 Task: Find connections with filter location Binjai with filter topic #Humanresourcewith filter profile language English with filter current company Vistara - TATA SIA Airlines Ltd. with filter school Uttarakhand Jobs with filter industry Fashion Accessories Manufacturing with filter service category Public Relations with filter keywords title Research Assistant
Action: Mouse moved to (580, 72)
Screenshot: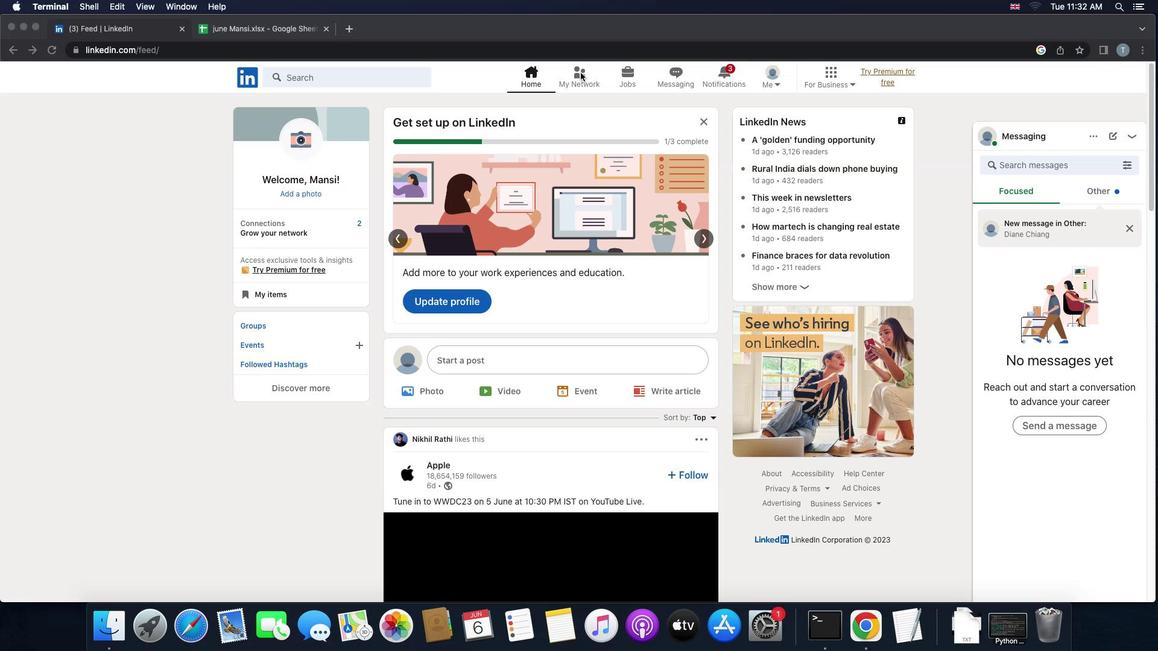 
Action: Mouse pressed left at (580, 72)
Screenshot: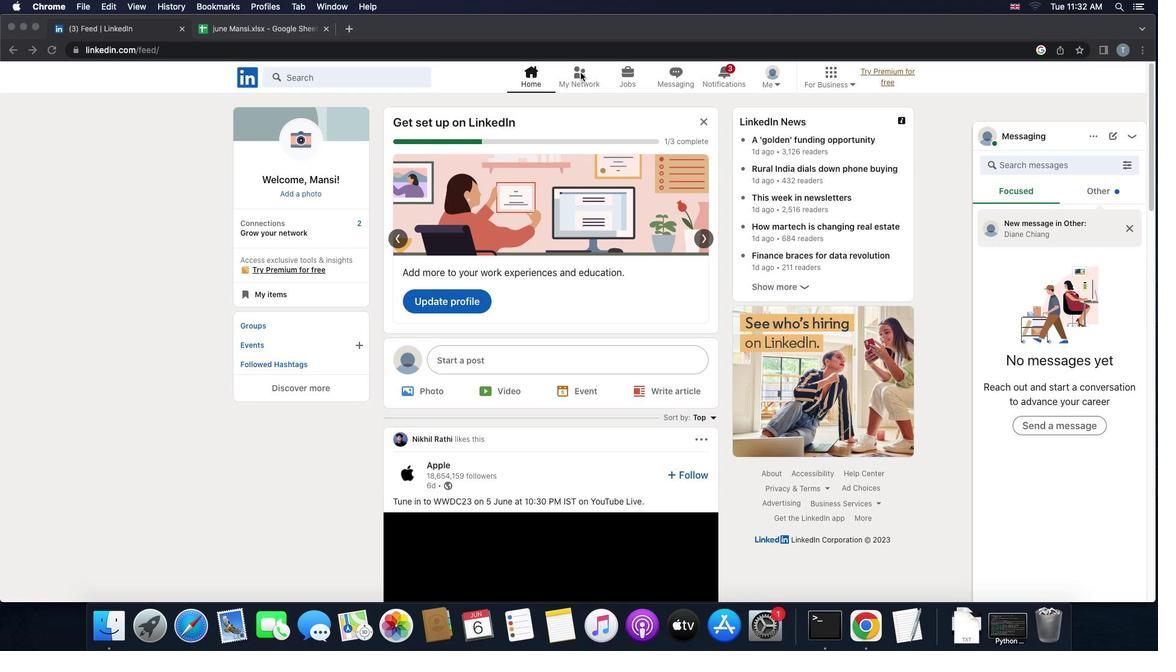 
Action: Mouse pressed left at (580, 72)
Screenshot: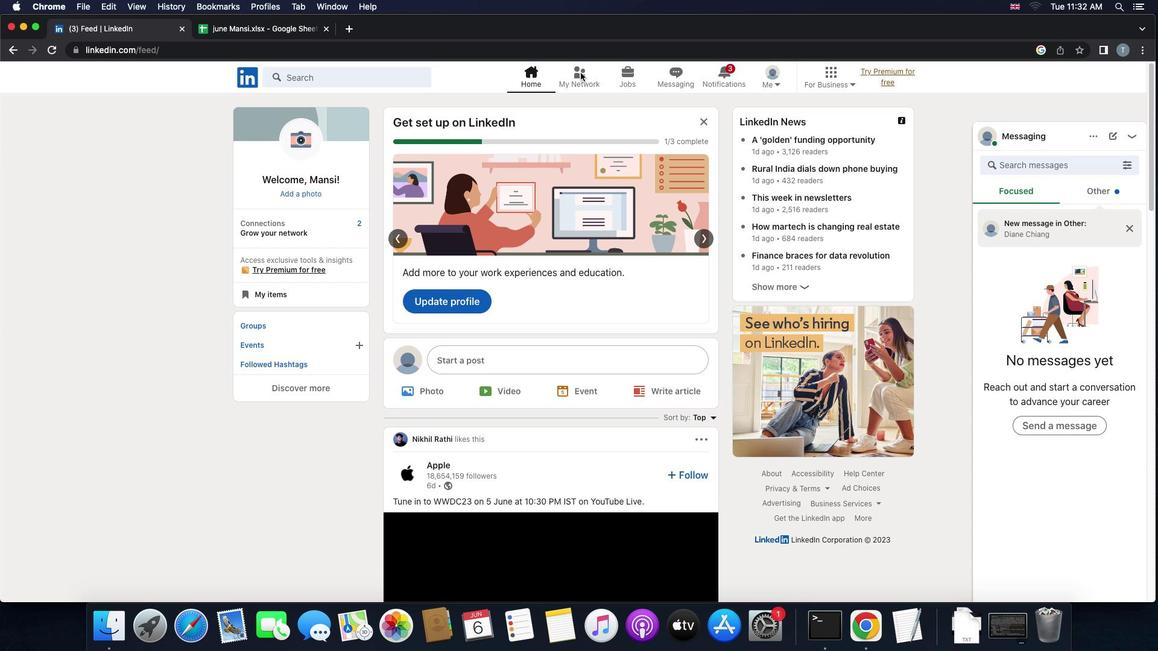 
Action: Mouse moved to (358, 136)
Screenshot: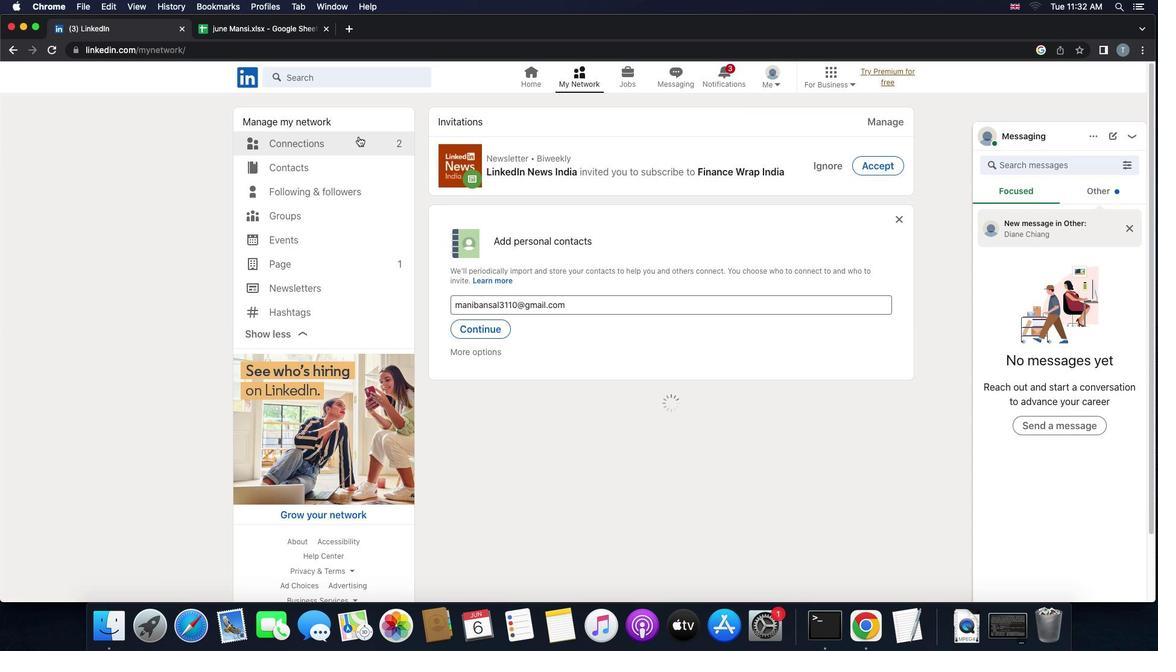 
Action: Mouse pressed left at (358, 136)
Screenshot: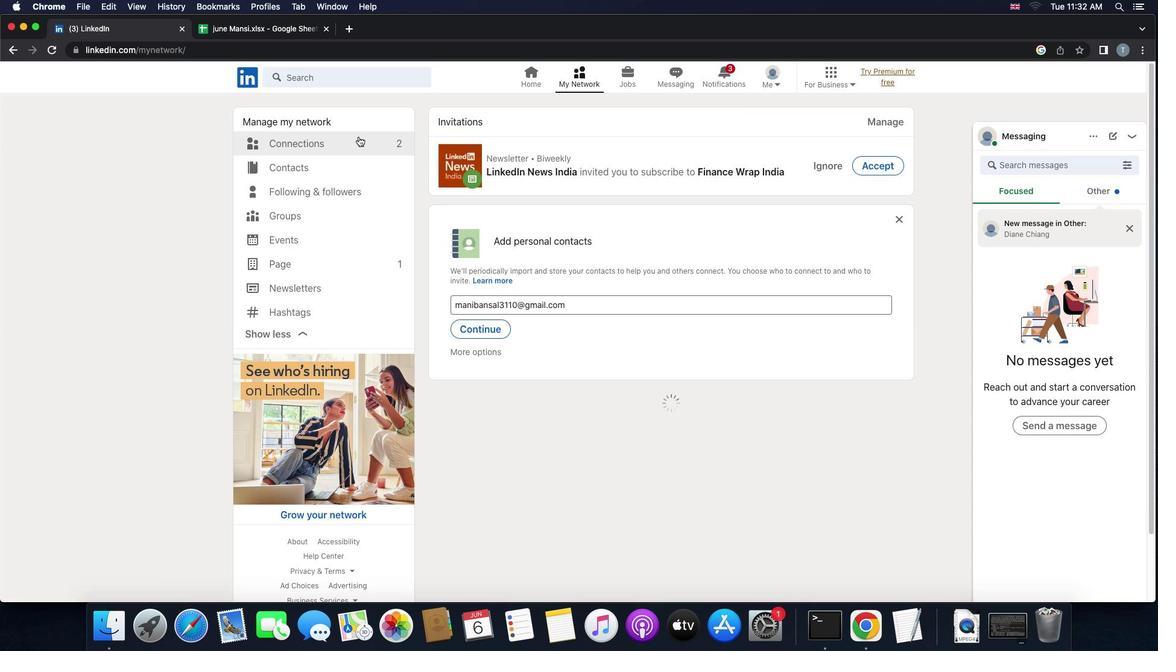 
Action: Mouse moved to (664, 146)
Screenshot: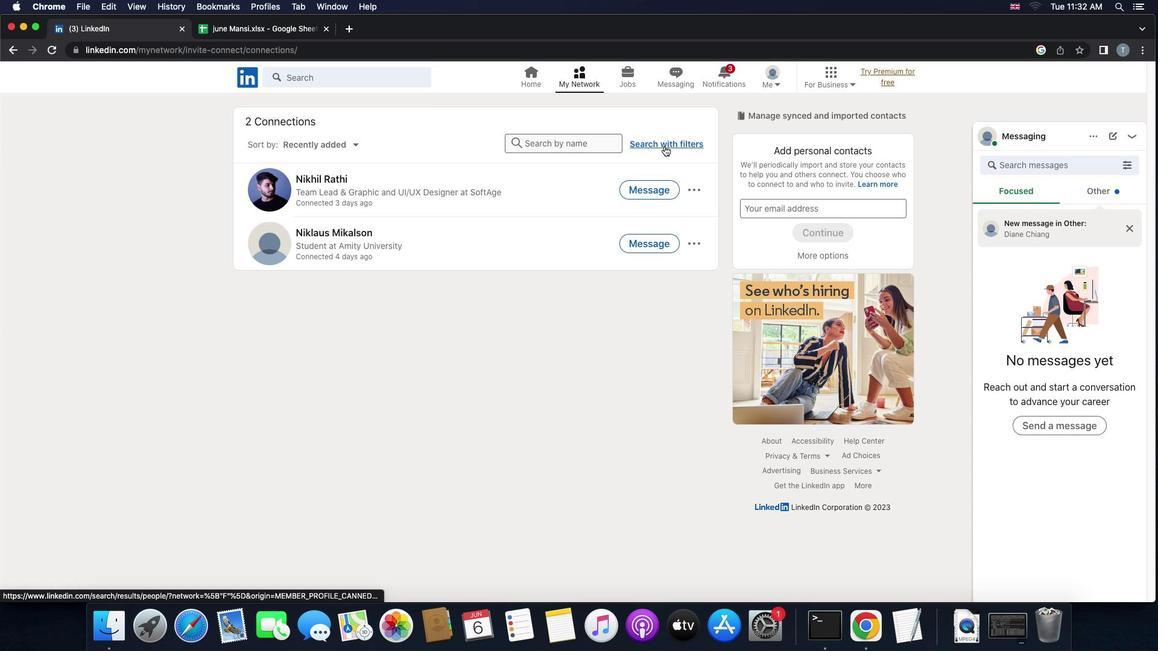 
Action: Mouse pressed left at (664, 146)
Screenshot: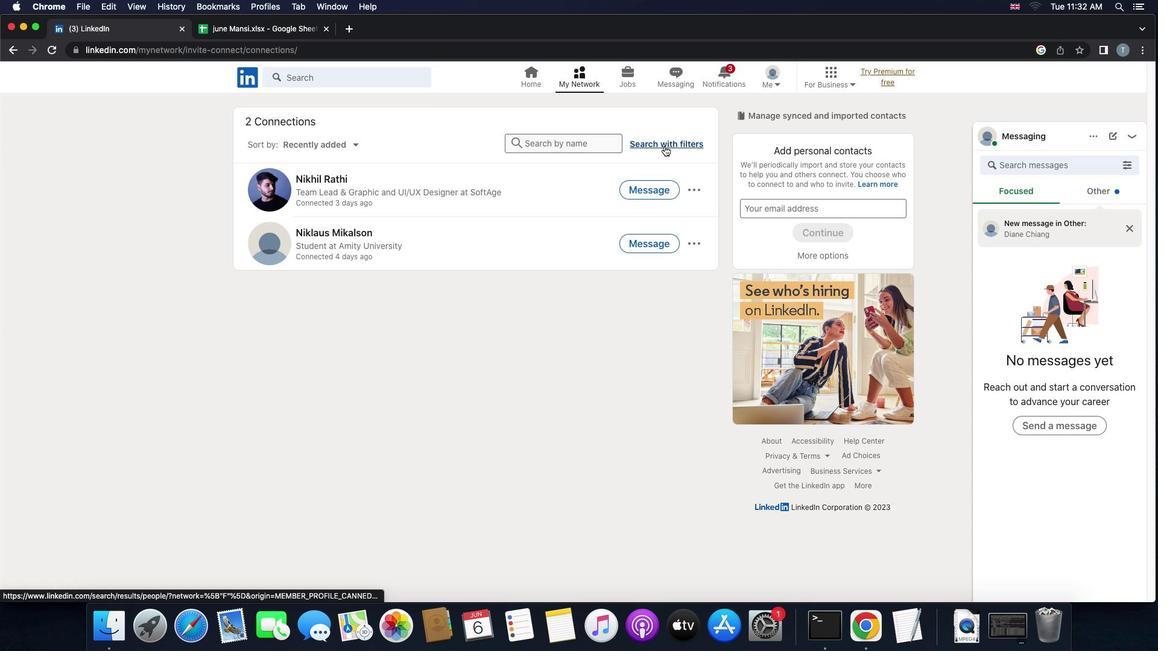
Action: Mouse moved to (618, 109)
Screenshot: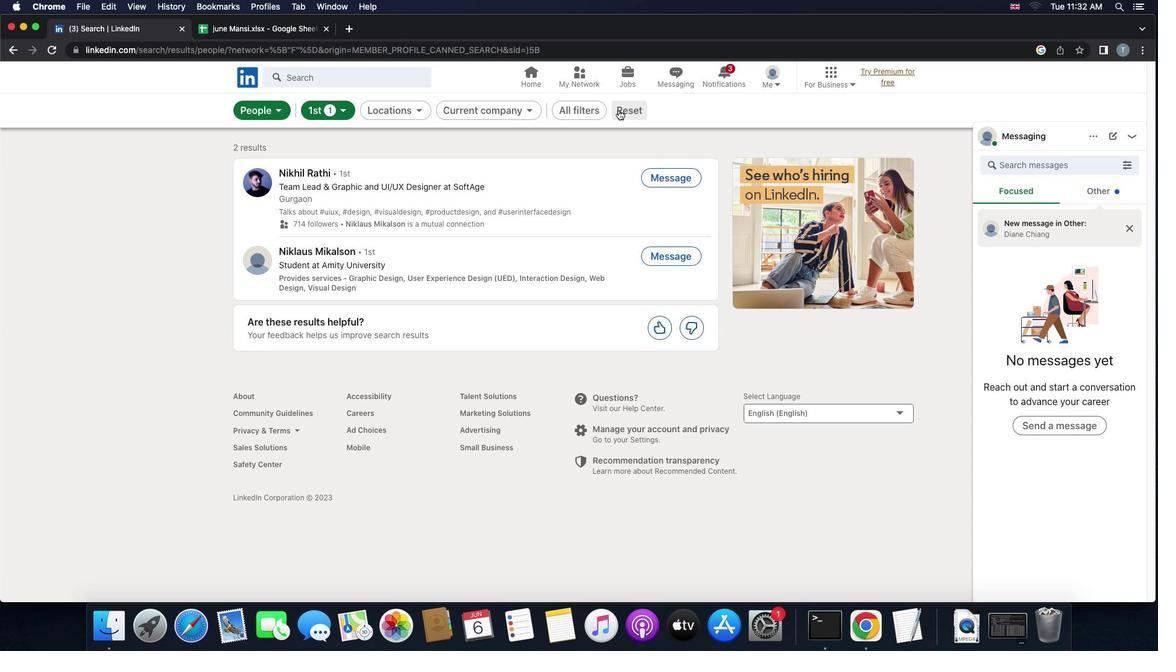 
Action: Mouse pressed left at (618, 109)
Screenshot: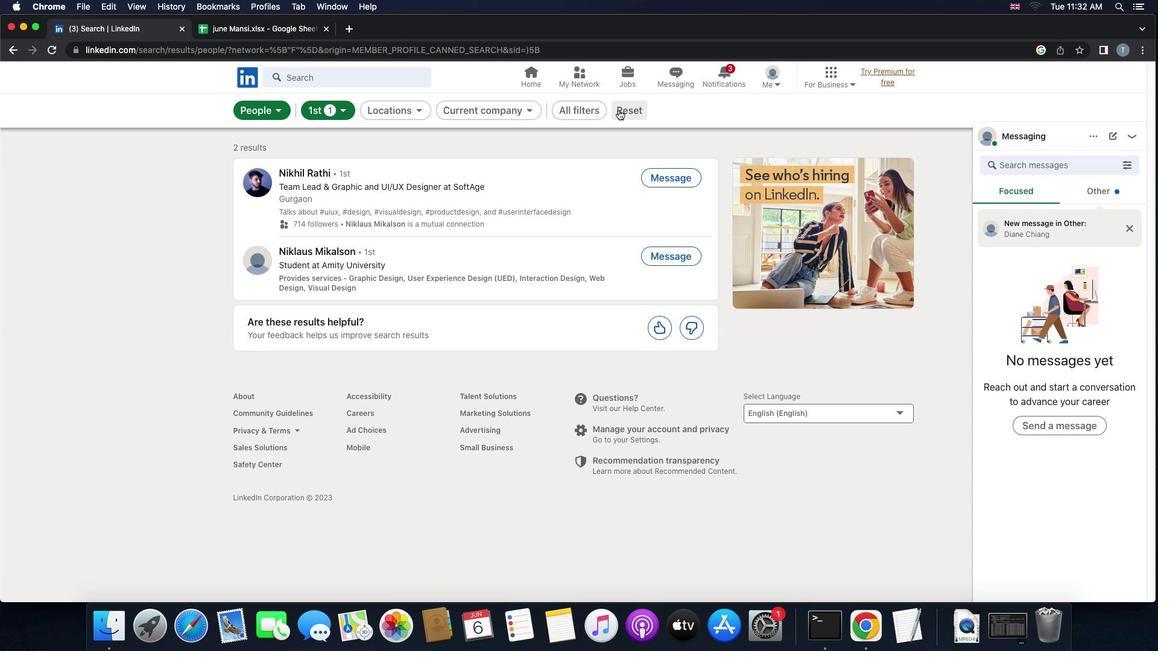 
Action: Mouse moved to (630, 109)
Screenshot: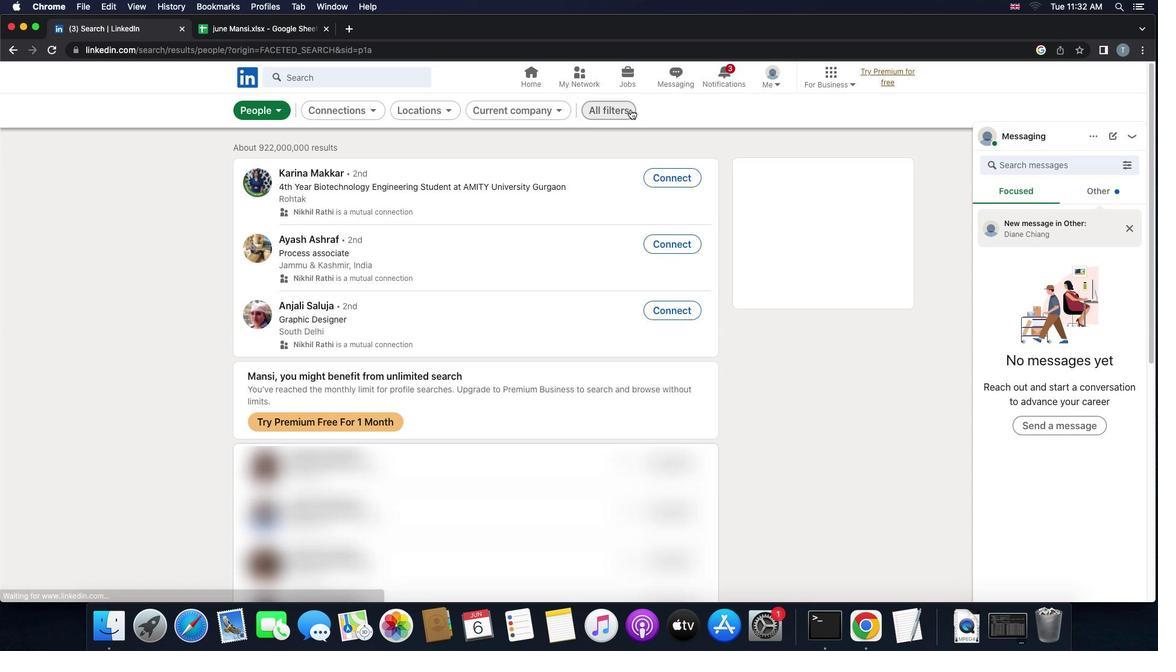 
Action: Mouse pressed left at (630, 109)
Screenshot: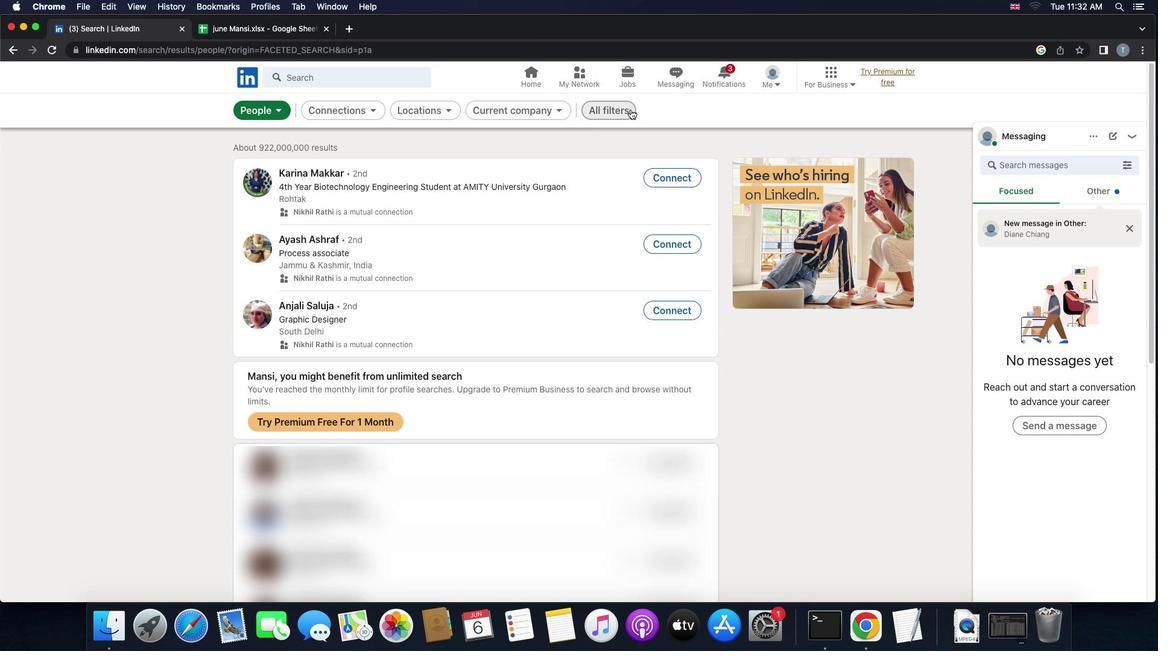 
Action: Mouse moved to (837, 386)
Screenshot: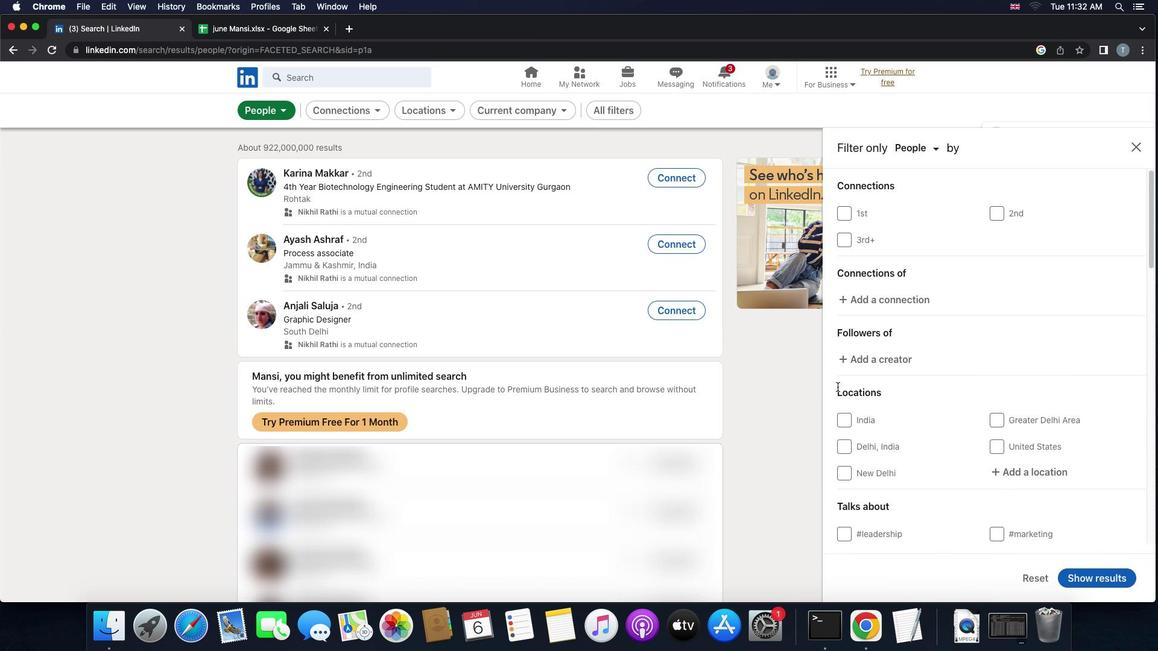 
Action: Mouse scrolled (837, 386) with delta (0, 0)
Screenshot: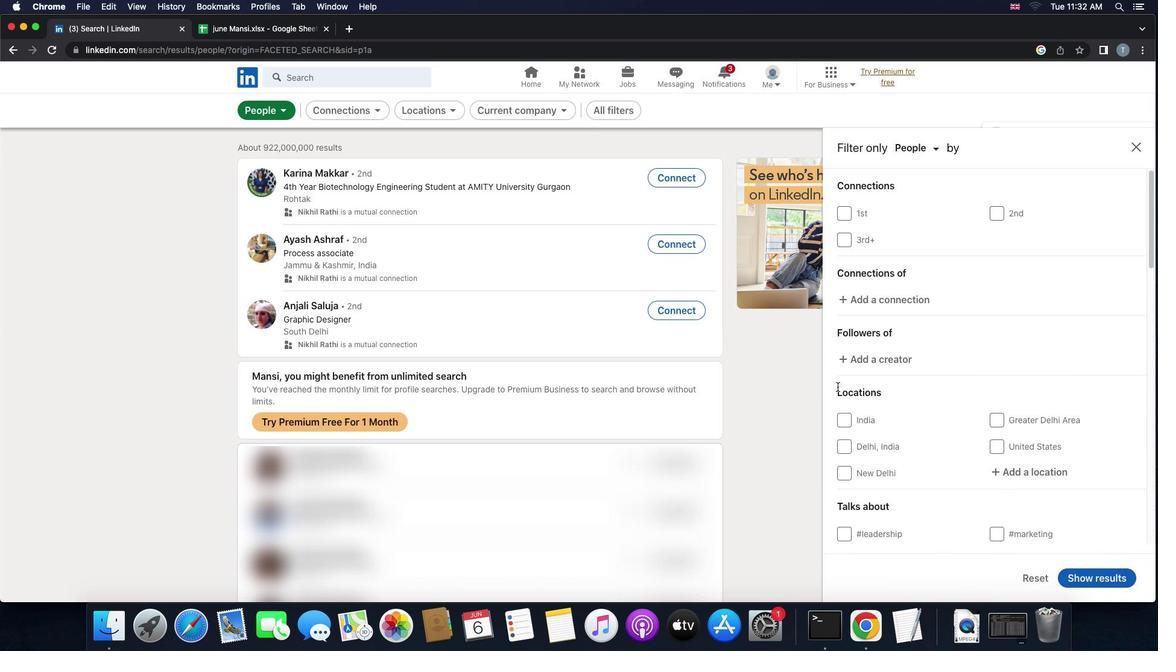 
Action: Mouse scrolled (837, 386) with delta (0, 0)
Screenshot: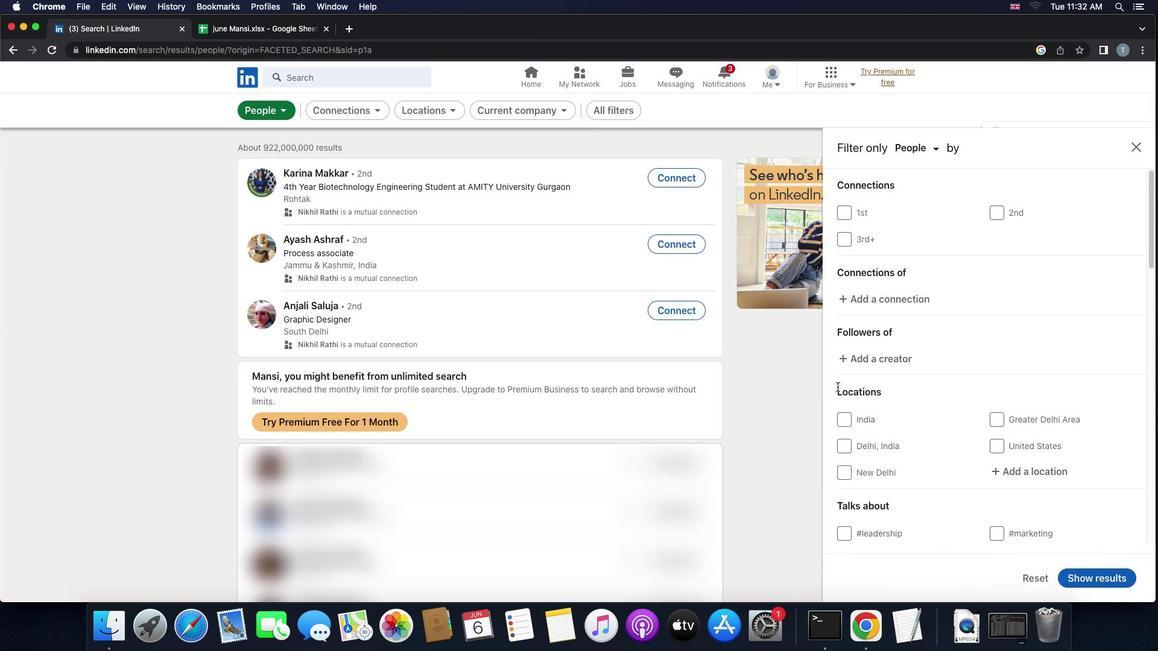 
Action: Mouse moved to (1024, 442)
Screenshot: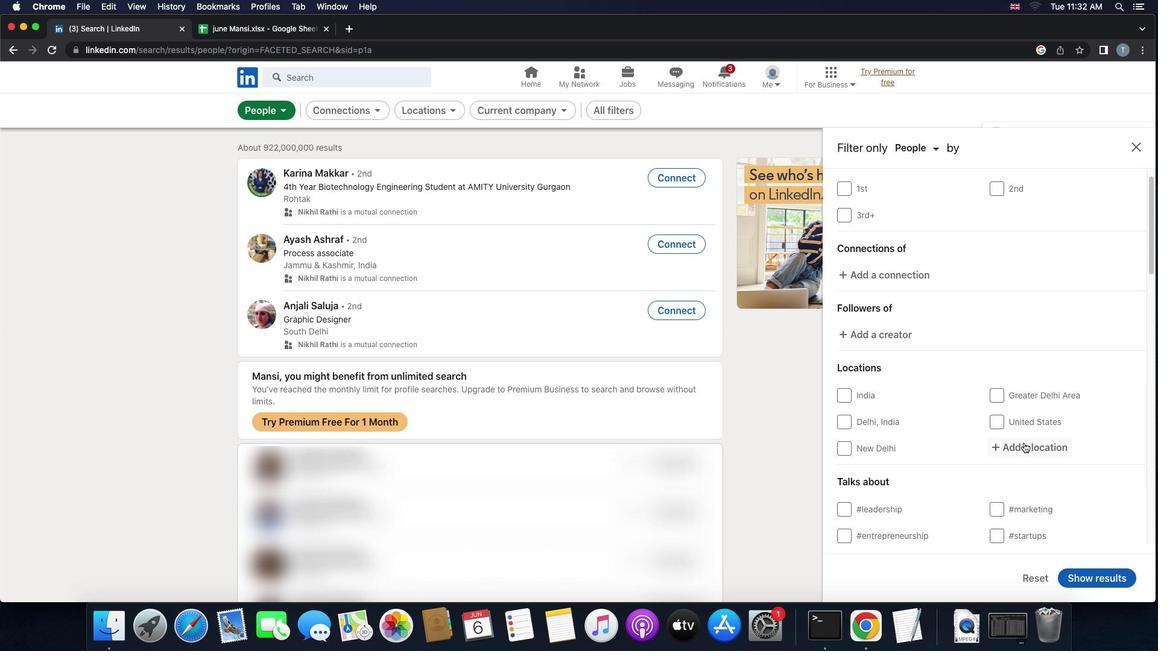 
Action: Mouse pressed left at (1024, 442)
Screenshot: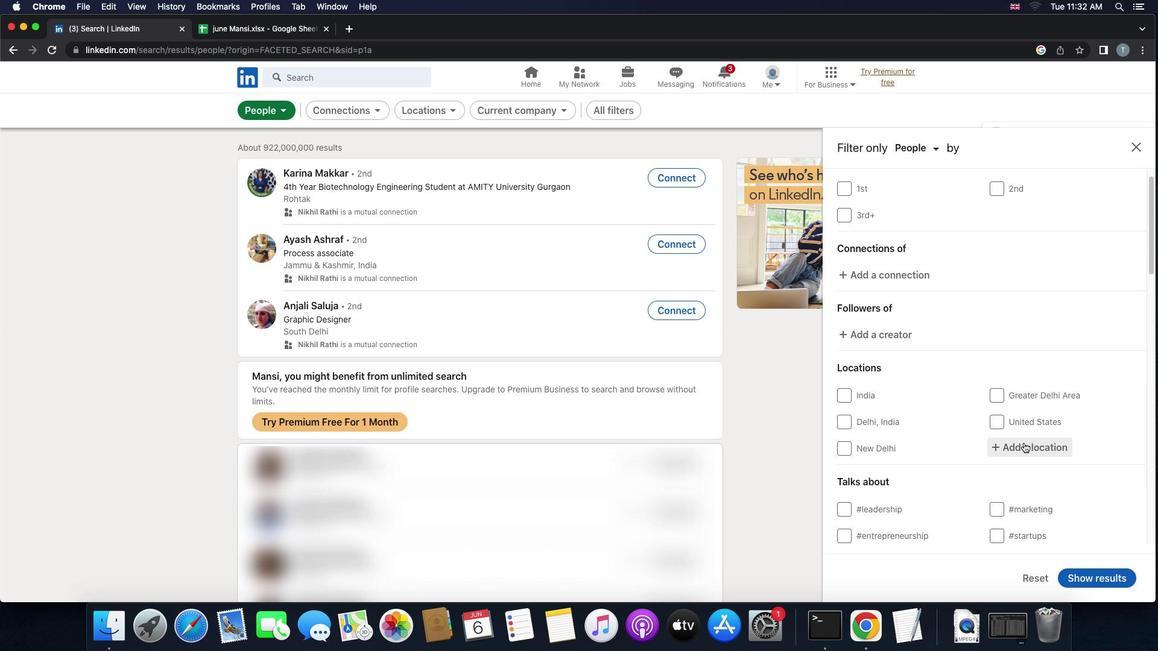 
Action: Key pressed Key.shift'B''i''n''j''a''i'
Screenshot: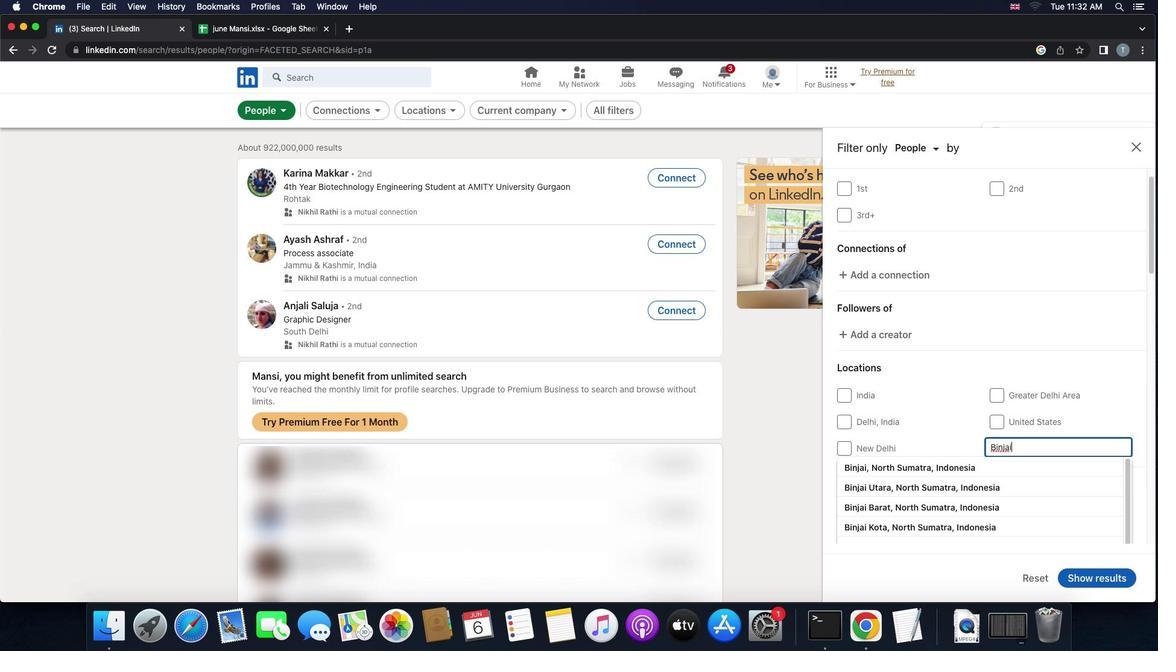 
Action: Mouse moved to (1004, 458)
Screenshot: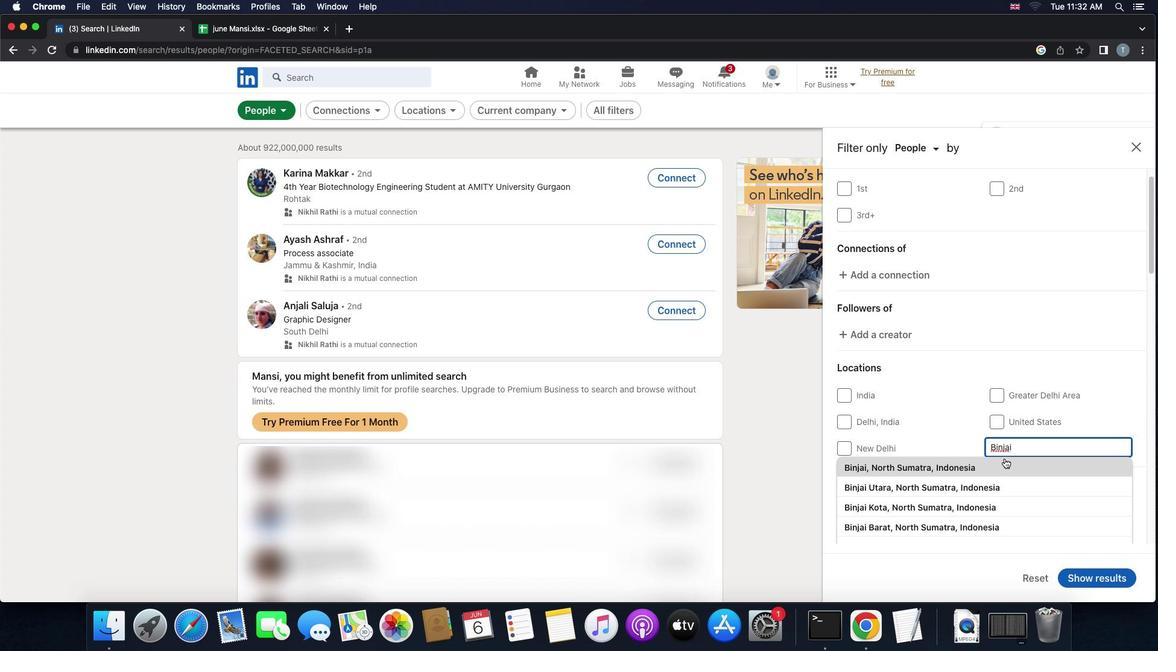 
Action: Mouse pressed left at (1004, 458)
Screenshot: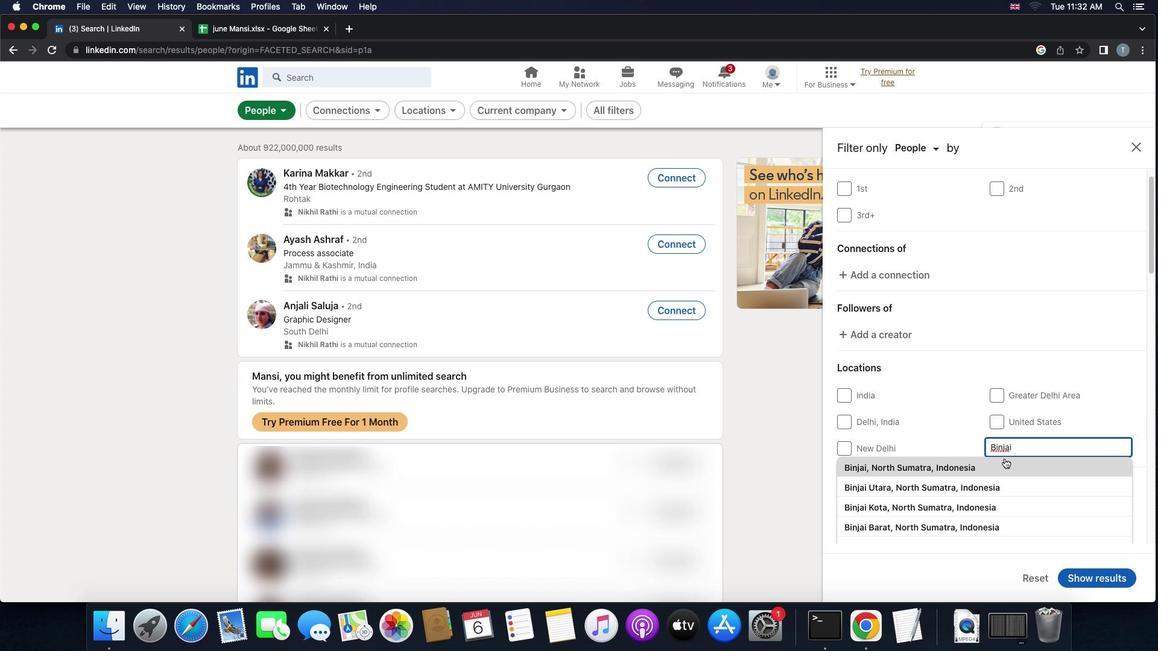 
Action: Mouse scrolled (1004, 458) with delta (0, 0)
Screenshot: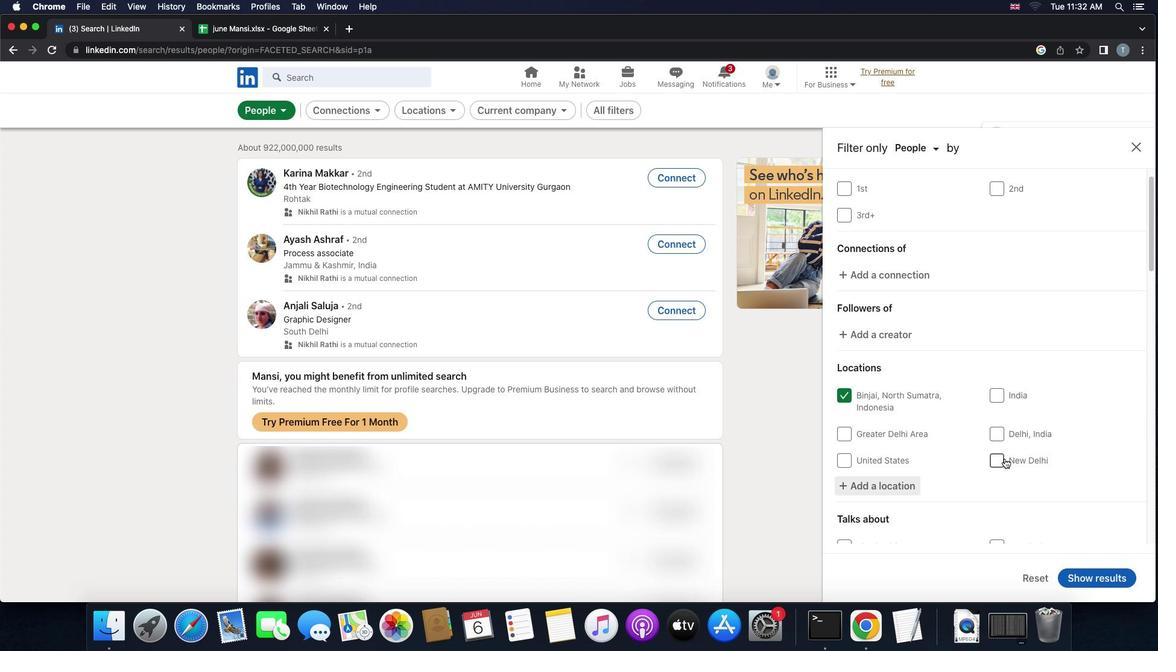 
Action: Mouse scrolled (1004, 458) with delta (0, 0)
Screenshot: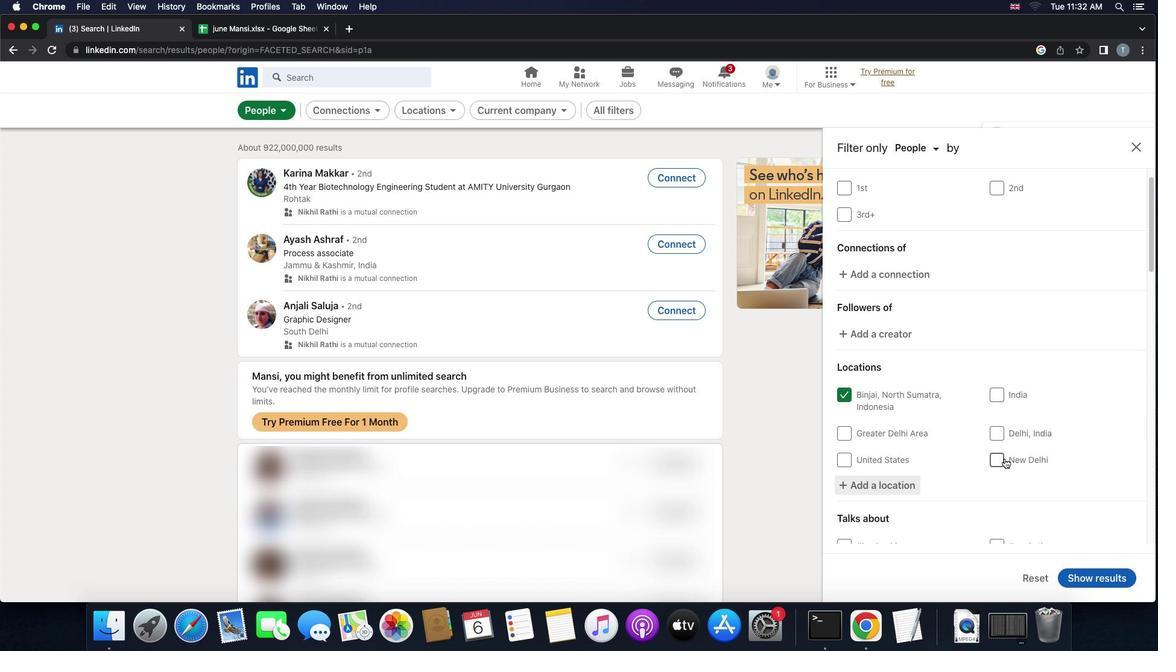 
Action: Mouse scrolled (1004, 458) with delta (0, -1)
Screenshot: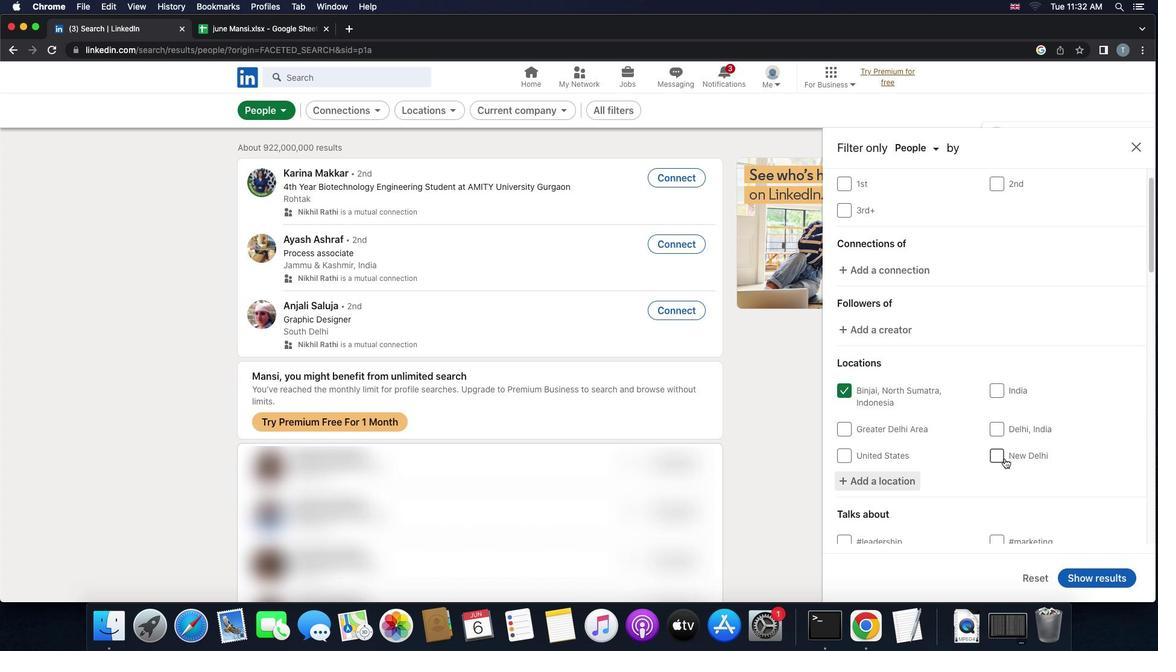 
Action: Mouse scrolled (1004, 458) with delta (0, 0)
Screenshot: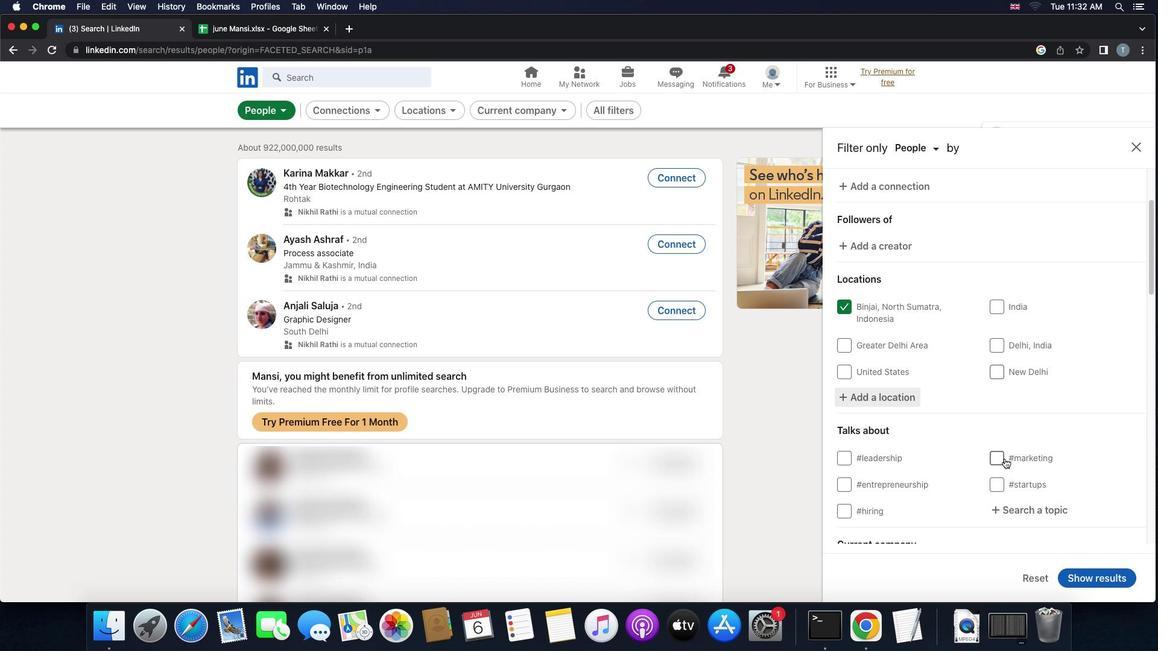
Action: Mouse scrolled (1004, 458) with delta (0, 0)
Screenshot: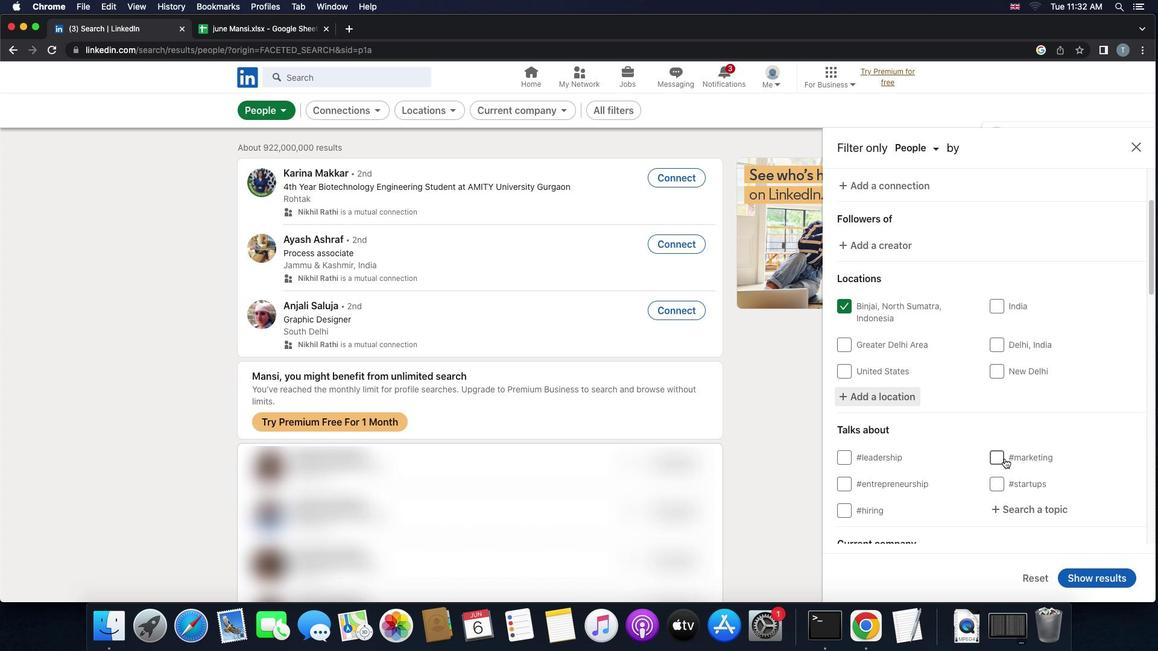 
Action: Mouse moved to (1004, 458)
Screenshot: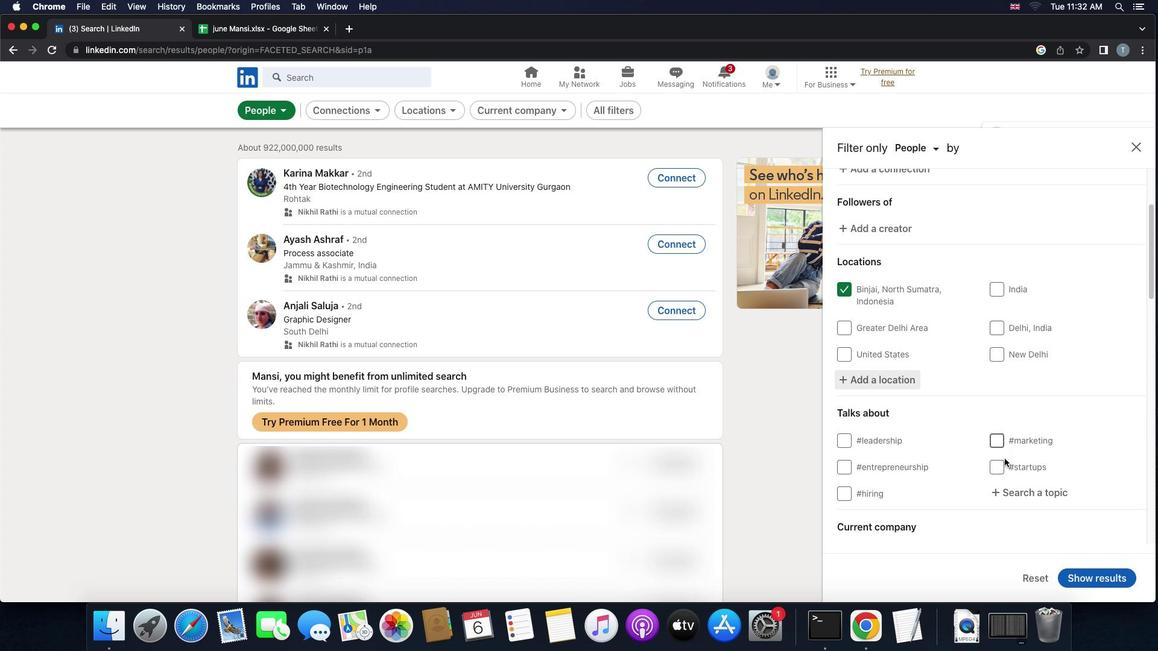
Action: Mouse scrolled (1004, 458) with delta (0, 0)
Screenshot: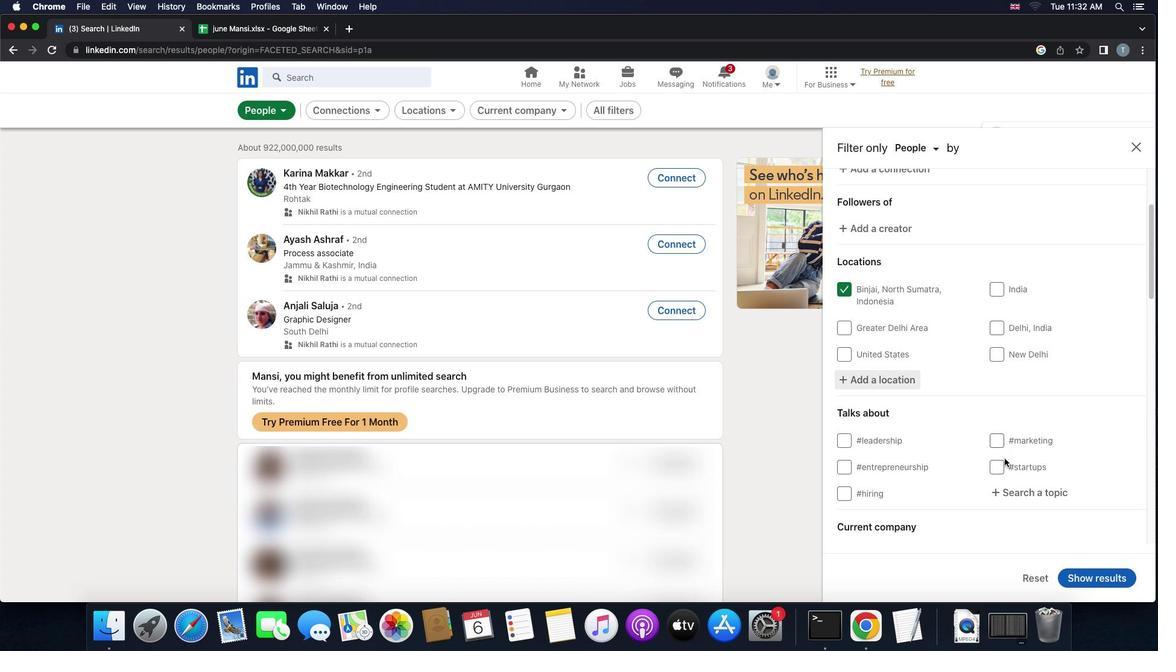 
Action: Mouse scrolled (1004, 458) with delta (0, 0)
Screenshot: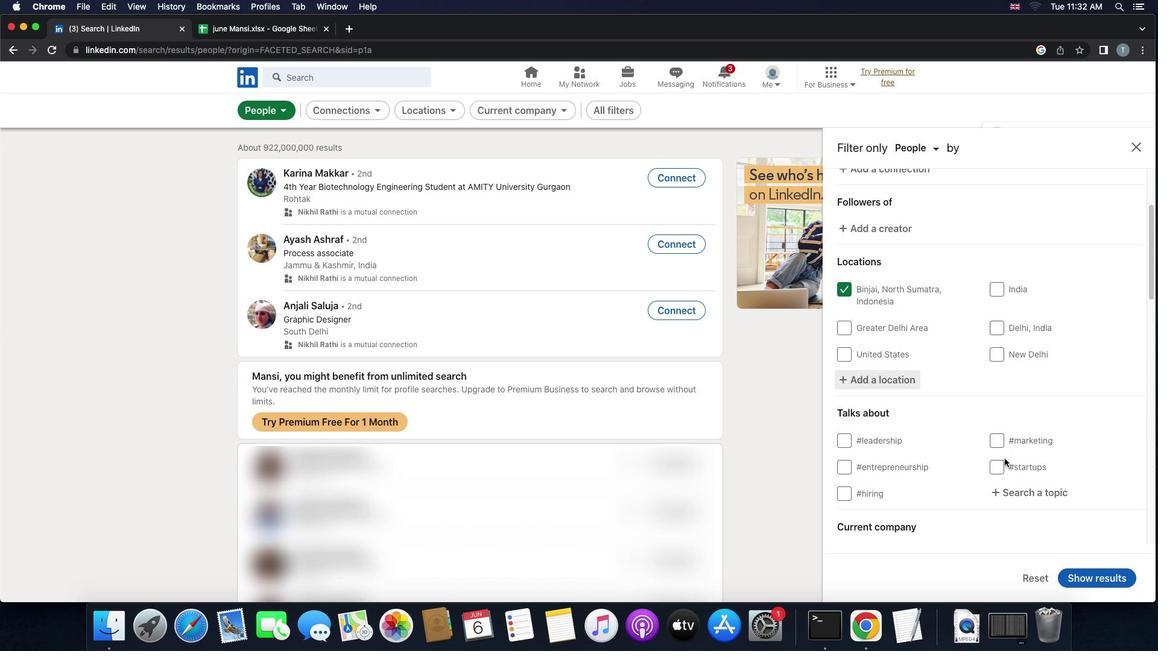 
Action: Mouse scrolled (1004, 458) with delta (0, -1)
Screenshot: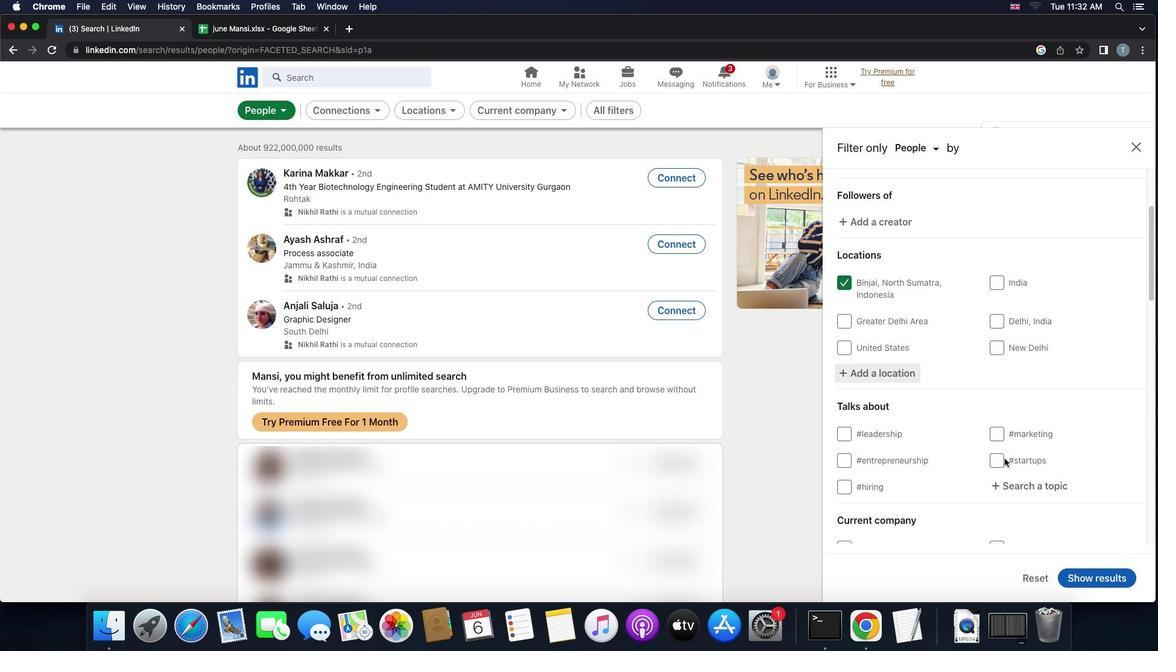 
Action: Mouse moved to (1028, 412)
Screenshot: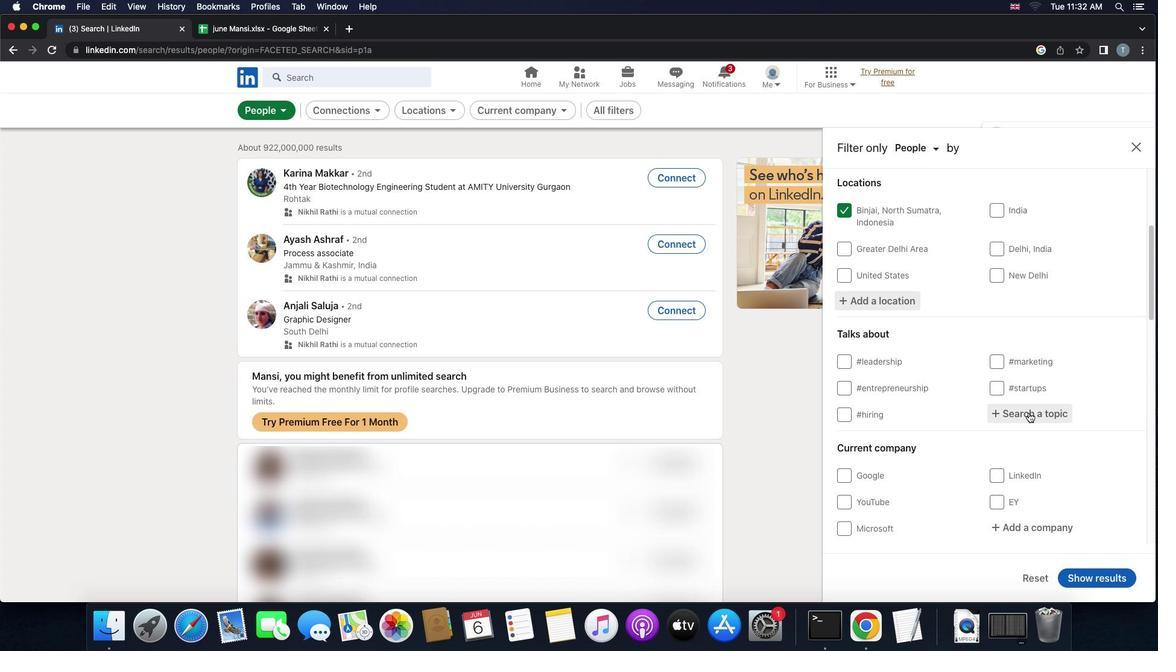 
Action: Mouse pressed left at (1028, 412)
Screenshot: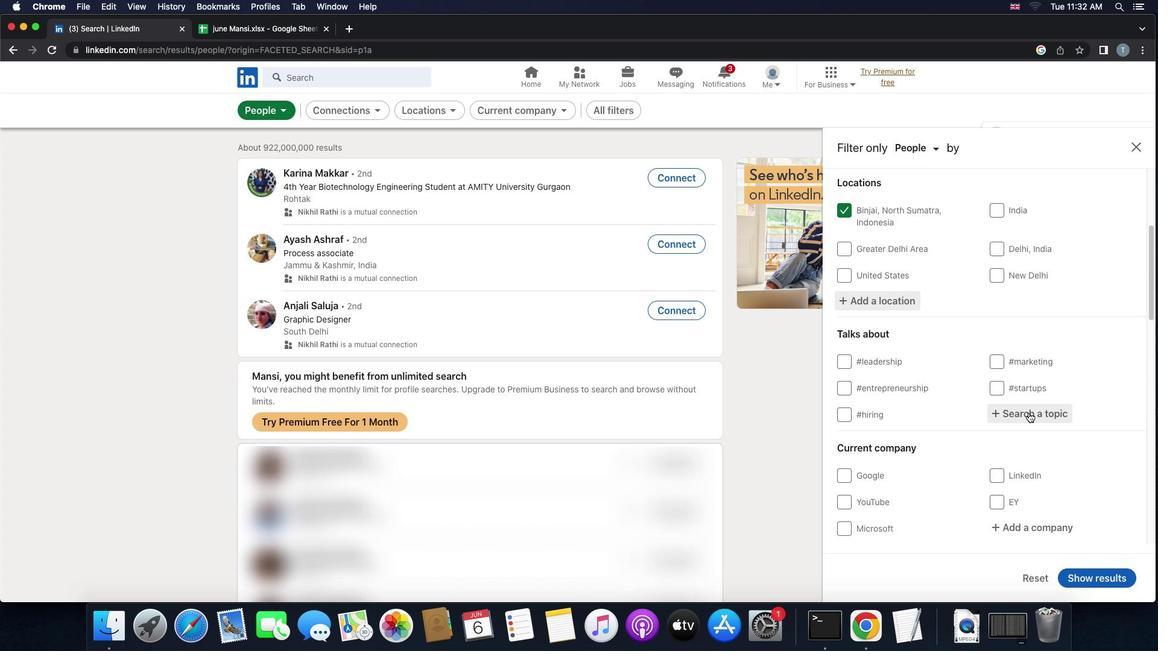 
Action: Key pressed 'h''u''m''a''n''r''e''s''o''u''r''c''e'
Screenshot: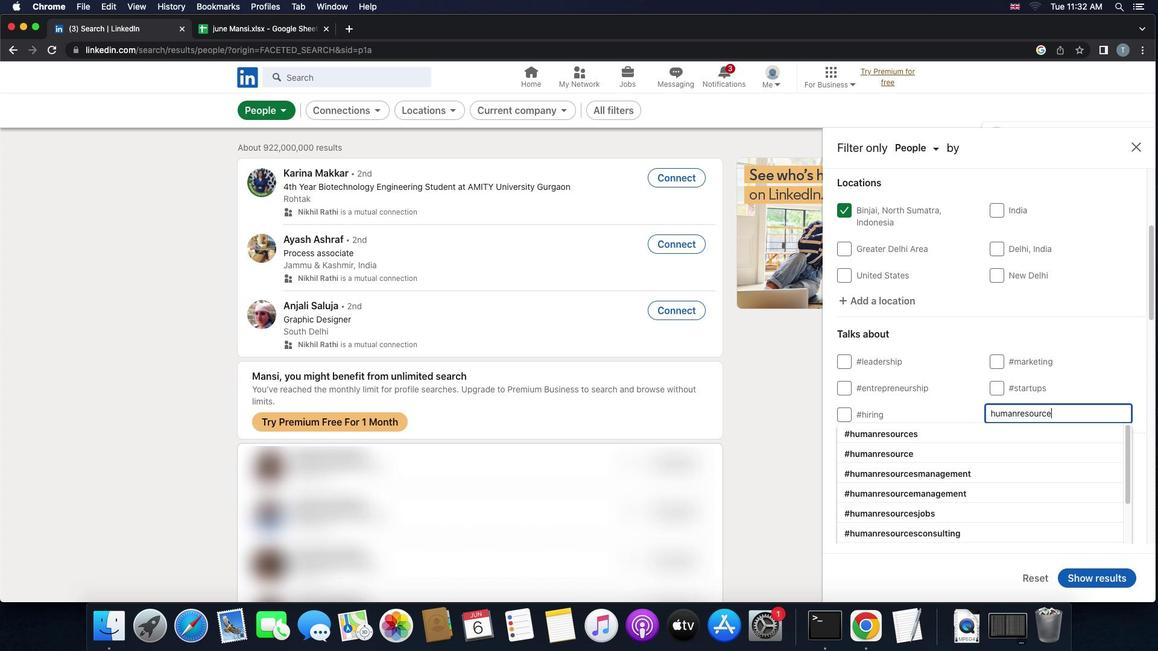 
Action: Mouse moved to (987, 451)
Screenshot: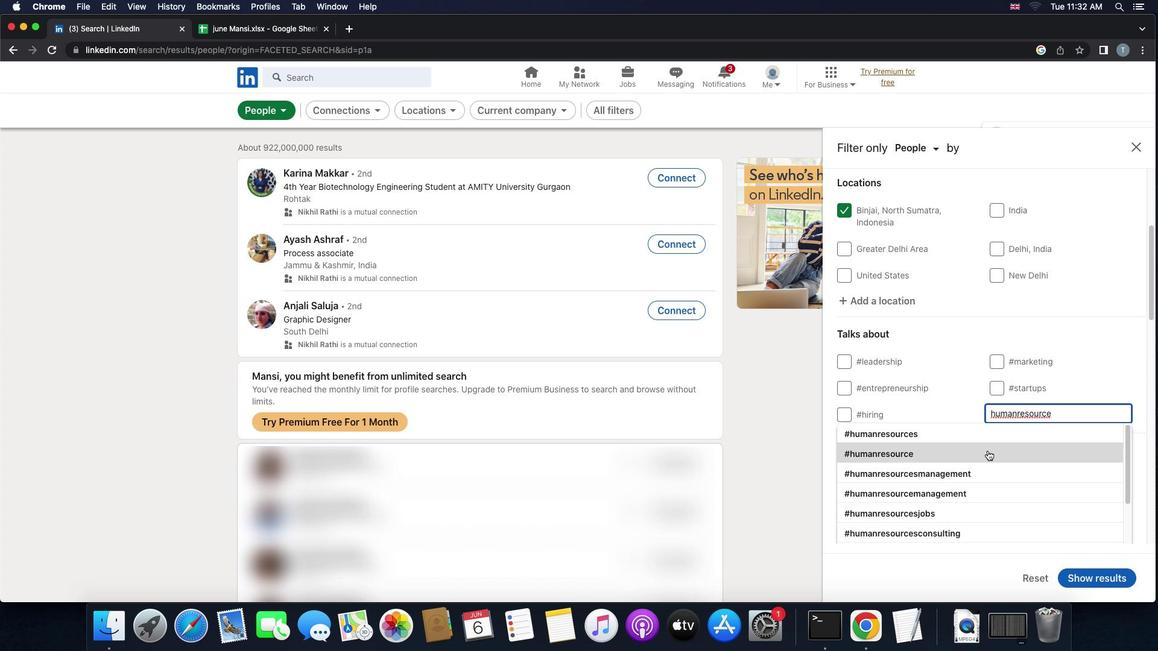 
Action: Mouse pressed left at (987, 451)
Screenshot: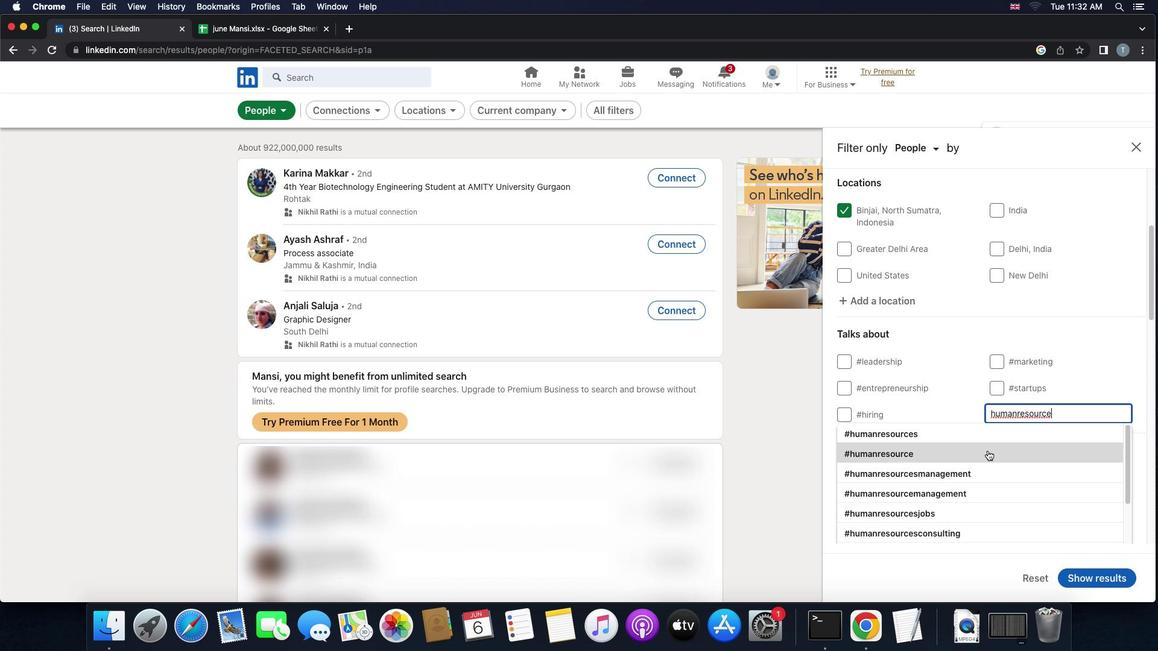 
Action: Mouse moved to (979, 451)
Screenshot: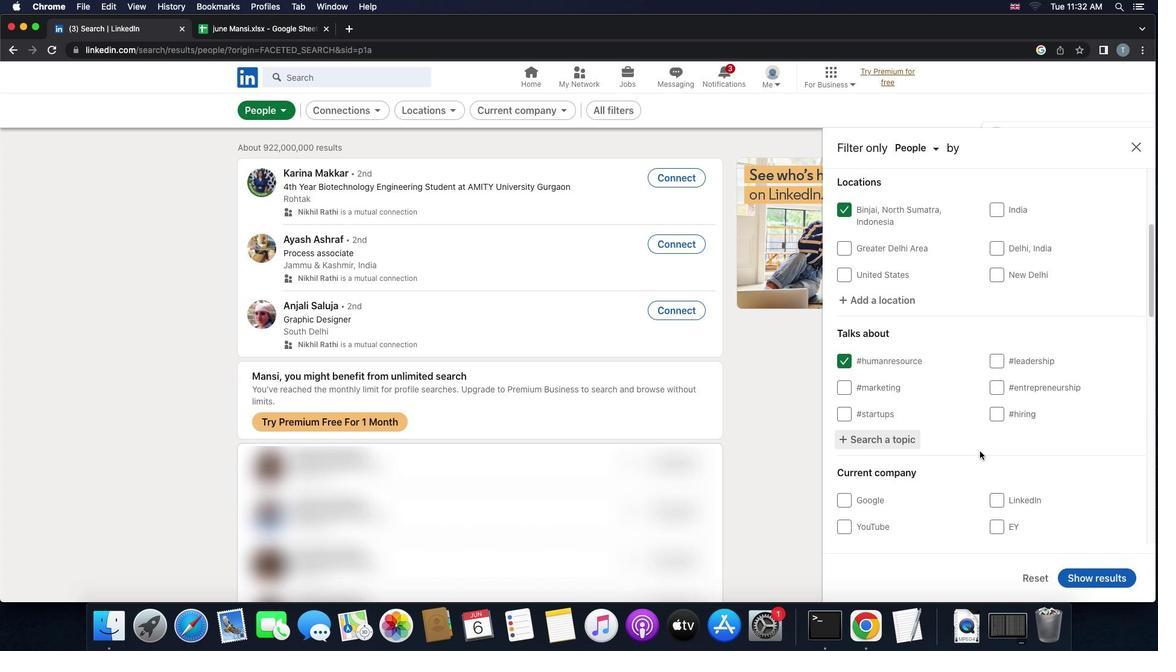 
Action: Mouse scrolled (979, 451) with delta (0, 0)
Screenshot: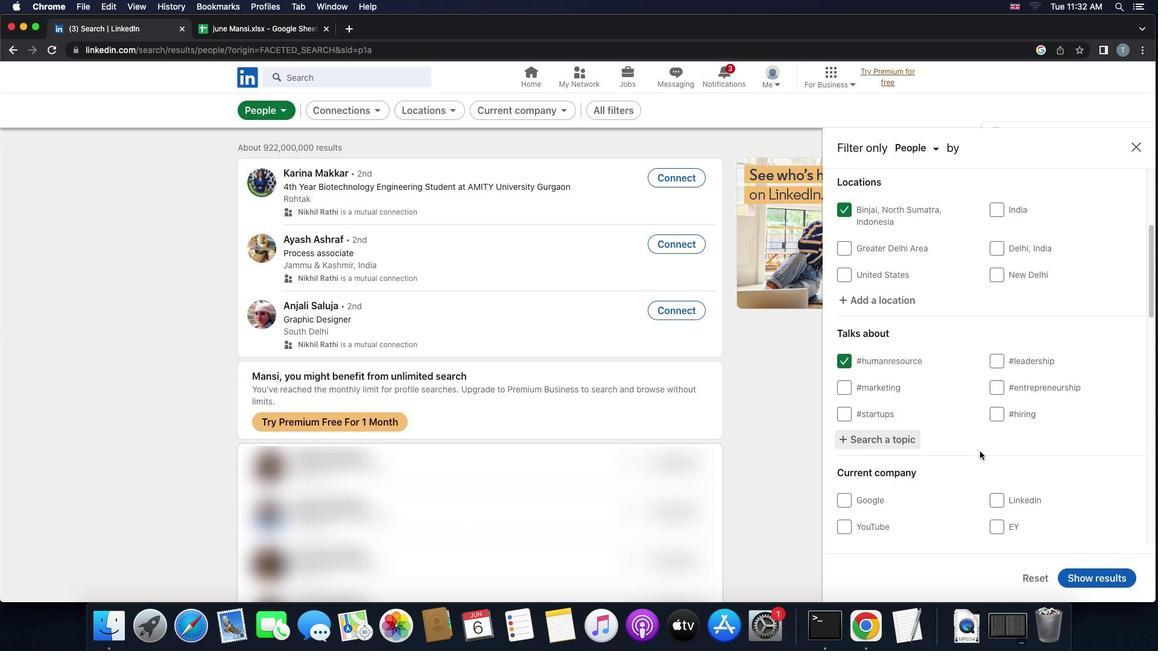 
Action: Mouse scrolled (979, 451) with delta (0, 0)
Screenshot: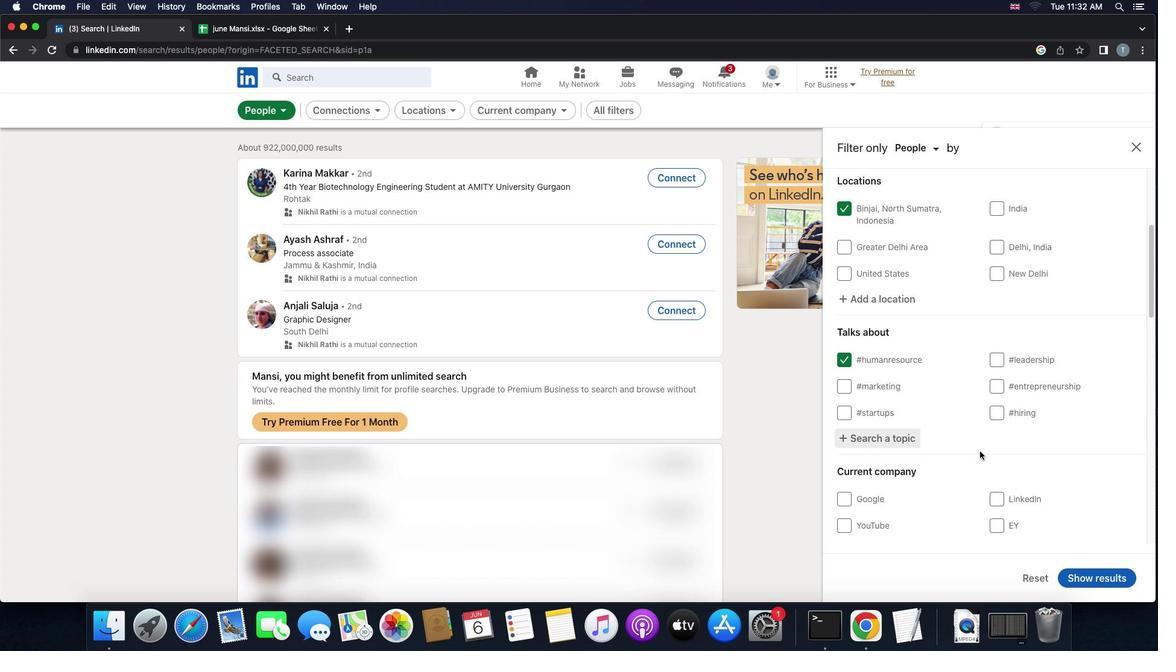 
Action: Mouse scrolled (979, 451) with delta (0, -1)
Screenshot: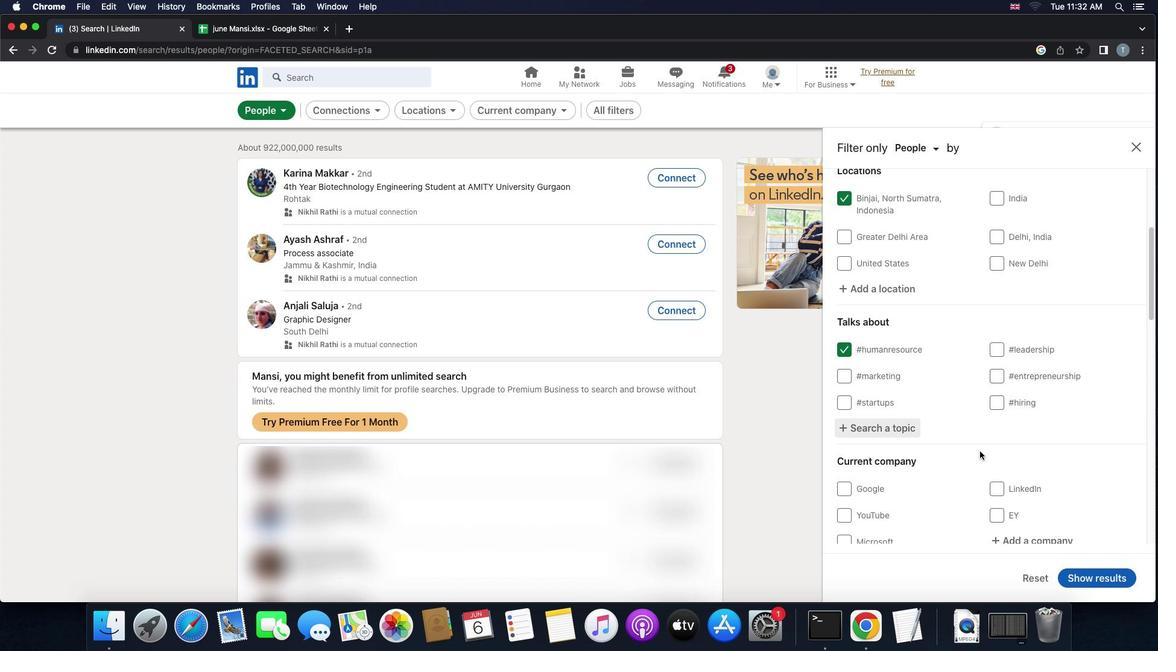
Action: Mouse scrolled (979, 451) with delta (0, 0)
Screenshot: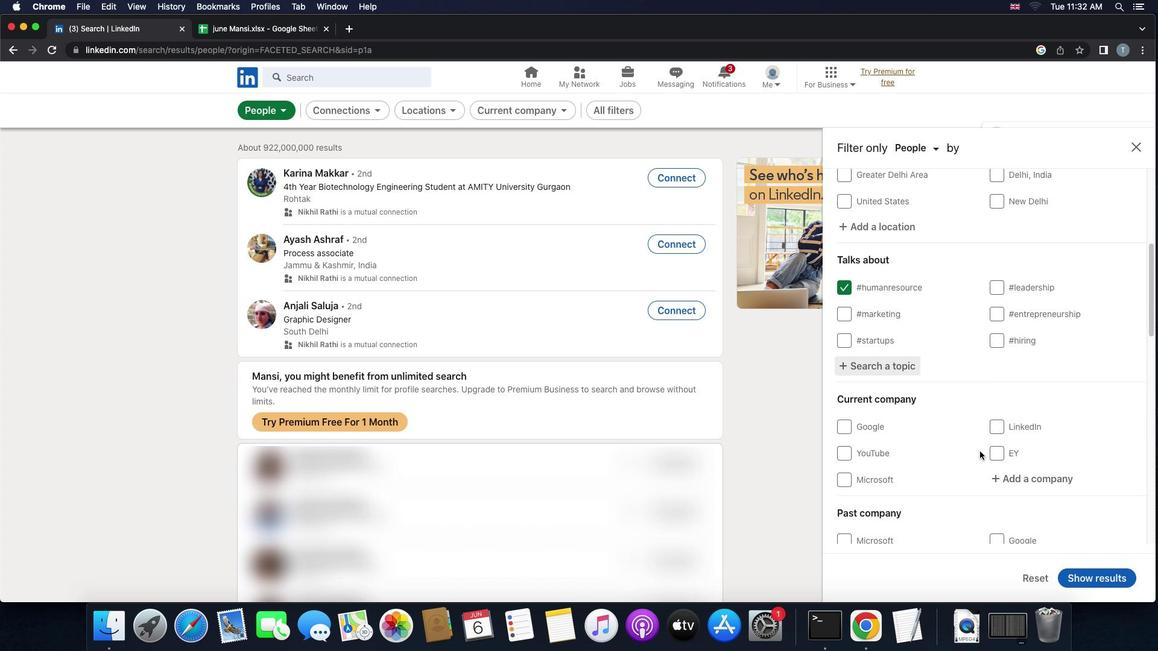 
Action: Mouse scrolled (979, 451) with delta (0, 0)
Screenshot: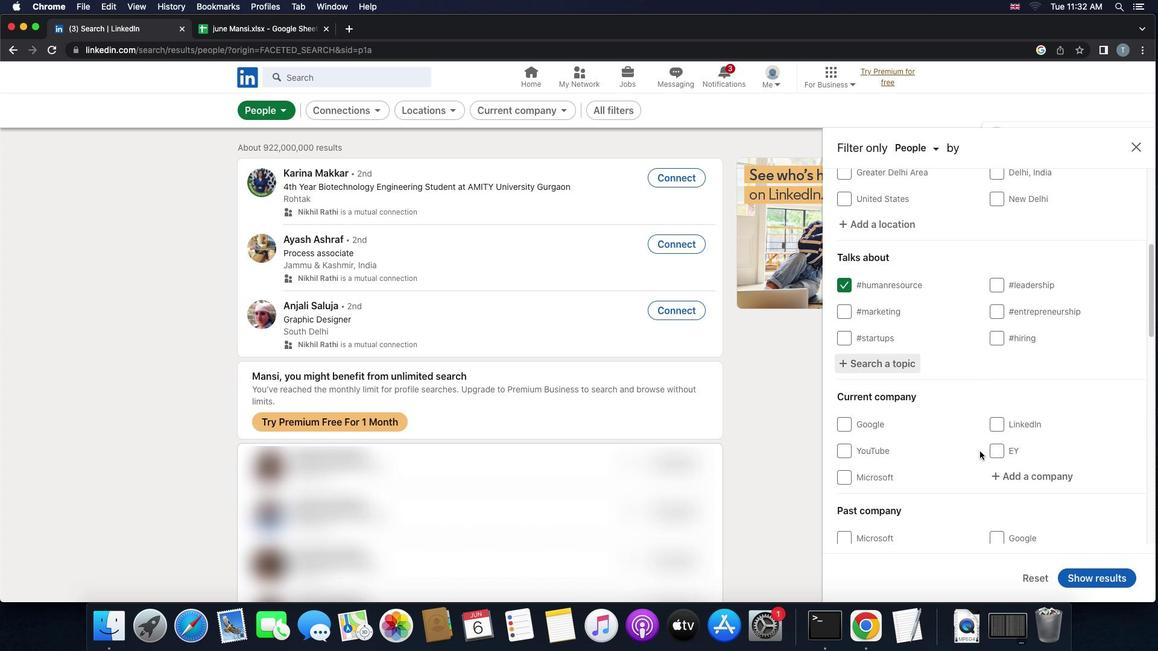 
Action: Mouse scrolled (979, 451) with delta (0, 0)
Screenshot: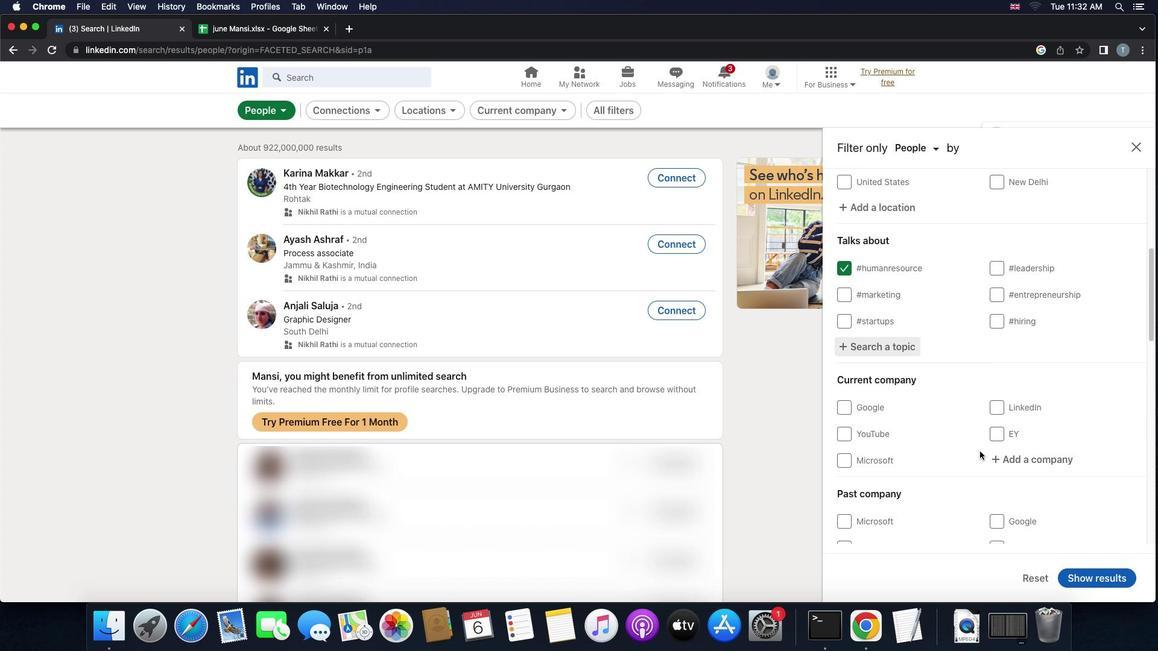 
Action: Mouse moved to (980, 453)
Screenshot: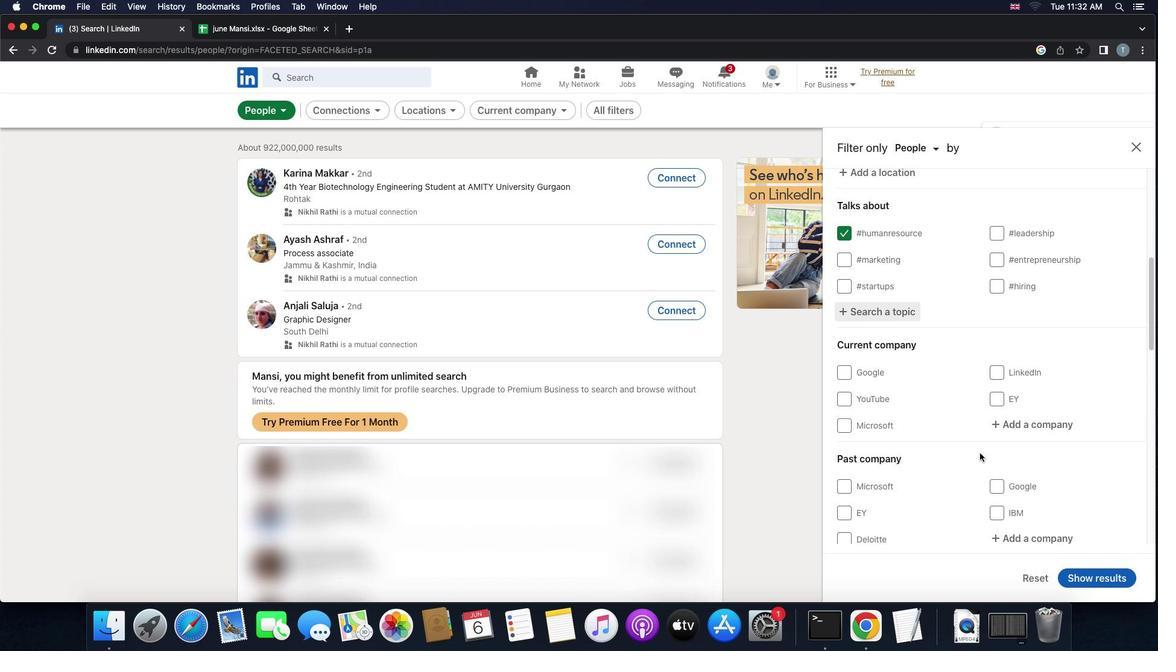 
Action: Mouse scrolled (980, 453) with delta (0, 0)
Screenshot: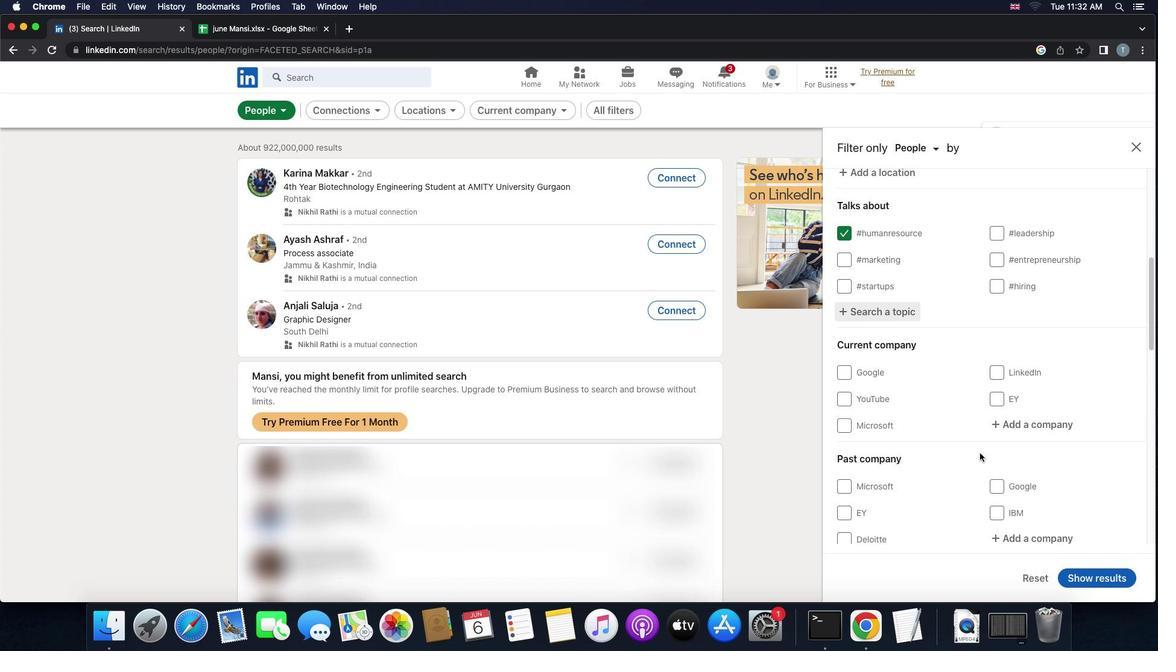 
Action: Mouse scrolled (980, 453) with delta (0, 0)
Screenshot: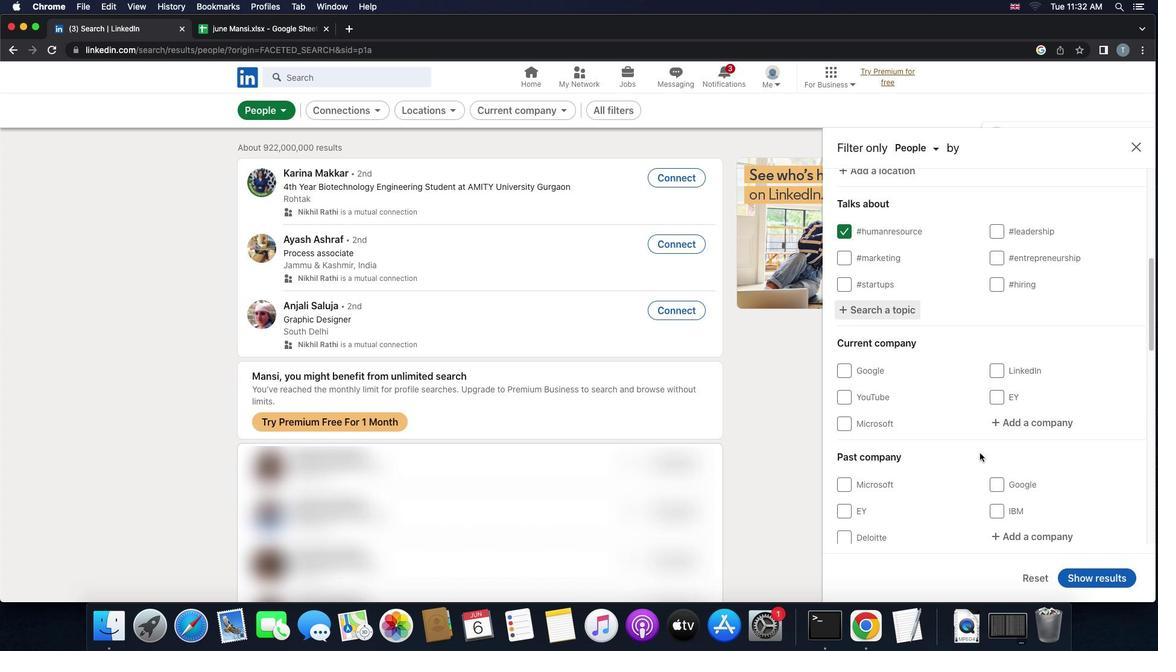 
Action: Mouse scrolled (980, 453) with delta (0, -1)
Screenshot: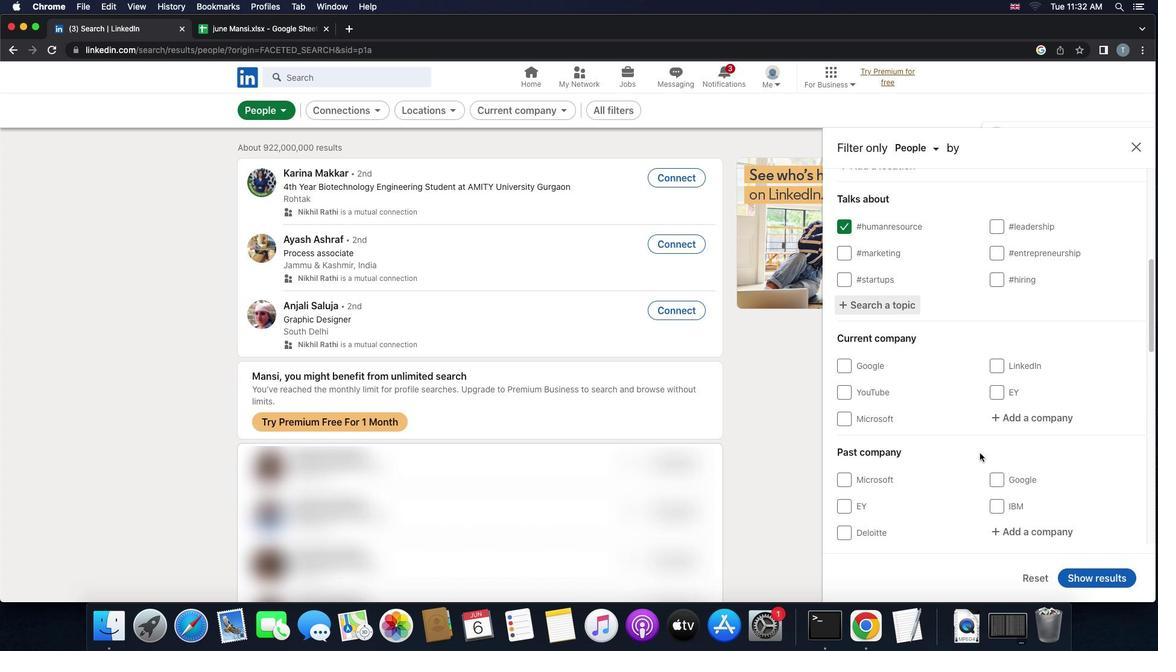 
Action: Mouse scrolled (980, 453) with delta (0, 0)
Screenshot: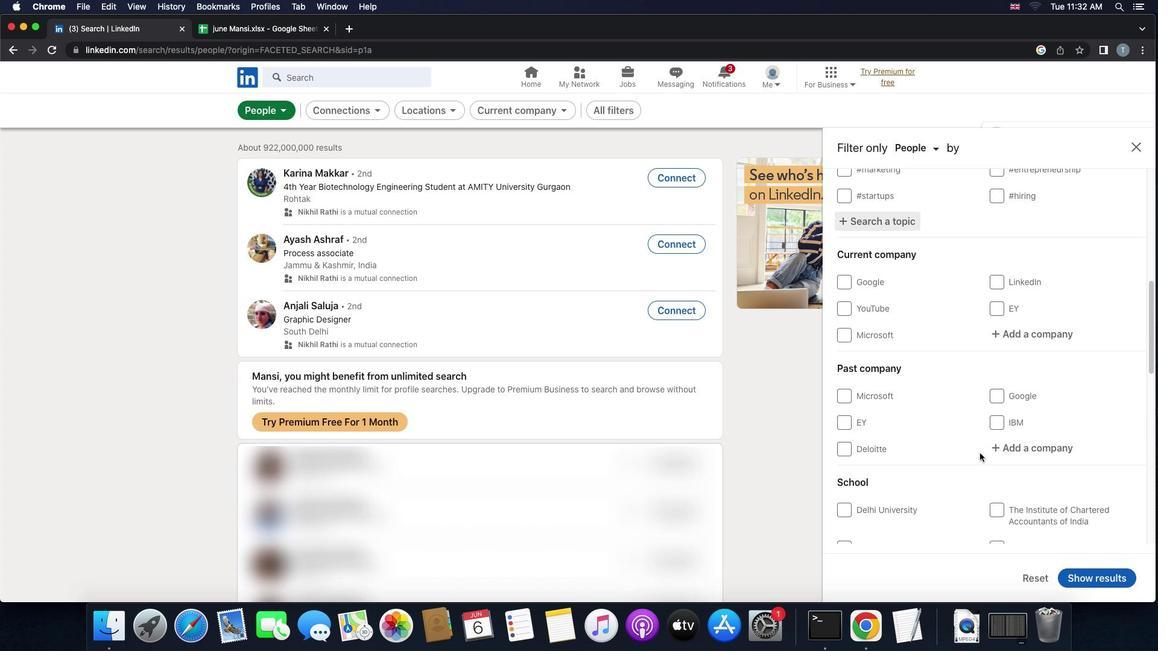 
Action: Mouse scrolled (980, 453) with delta (0, 0)
Screenshot: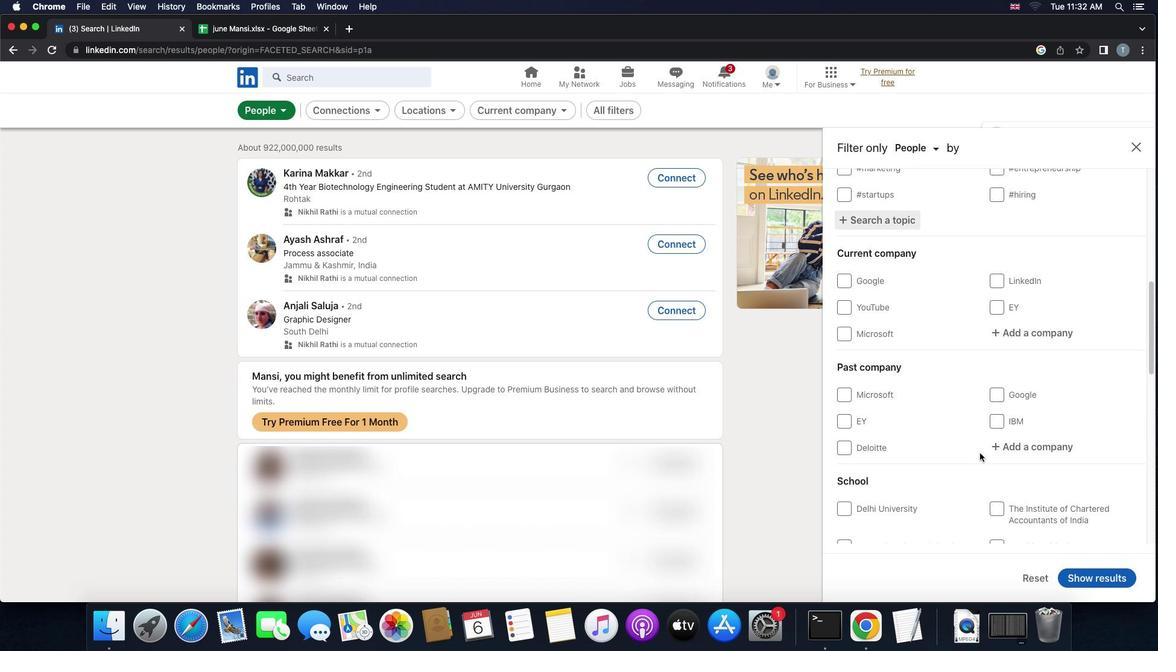 
Action: Mouse scrolled (980, 453) with delta (0, 0)
Screenshot: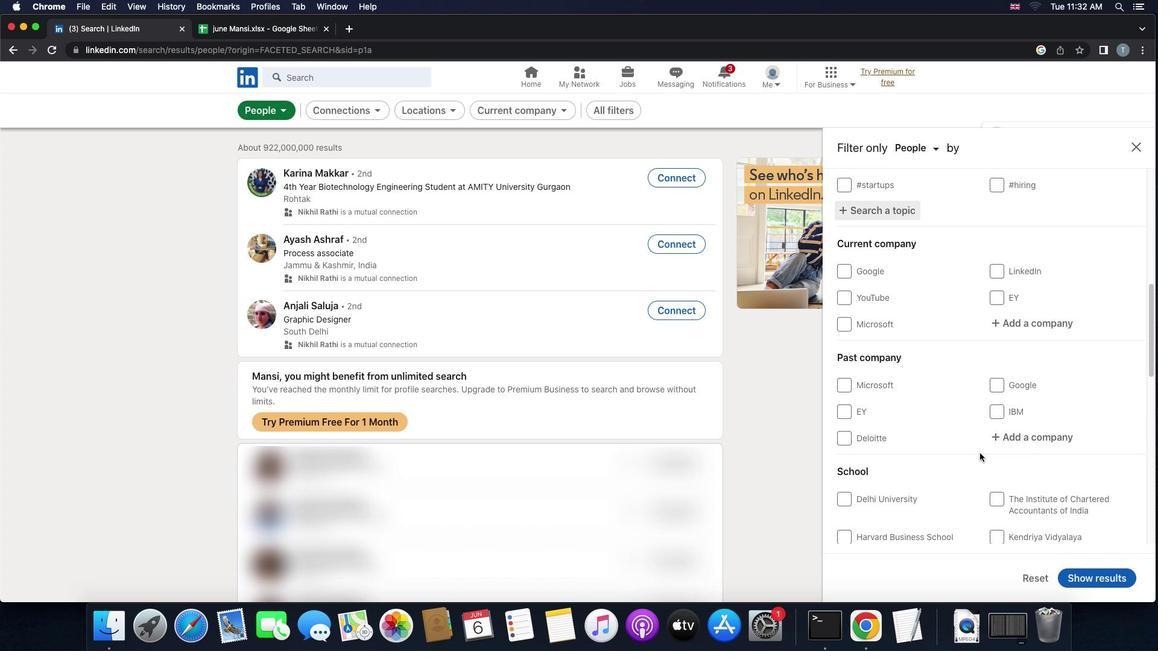 
Action: Mouse scrolled (980, 453) with delta (0, 0)
Screenshot: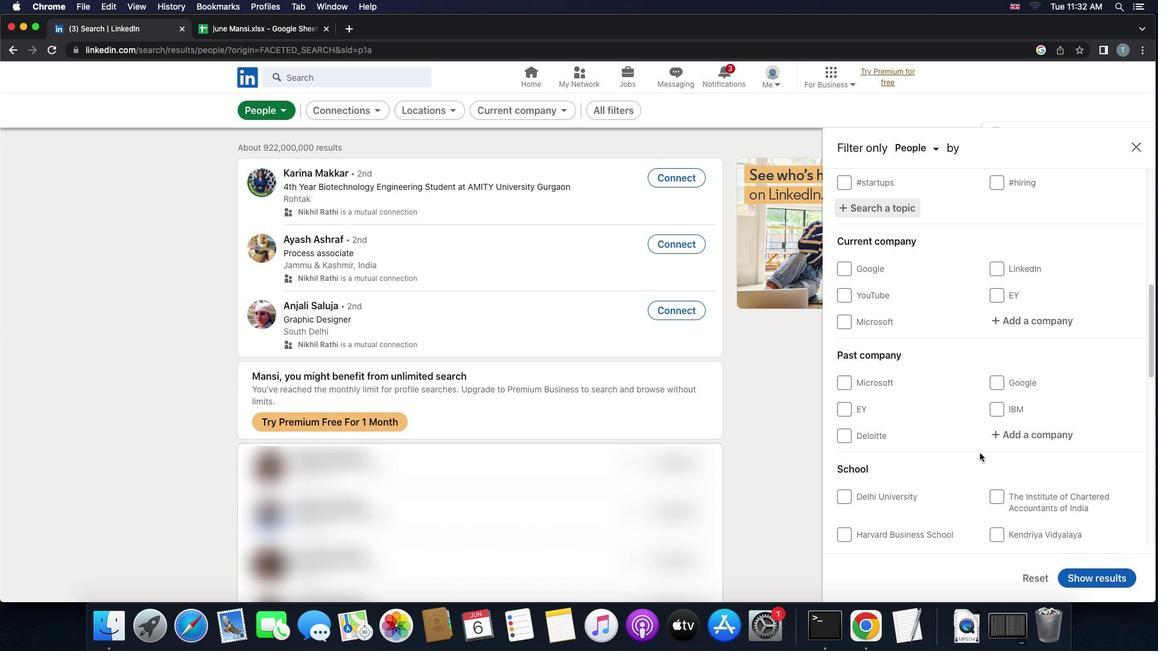 
Action: Mouse scrolled (980, 453) with delta (0, 0)
Screenshot: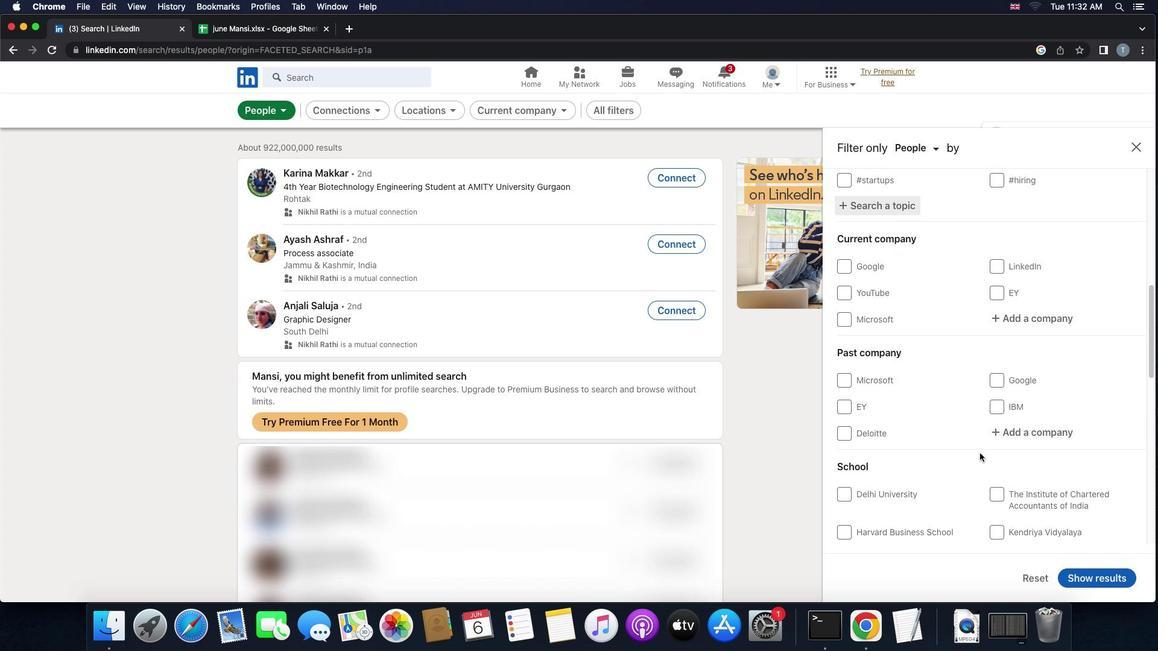
Action: Mouse scrolled (980, 453) with delta (0, 0)
Screenshot: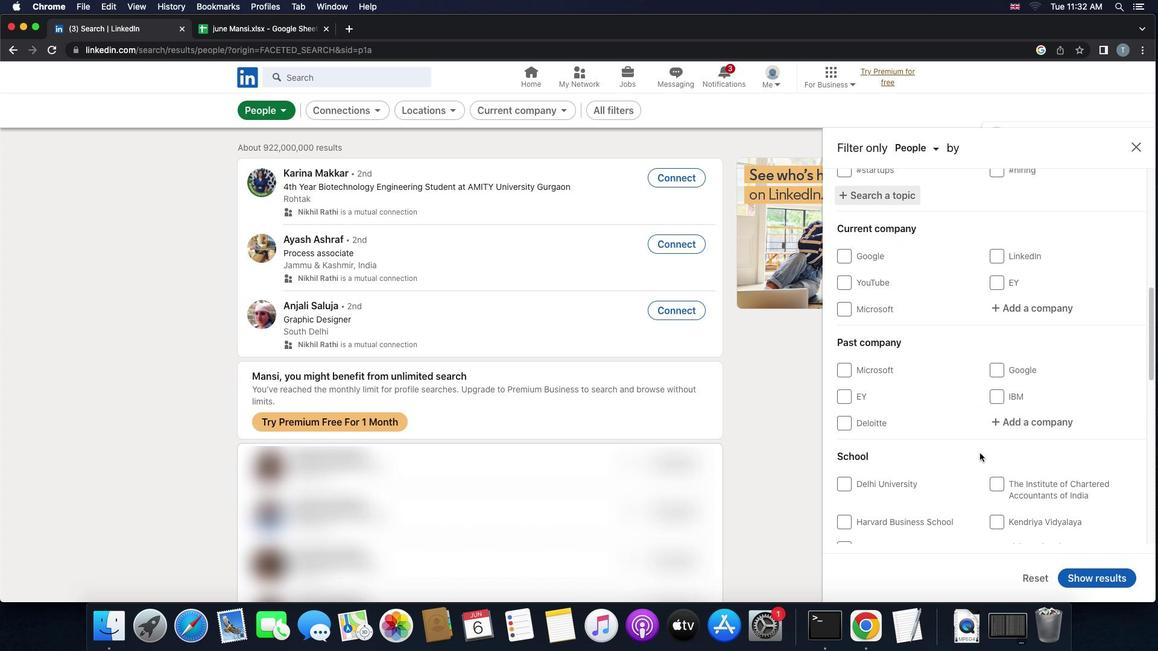 
Action: Mouse scrolled (980, 453) with delta (0, 0)
Screenshot: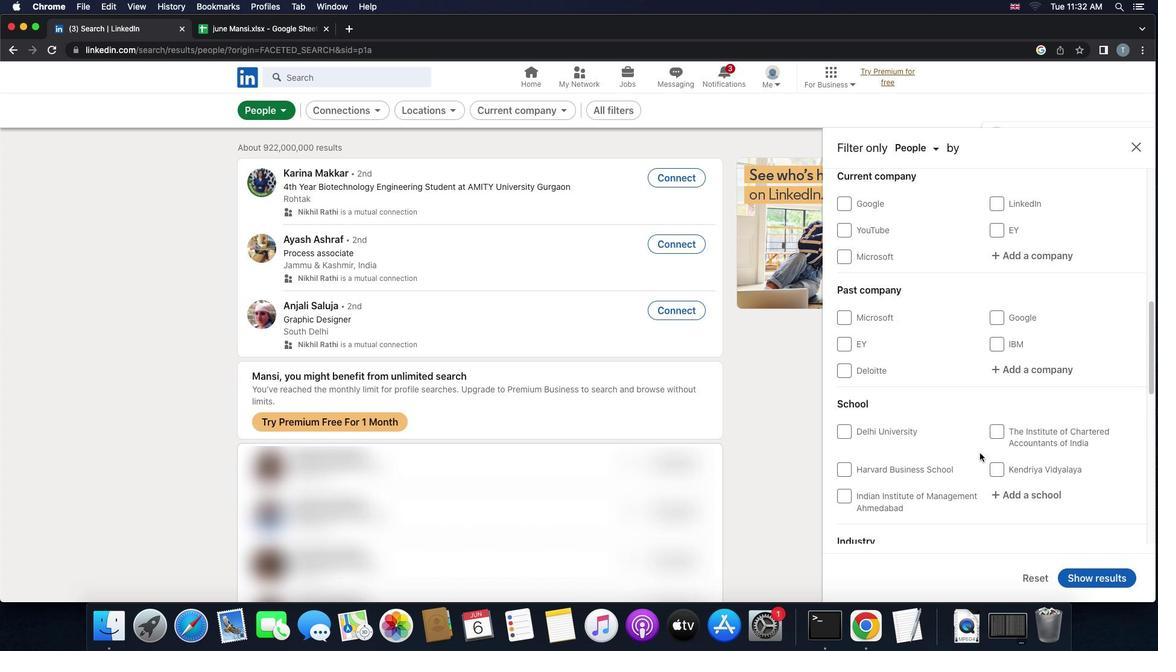 
Action: Mouse scrolled (980, 453) with delta (0, 0)
Screenshot: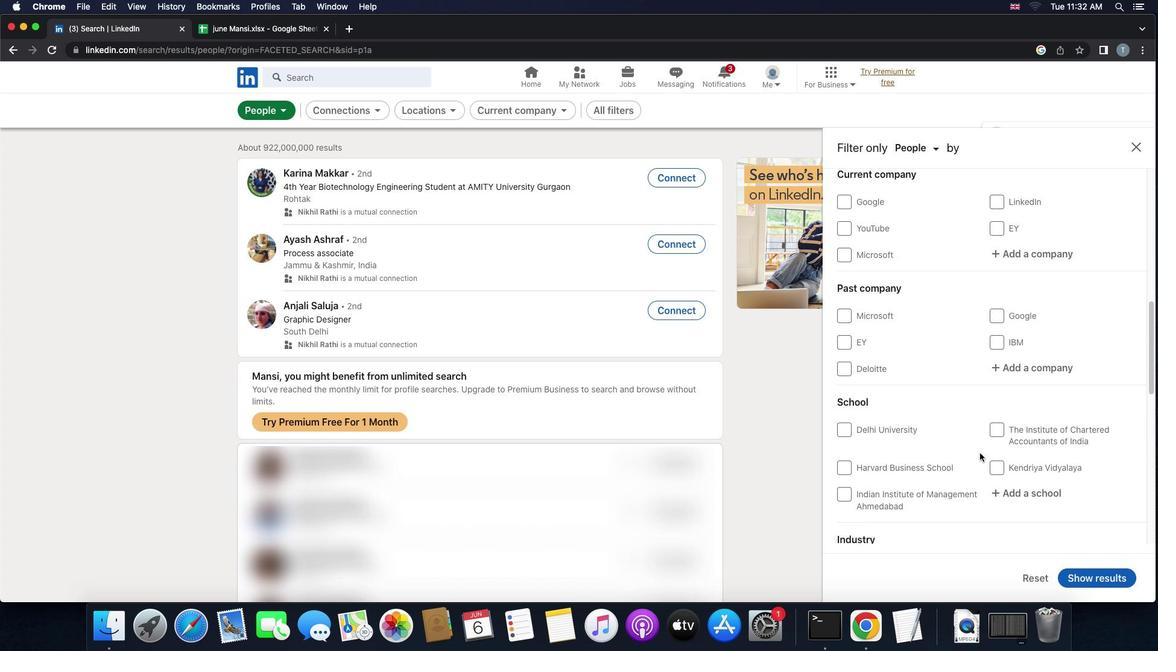 
Action: Mouse scrolled (980, 453) with delta (0, -1)
Screenshot: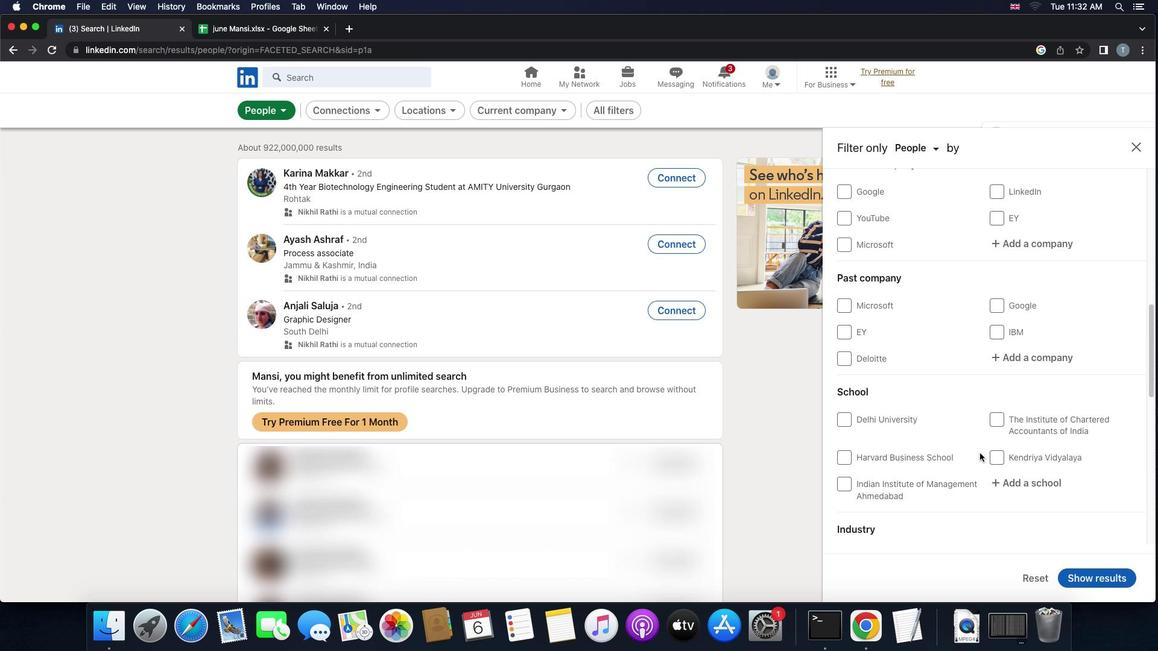 
Action: Mouse scrolled (980, 453) with delta (0, 0)
Screenshot: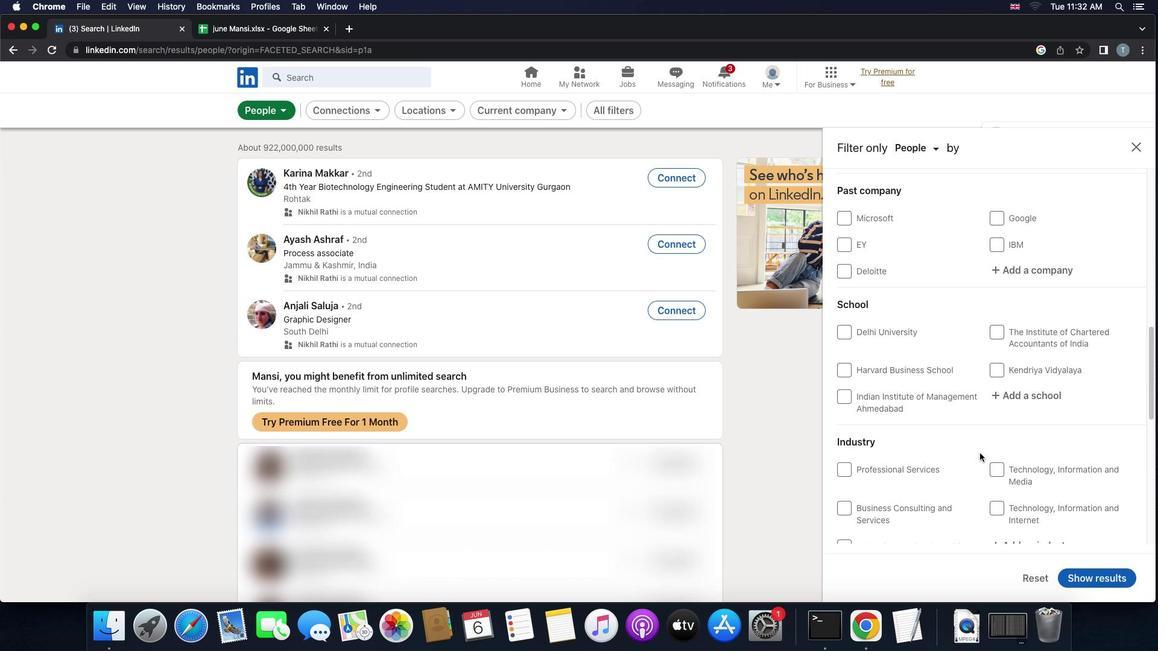 
Action: Mouse scrolled (980, 453) with delta (0, 0)
Screenshot: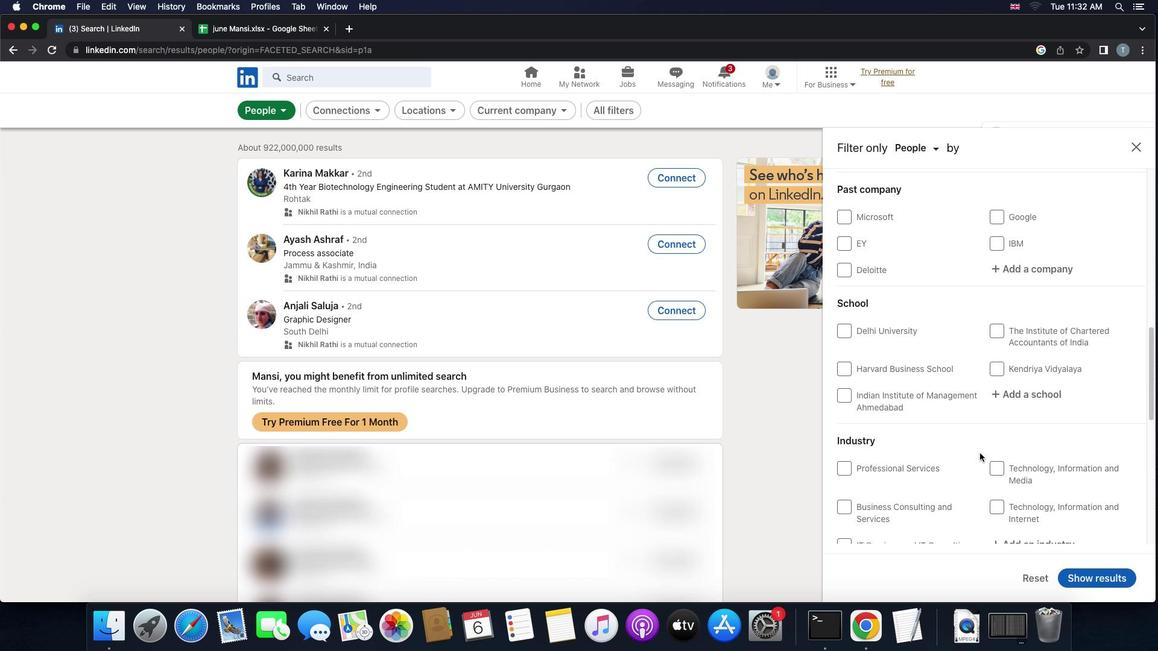 
Action: Mouse scrolled (980, 453) with delta (0, -1)
Screenshot: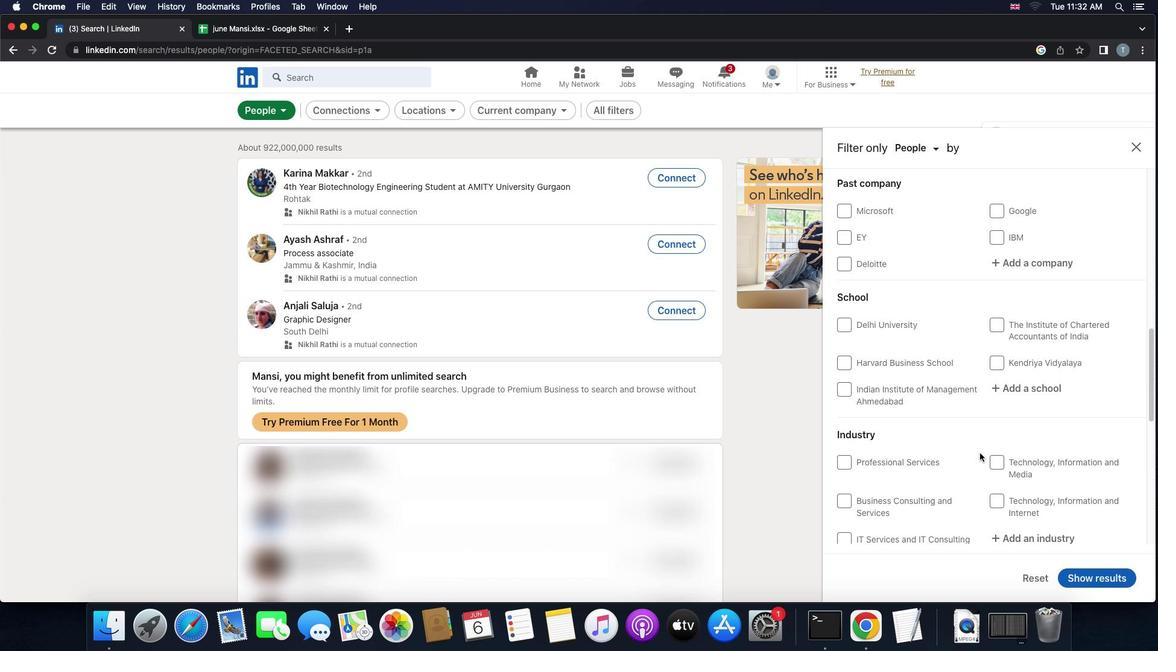 
Action: Mouse scrolled (980, 453) with delta (0, 0)
Screenshot: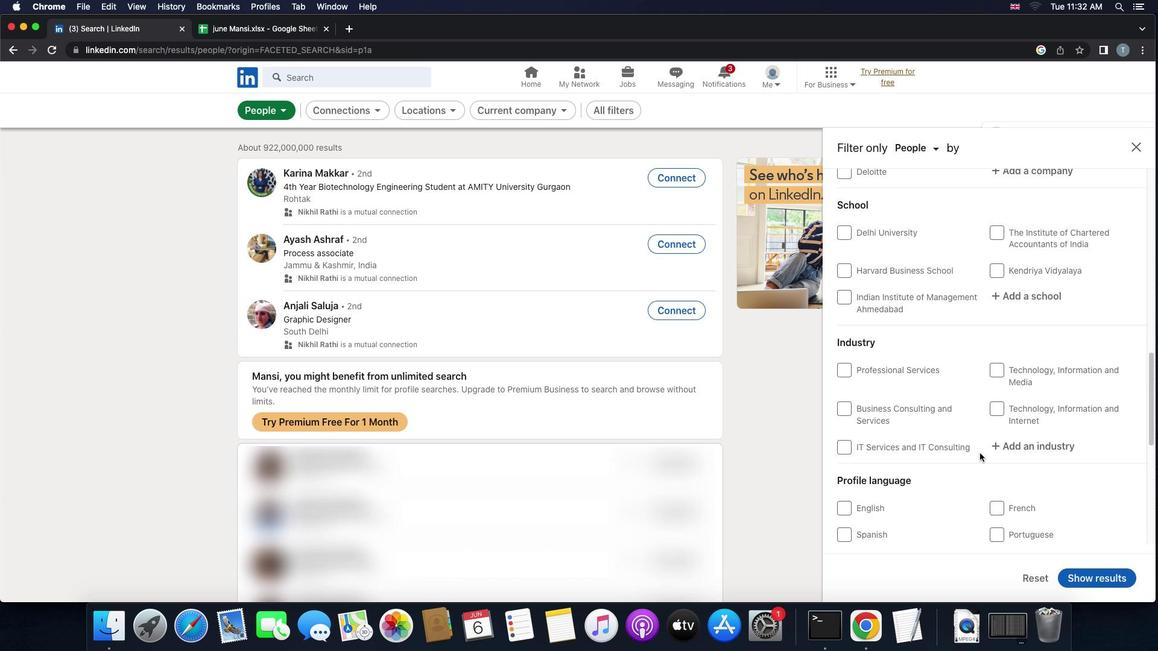 
Action: Mouse scrolled (980, 453) with delta (0, 0)
Screenshot: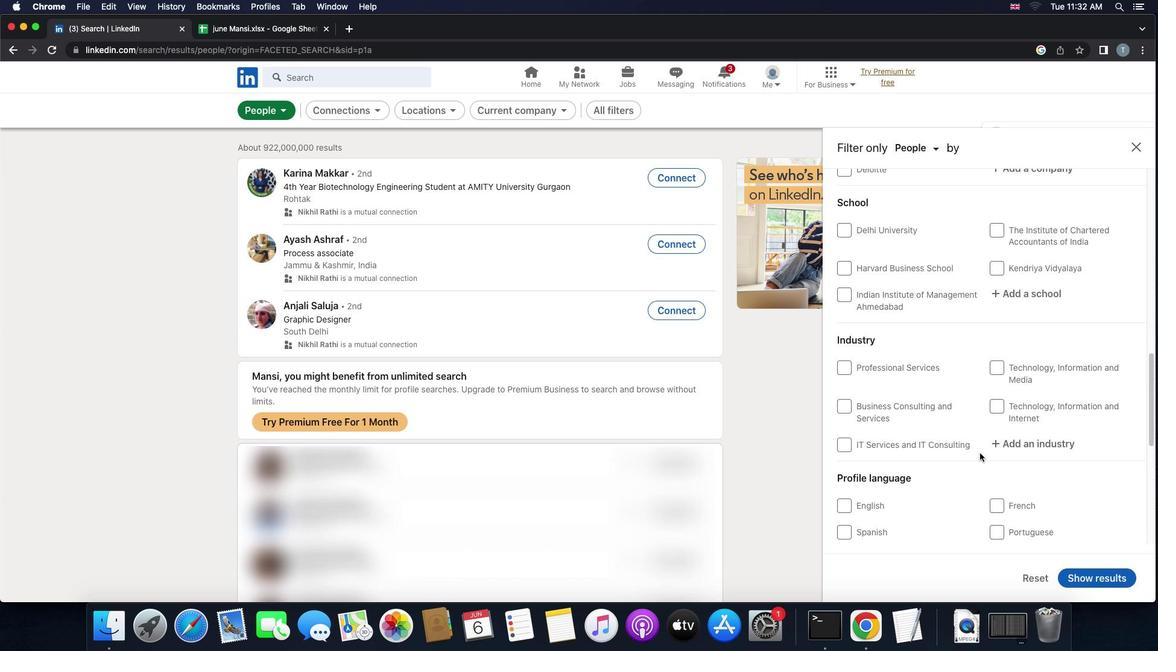 
Action: Mouse scrolled (980, 453) with delta (0, -1)
Screenshot: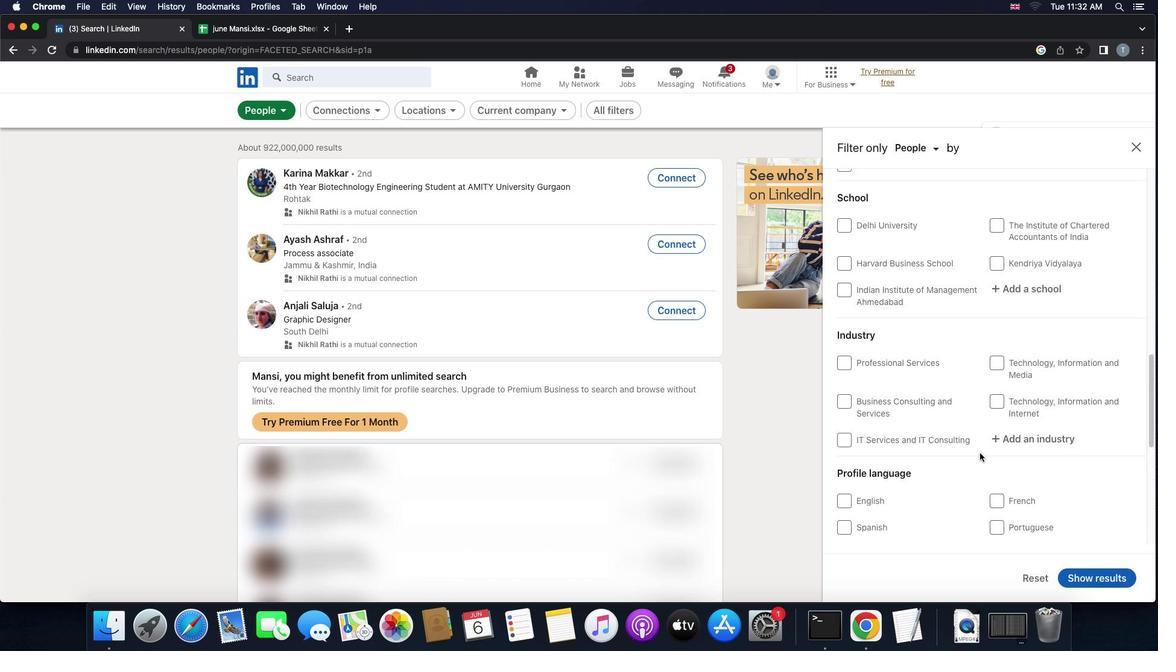 
Action: Mouse moved to (845, 427)
Screenshot: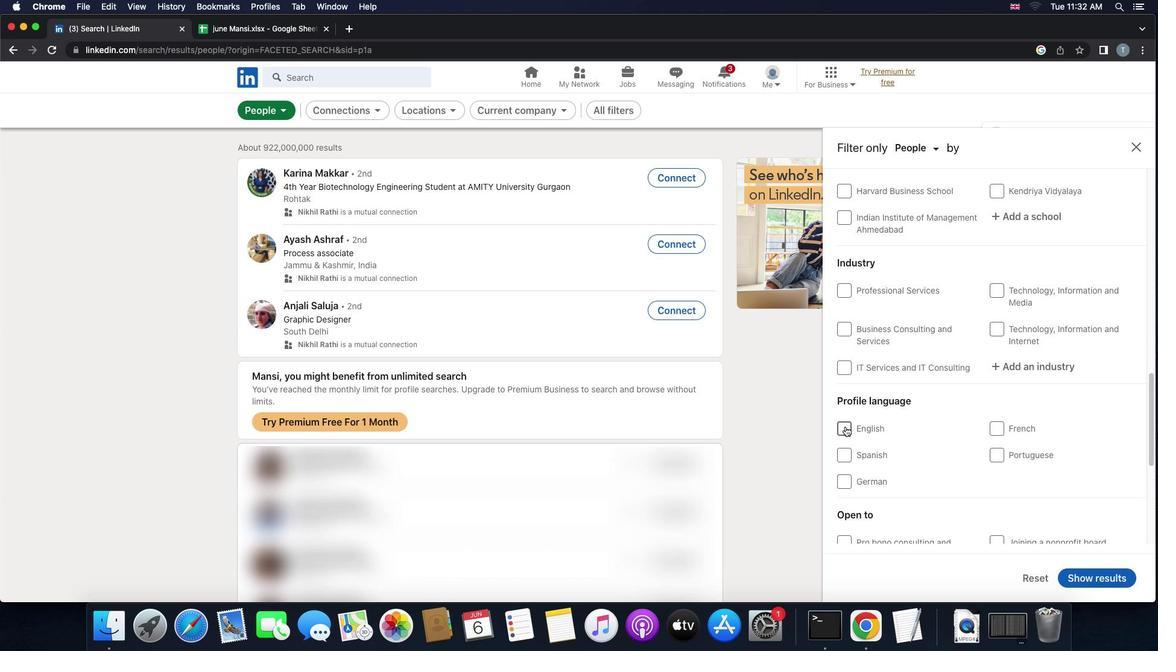 
Action: Mouse pressed left at (845, 427)
Screenshot: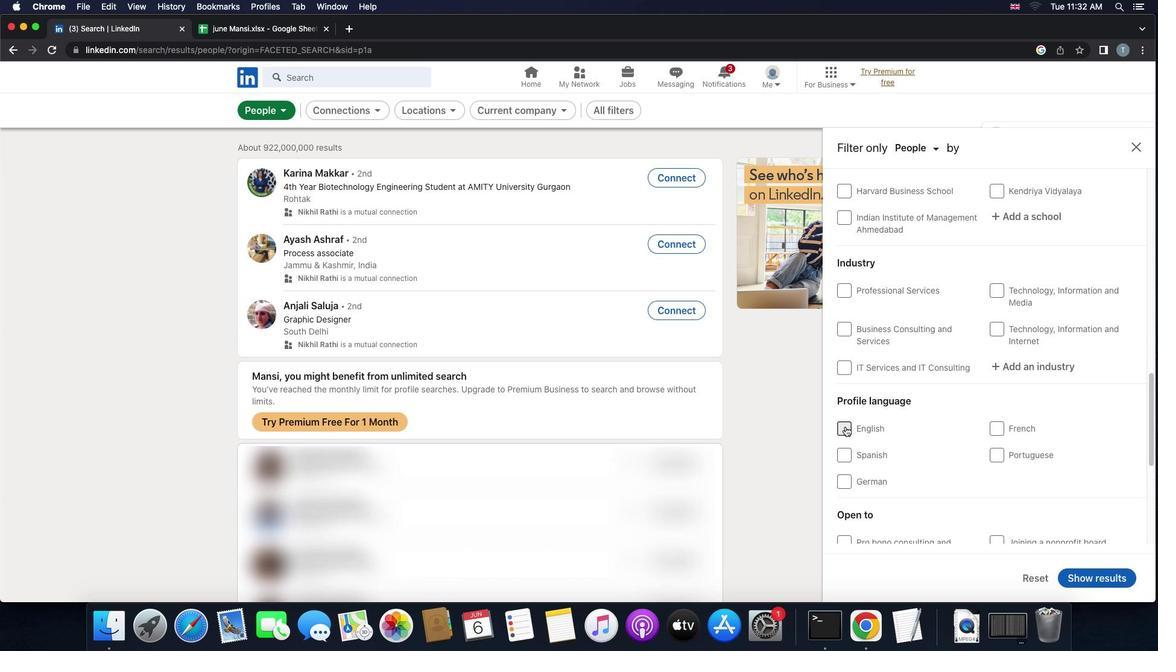 
Action: Mouse moved to (897, 442)
Screenshot: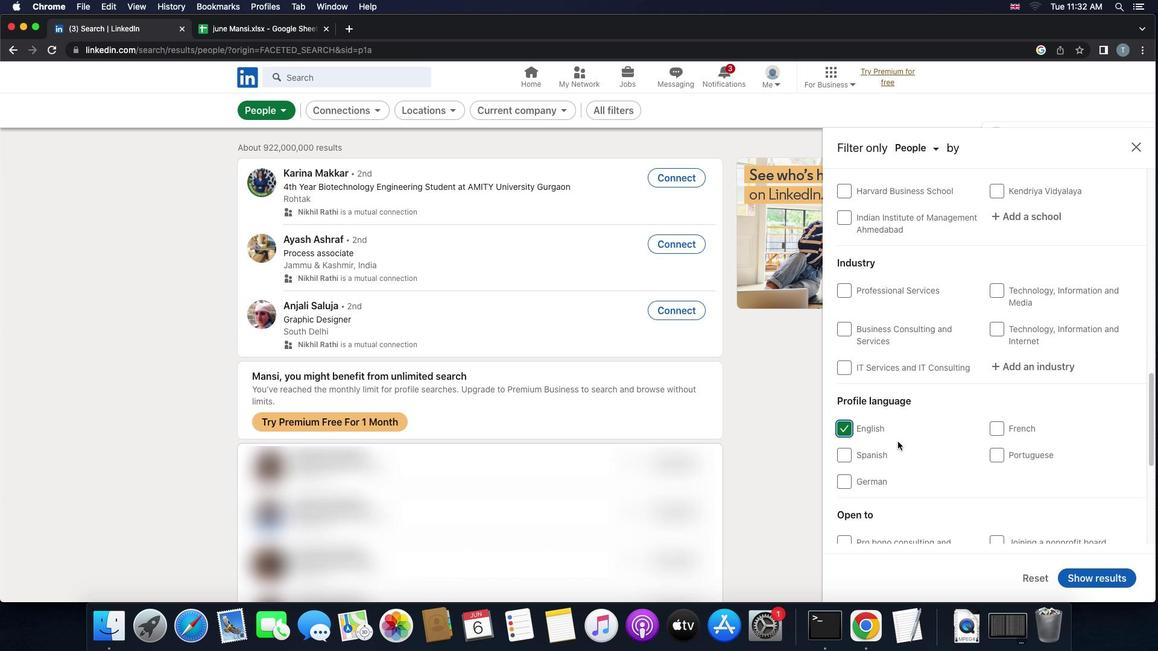 
Action: Mouse scrolled (897, 442) with delta (0, 0)
Screenshot: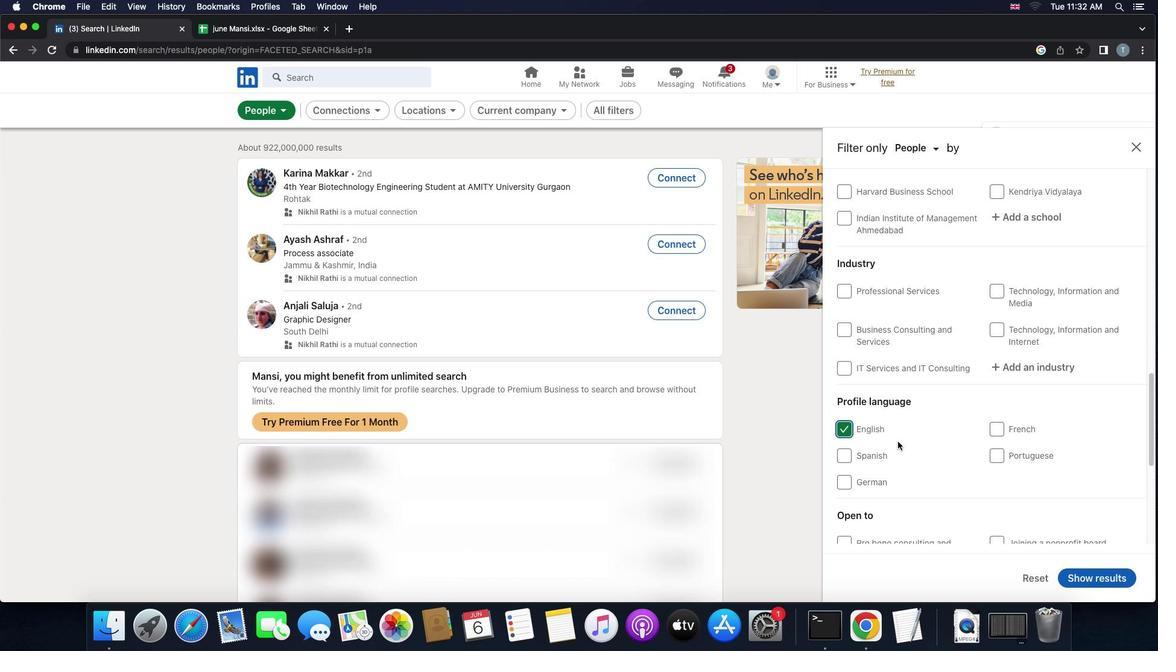 
Action: Mouse scrolled (897, 442) with delta (0, 0)
Screenshot: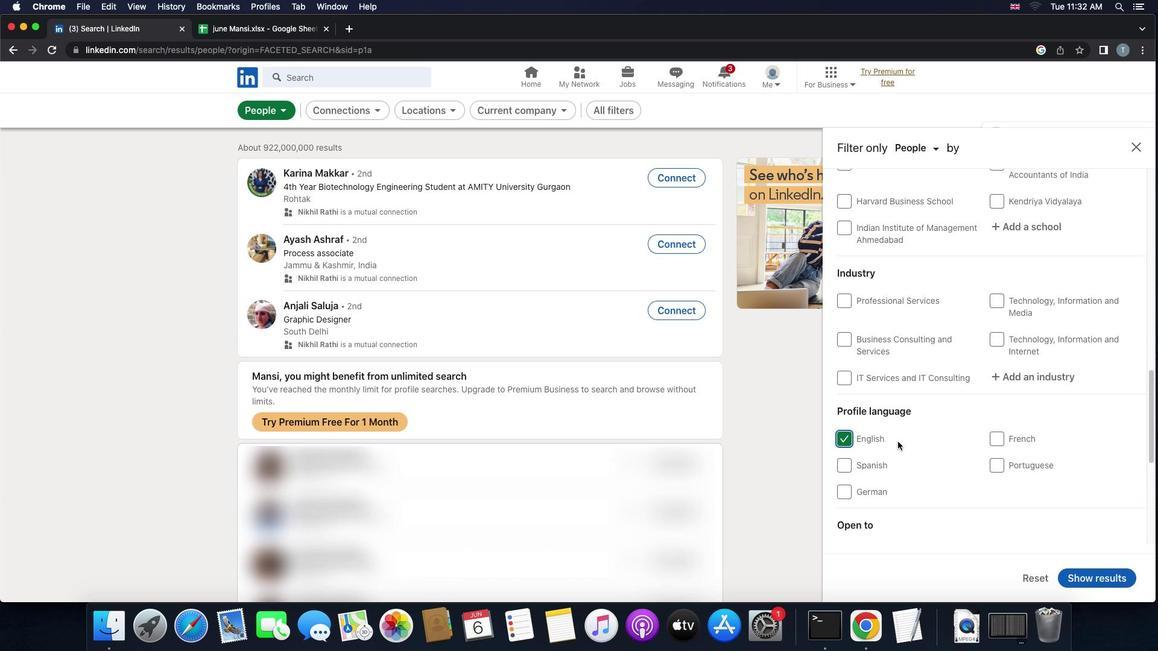 
Action: Mouse scrolled (897, 442) with delta (0, 1)
Screenshot: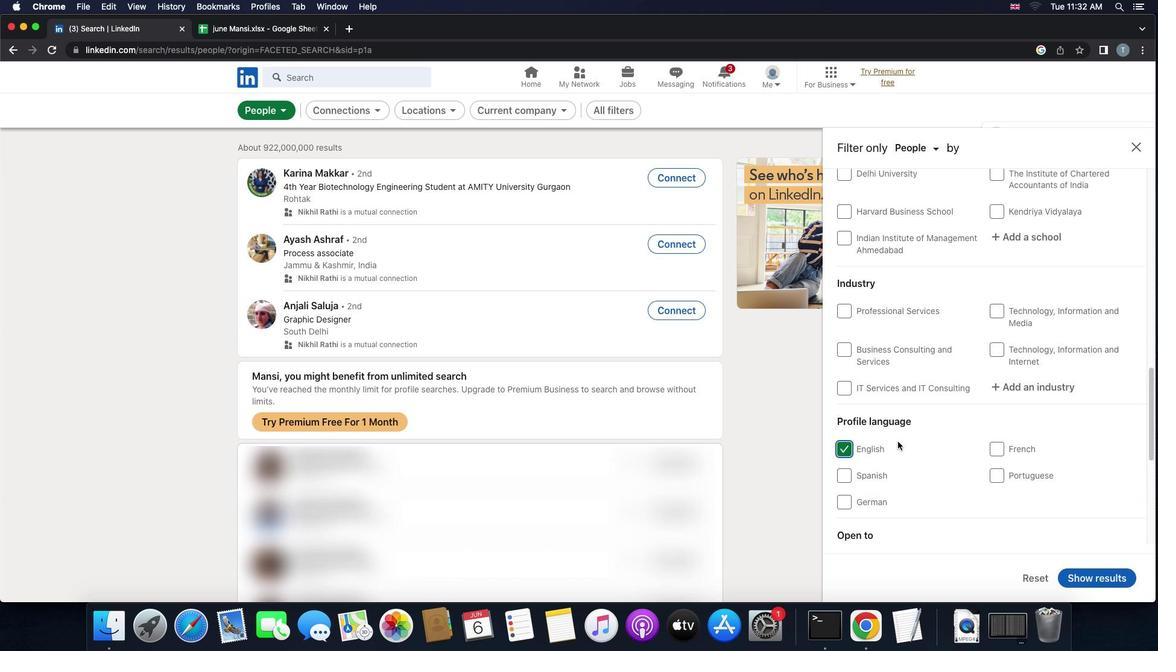 
Action: Mouse scrolled (897, 442) with delta (0, 0)
Screenshot: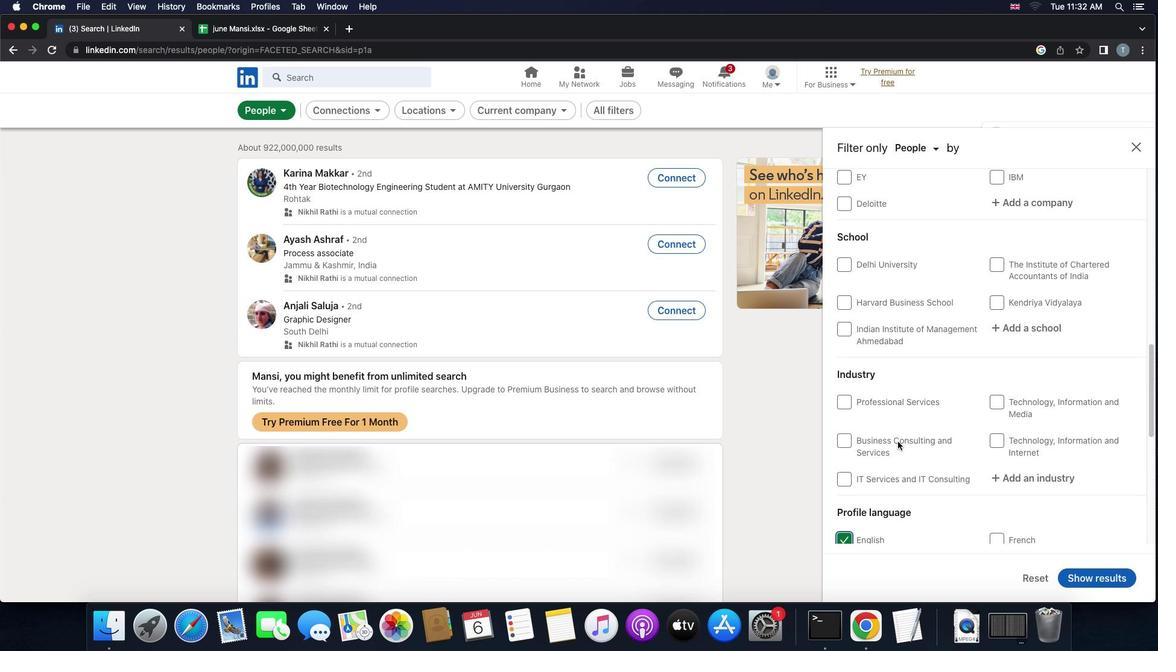 
Action: Mouse scrolled (897, 442) with delta (0, 0)
Screenshot: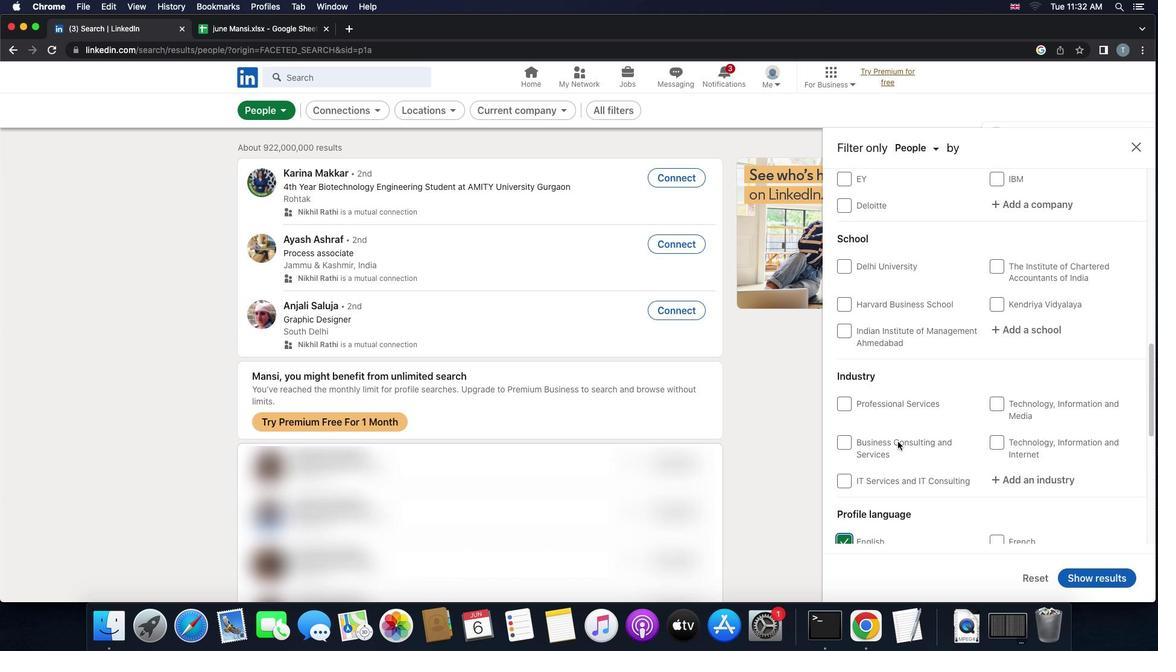 
Action: Mouse scrolled (897, 442) with delta (0, 1)
Screenshot: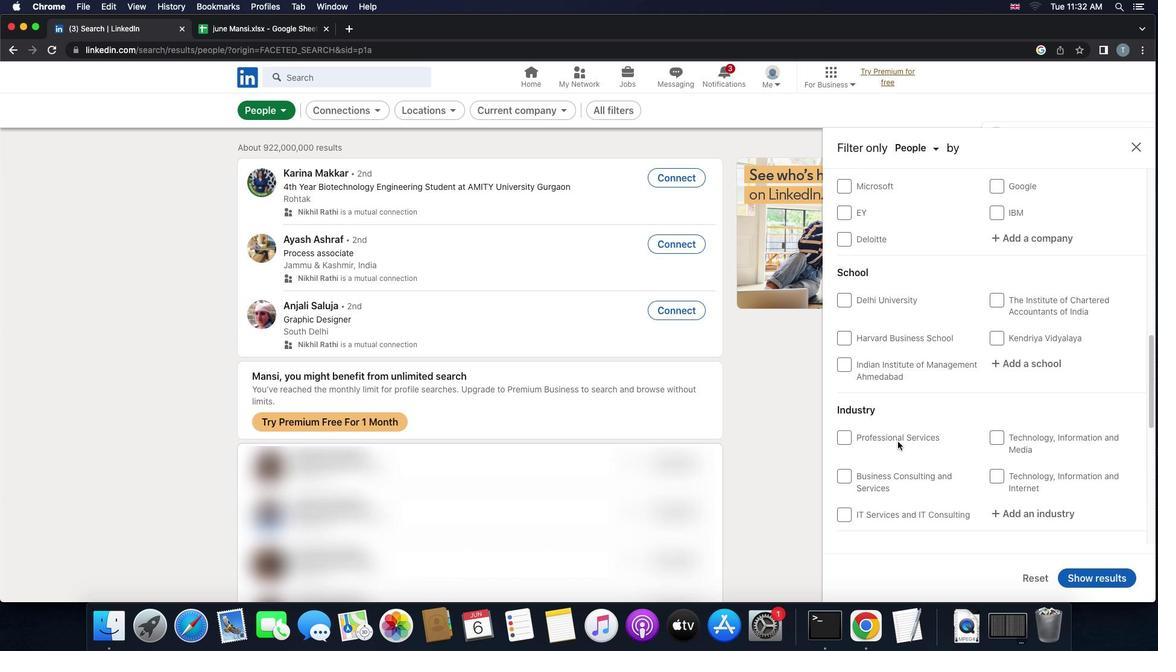 
Action: Mouse scrolled (897, 442) with delta (0, 3)
Screenshot: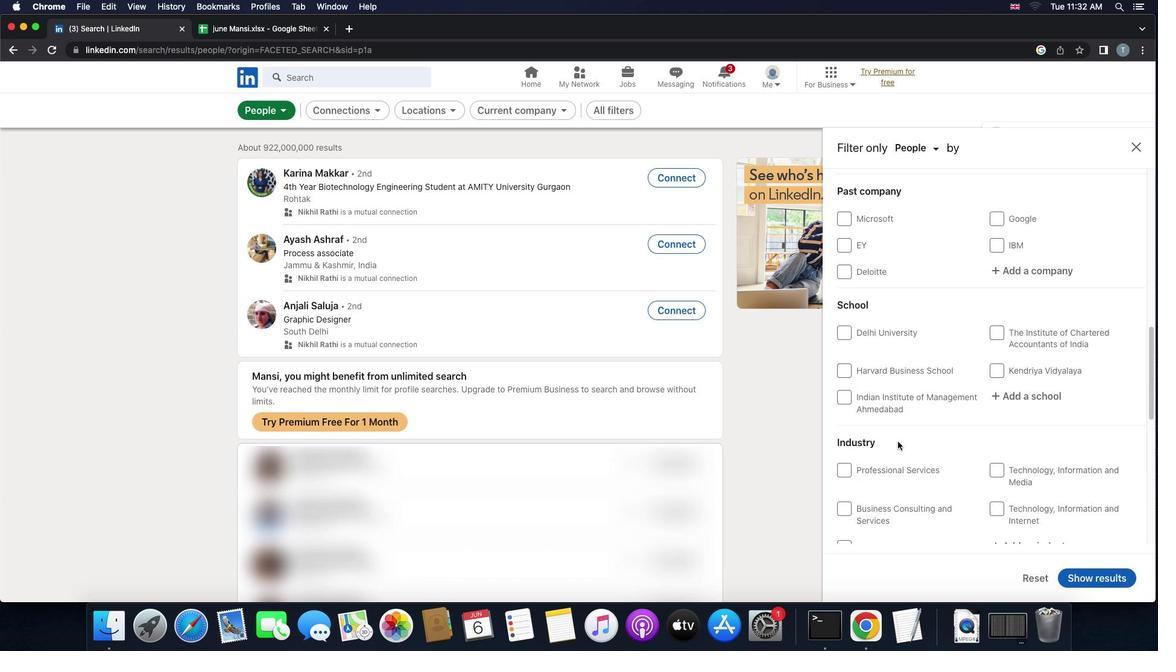 
Action: Mouse scrolled (897, 442) with delta (0, 0)
Screenshot: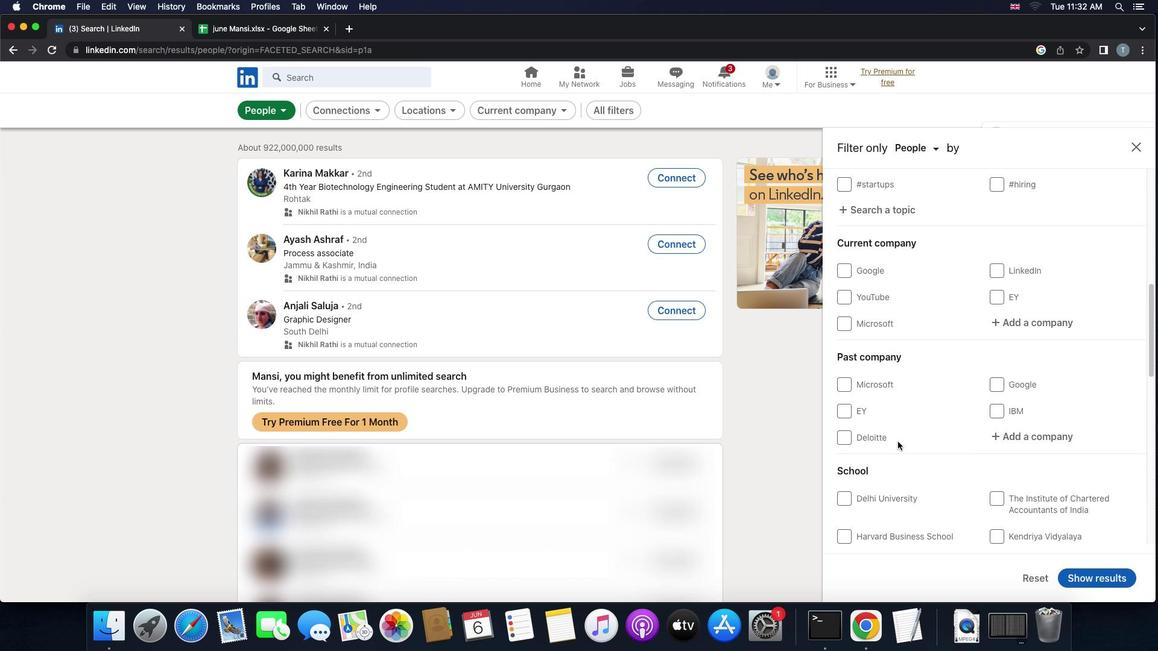 
Action: Mouse scrolled (897, 442) with delta (0, 0)
Screenshot: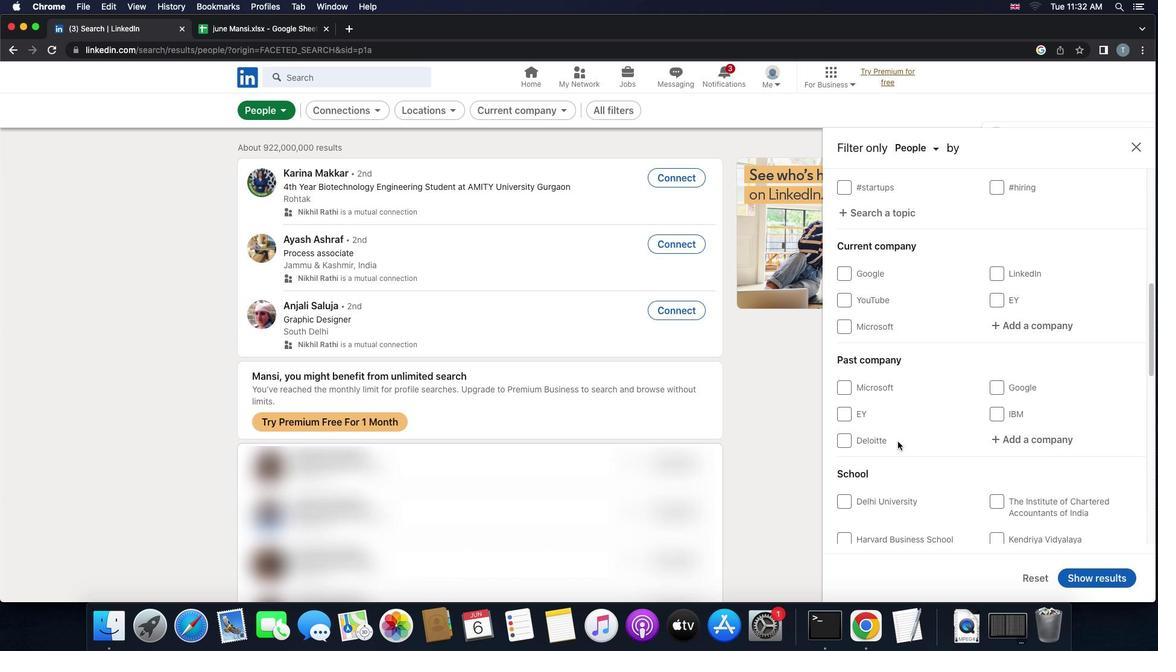 
Action: Mouse moved to (913, 434)
Screenshot: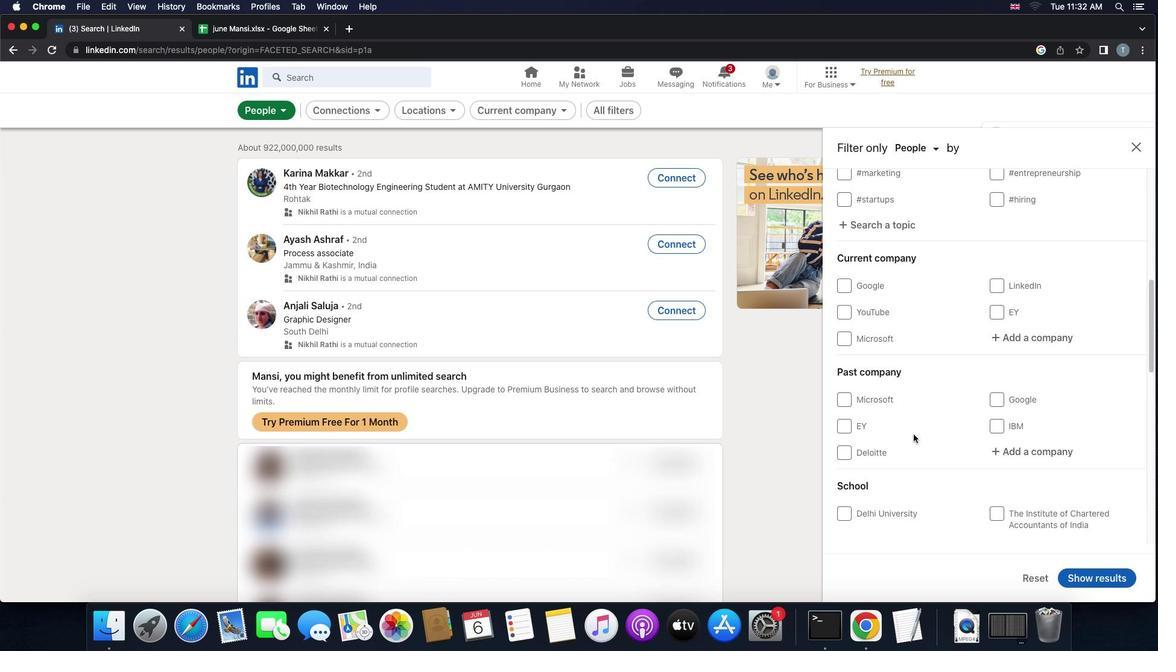 
Action: Mouse scrolled (913, 434) with delta (0, 0)
Screenshot: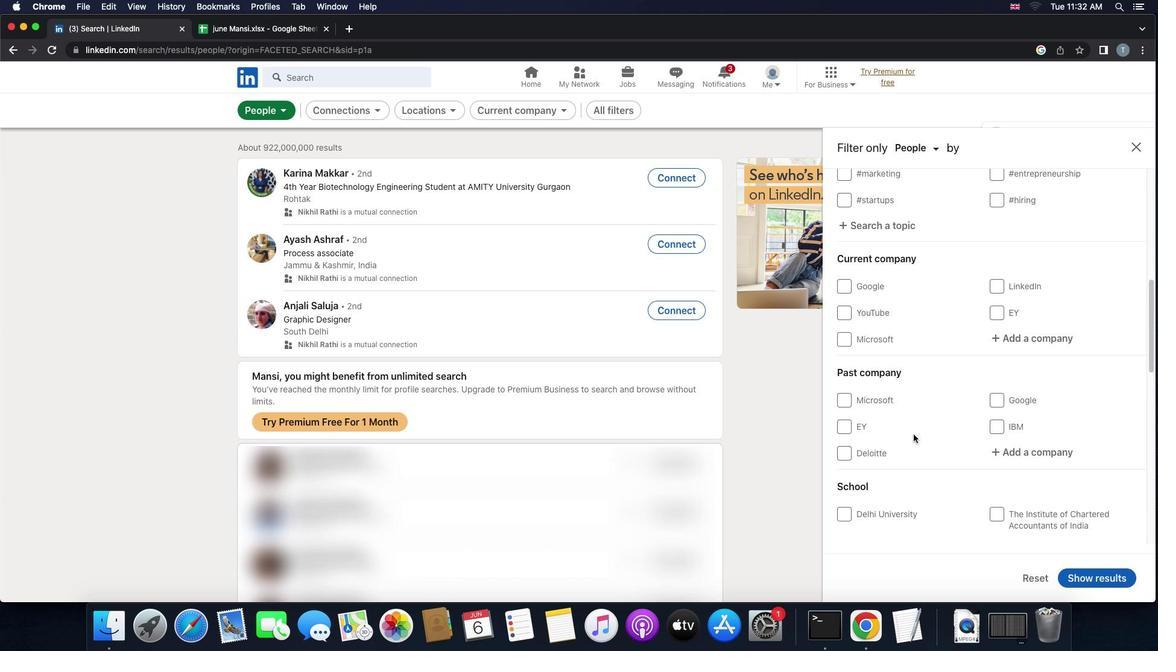 
Action: Mouse scrolled (913, 434) with delta (0, 0)
Screenshot: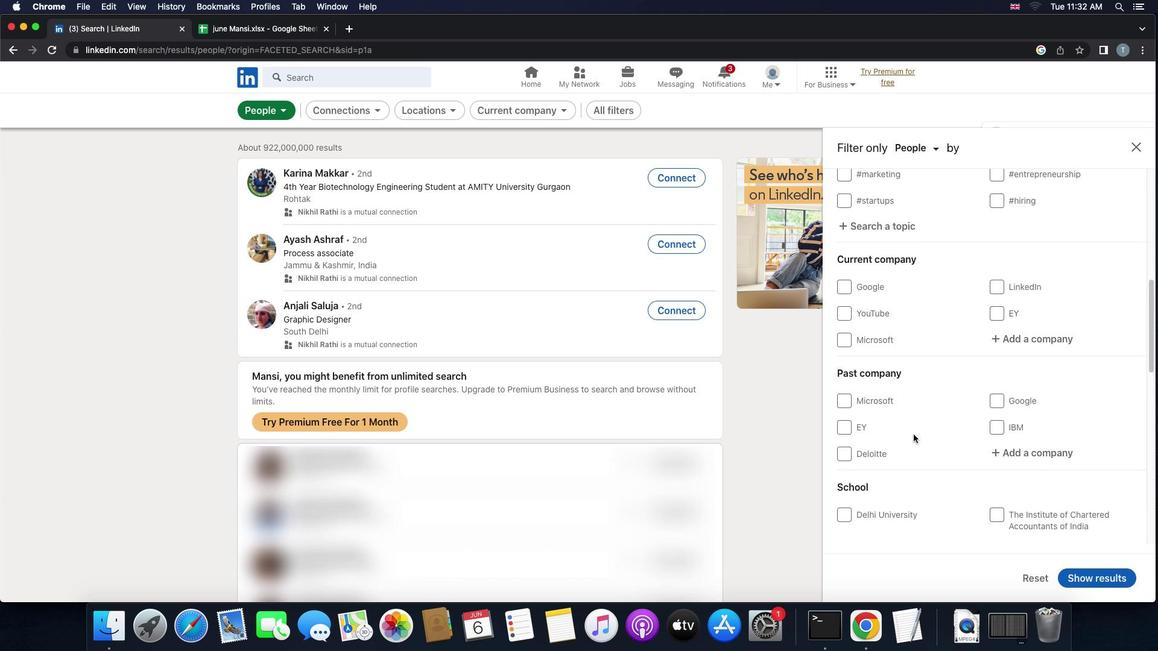 
Action: Mouse moved to (1039, 359)
Screenshot: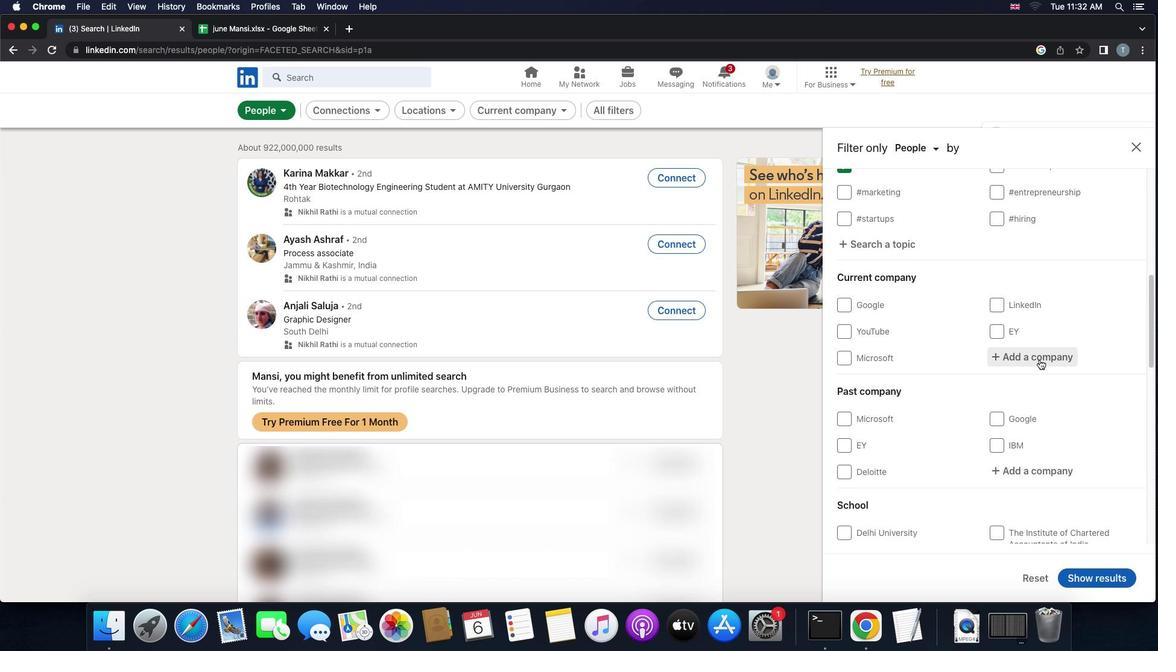 
Action: Mouse pressed left at (1039, 359)
Screenshot: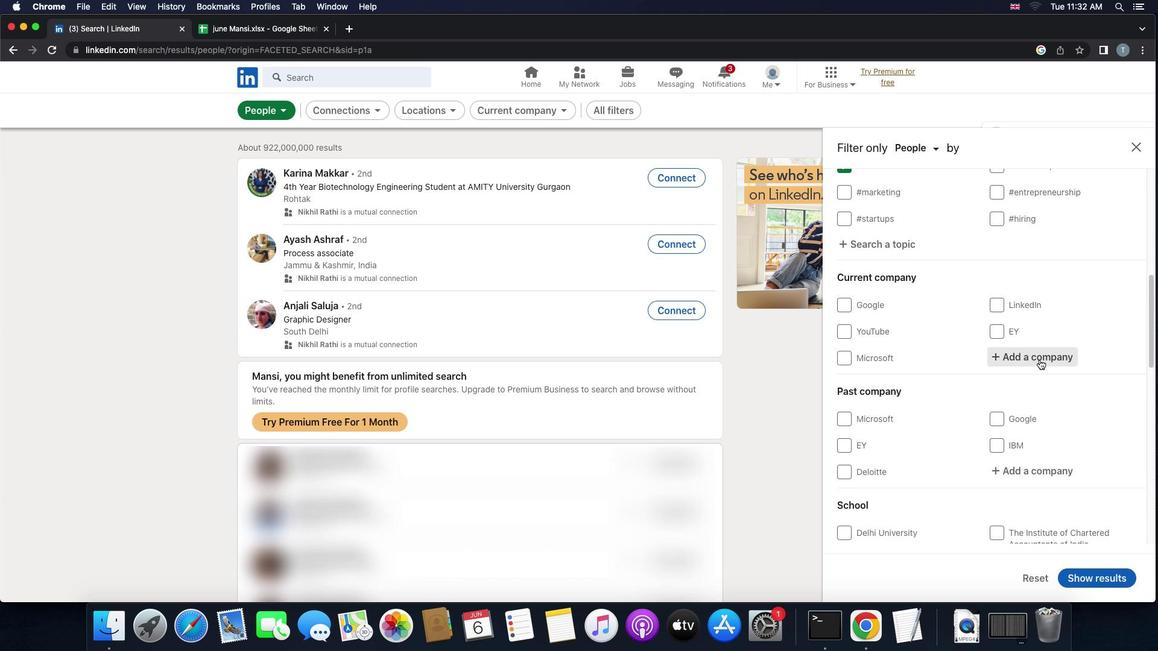 
Action: Key pressed Key.shift'T''A''T''A'Key.spaceKey.shift'S''I''A'
Screenshot: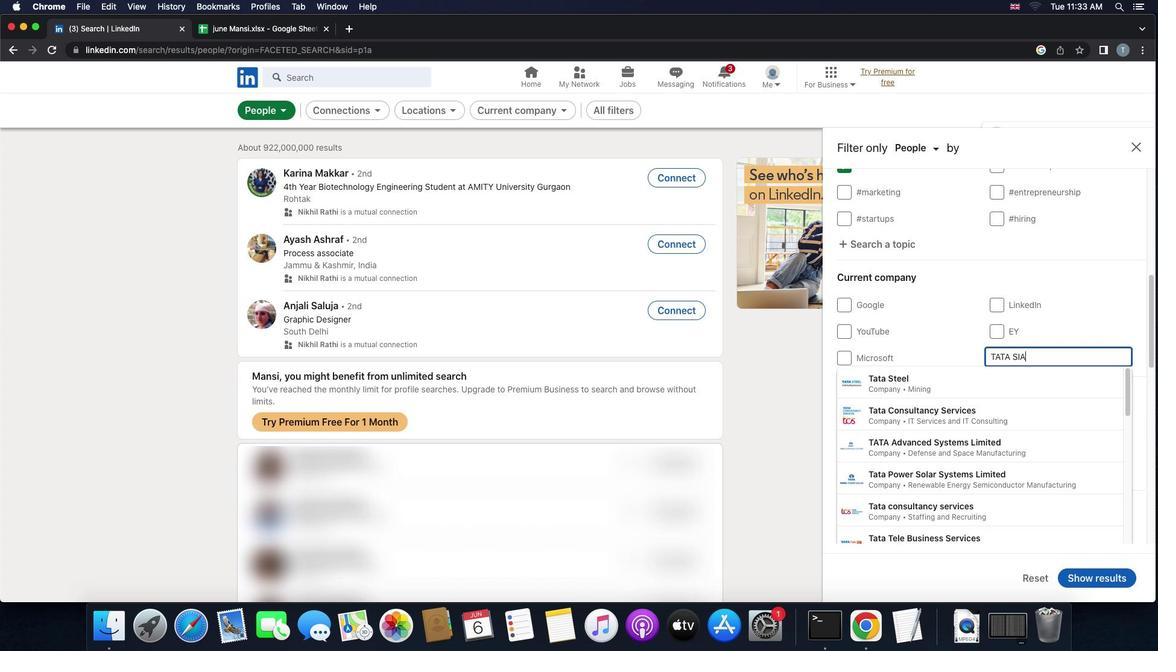 
Action: Mouse moved to (1016, 377)
Screenshot: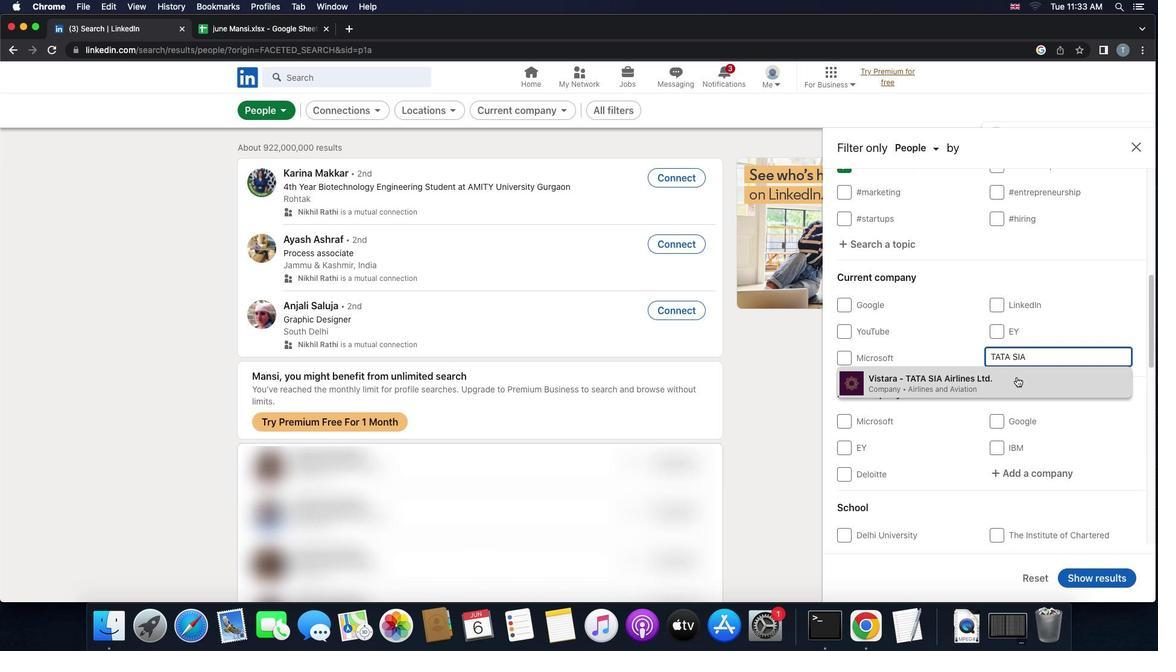 
Action: Mouse pressed left at (1016, 377)
Screenshot: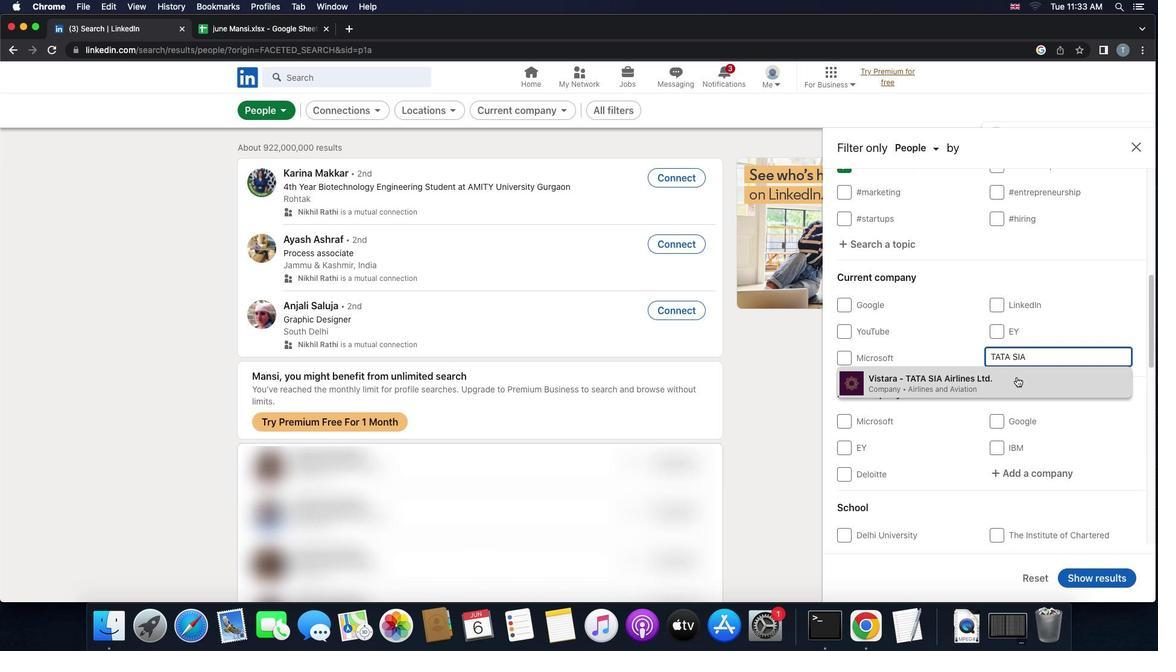 
Action: Mouse scrolled (1016, 377) with delta (0, 0)
Screenshot: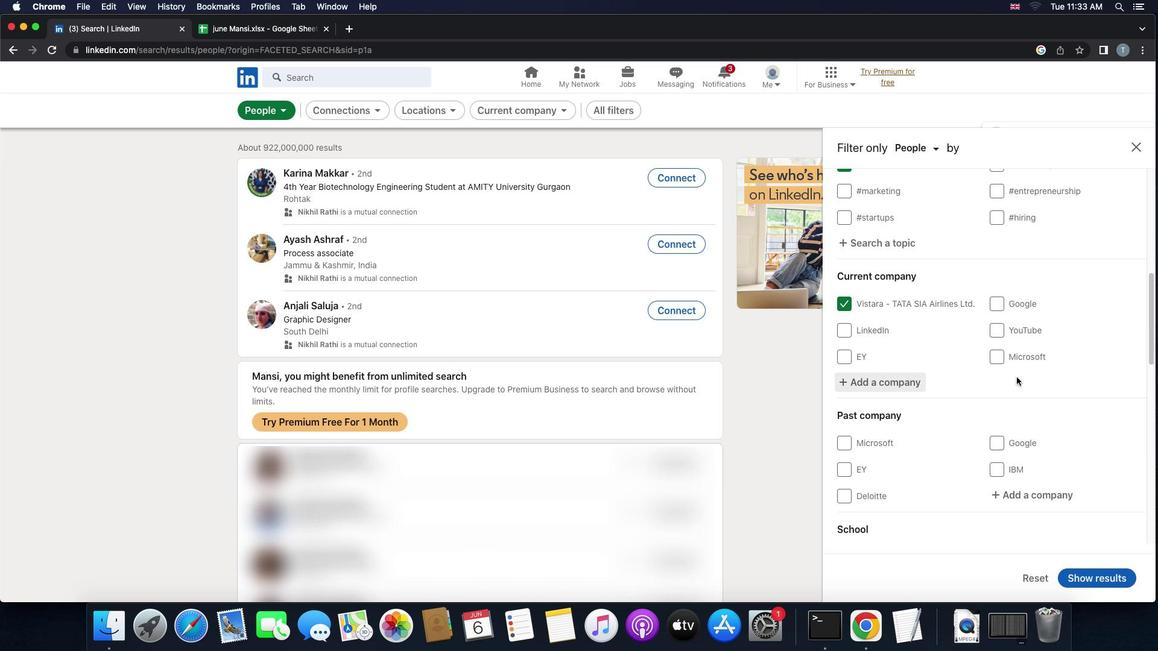 
Action: Mouse scrolled (1016, 377) with delta (0, 0)
Screenshot: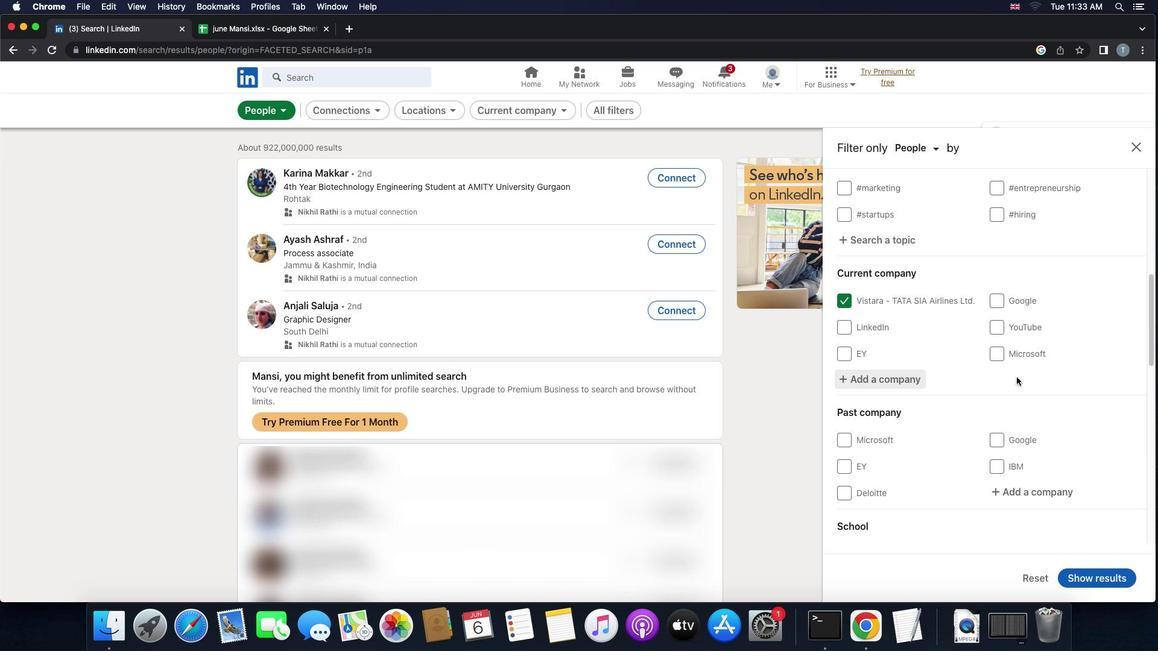 
Action: Mouse scrolled (1016, 377) with delta (0, 0)
Screenshot: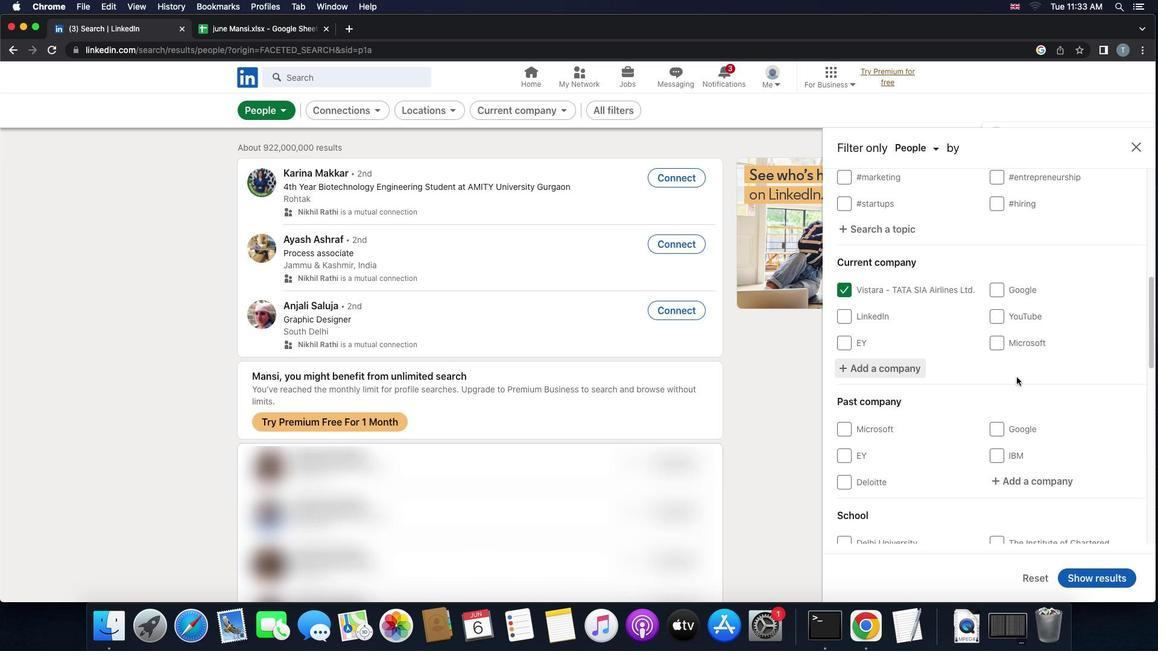 
Action: Mouse scrolled (1016, 377) with delta (0, 0)
Screenshot: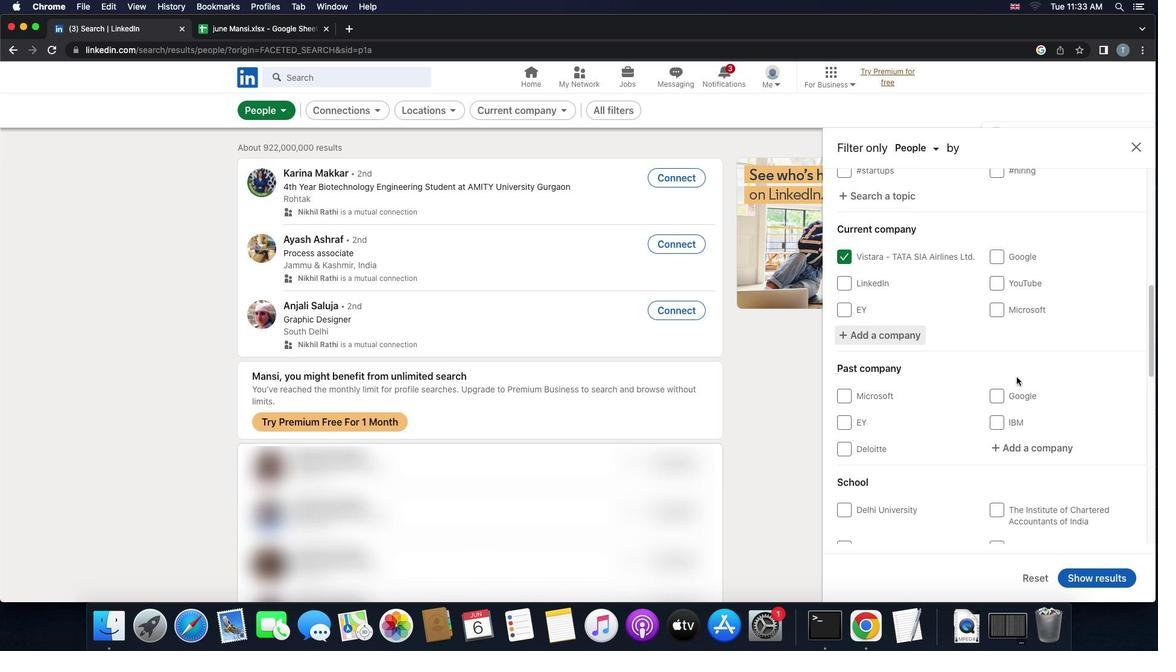
Action: Mouse scrolled (1016, 377) with delta (0, 0)
Screenshot: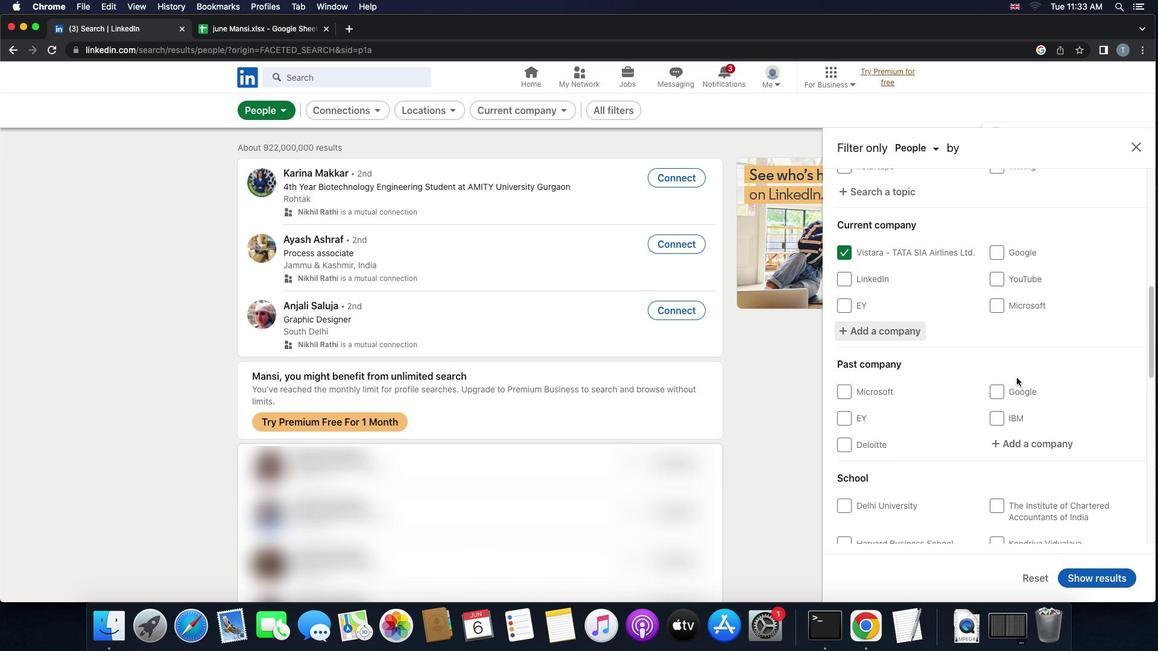 
Action: Mouse moved to (1016, 377)
Screenshot: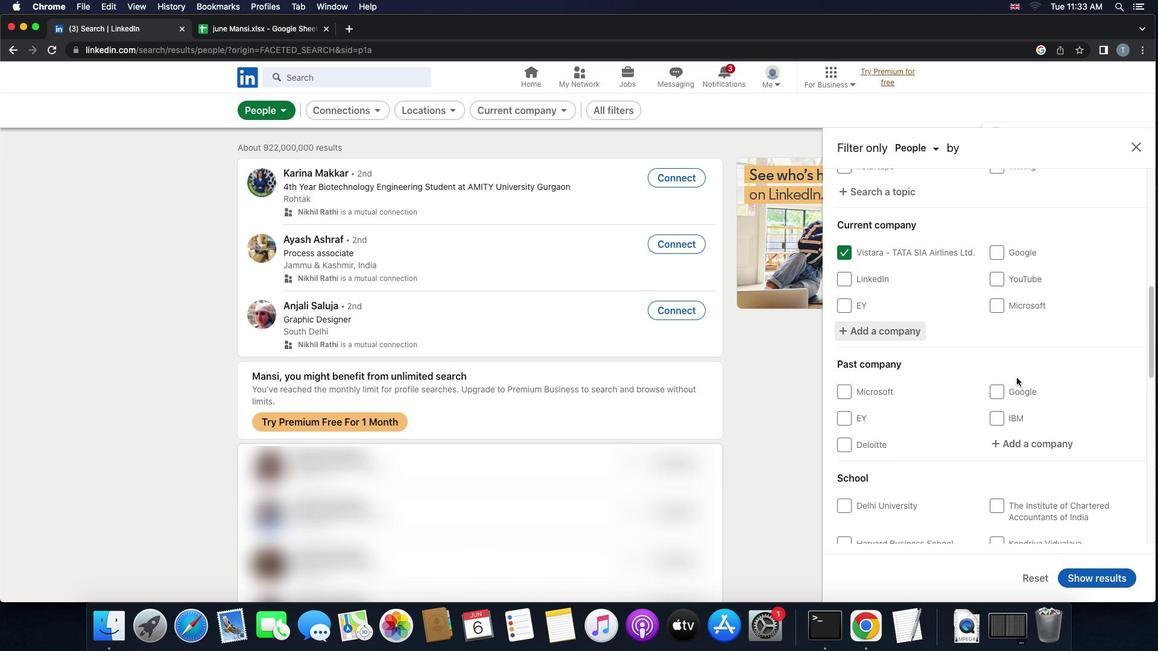 
Action: Mouse scrolled (1016, 377) with delta (0, 0)
Screenshot: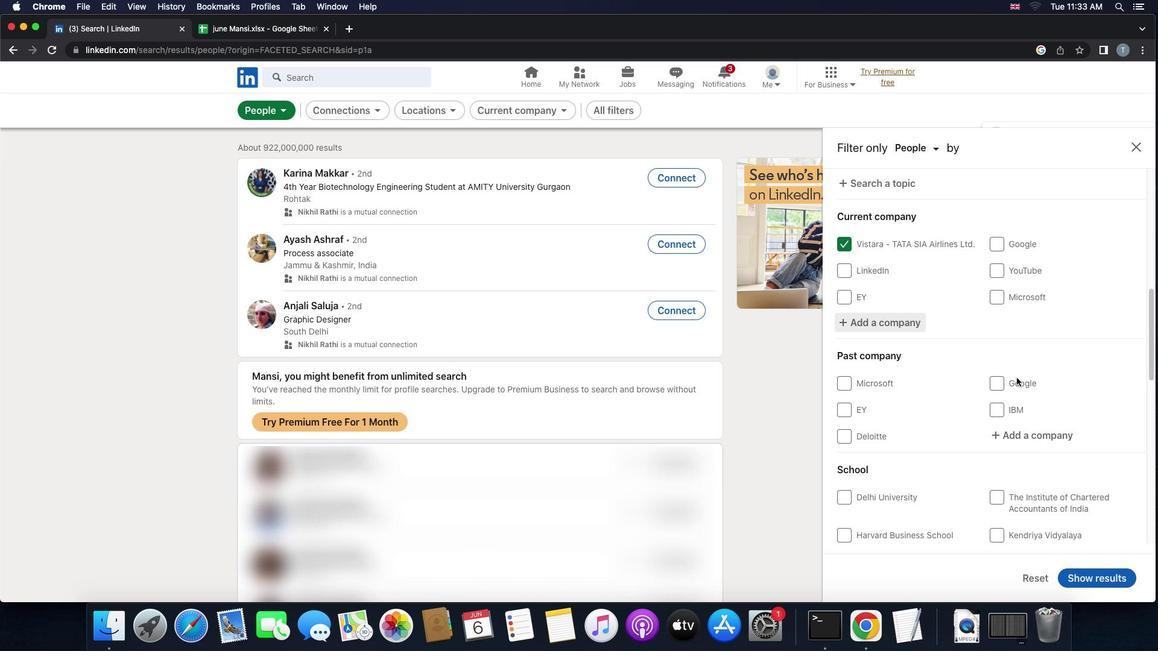 
Action: Mouse scrolled (1016, 377) with delta (0, 0)
Screenshot: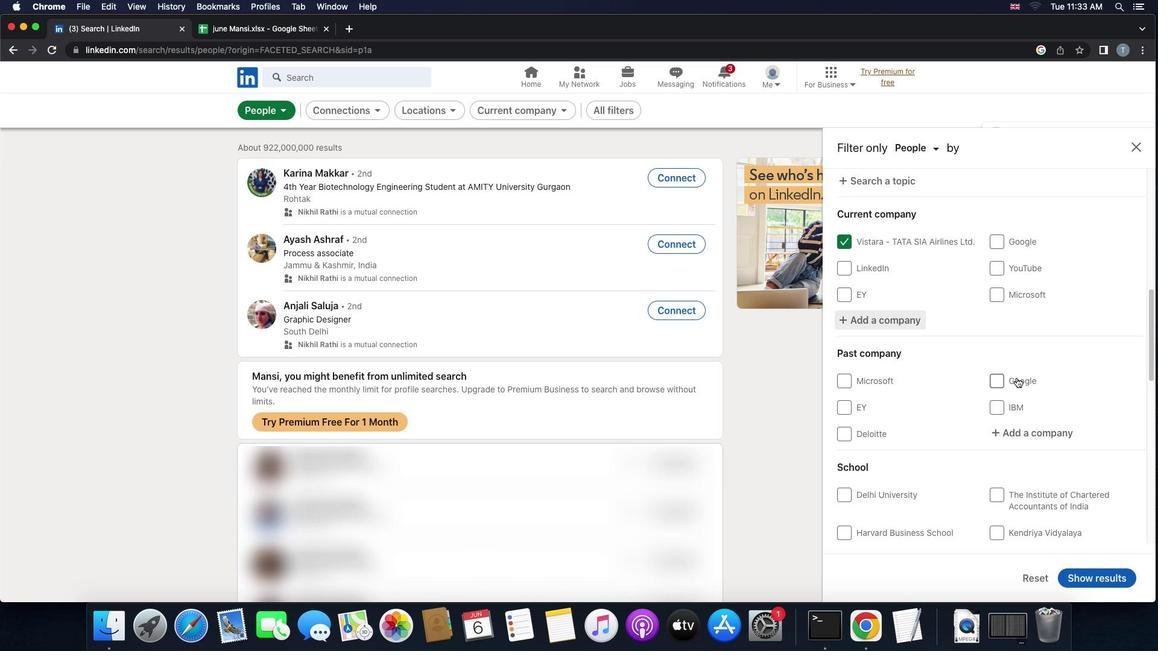 
Action: Mouse moved to (1016, 377)
Screenshot: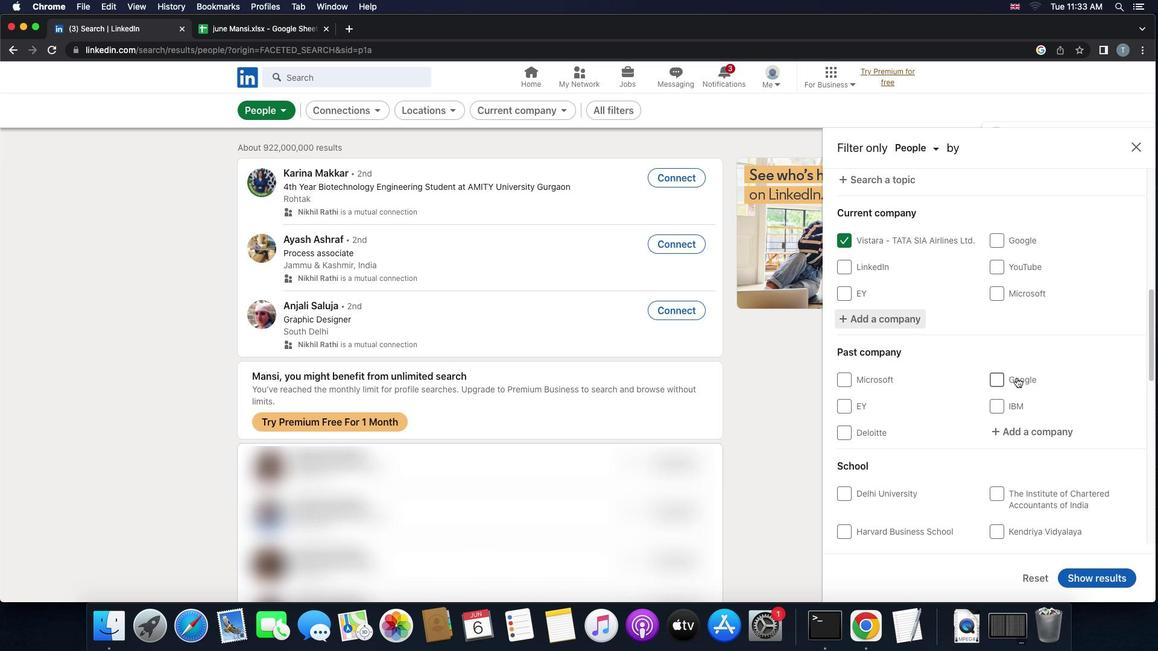 
Action: Mouse scrolled (1016, 377) with delta (0, 0)
Screenshot: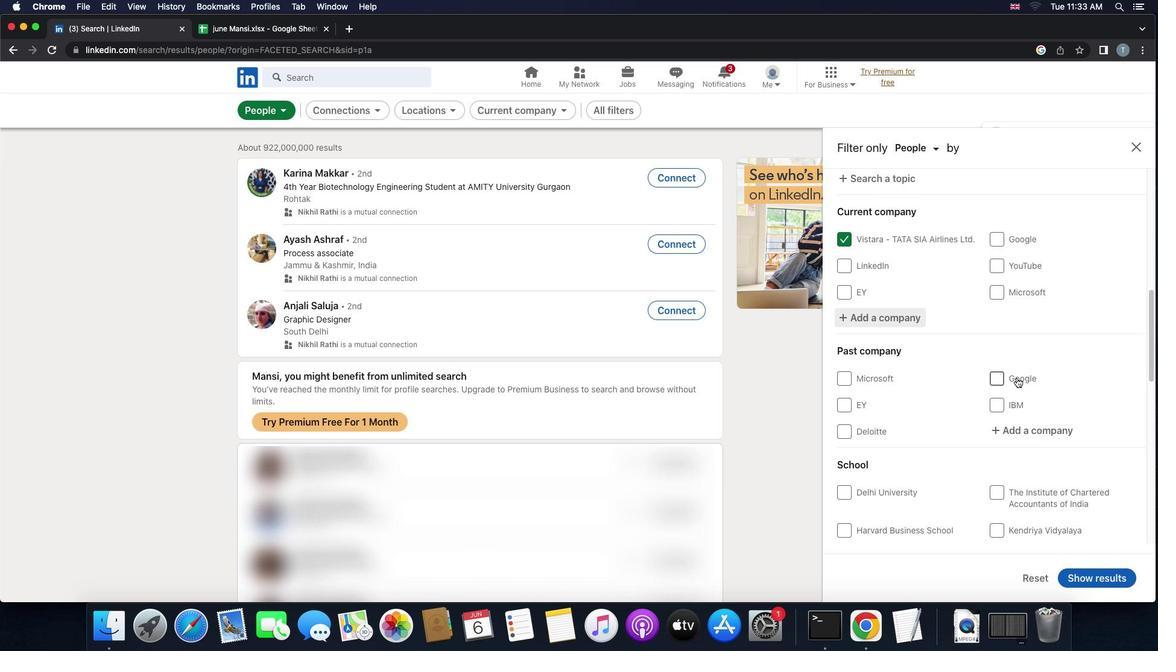 
Action: Mouse scrolled (1016, 377) with delta (0, 0)
Screenshot: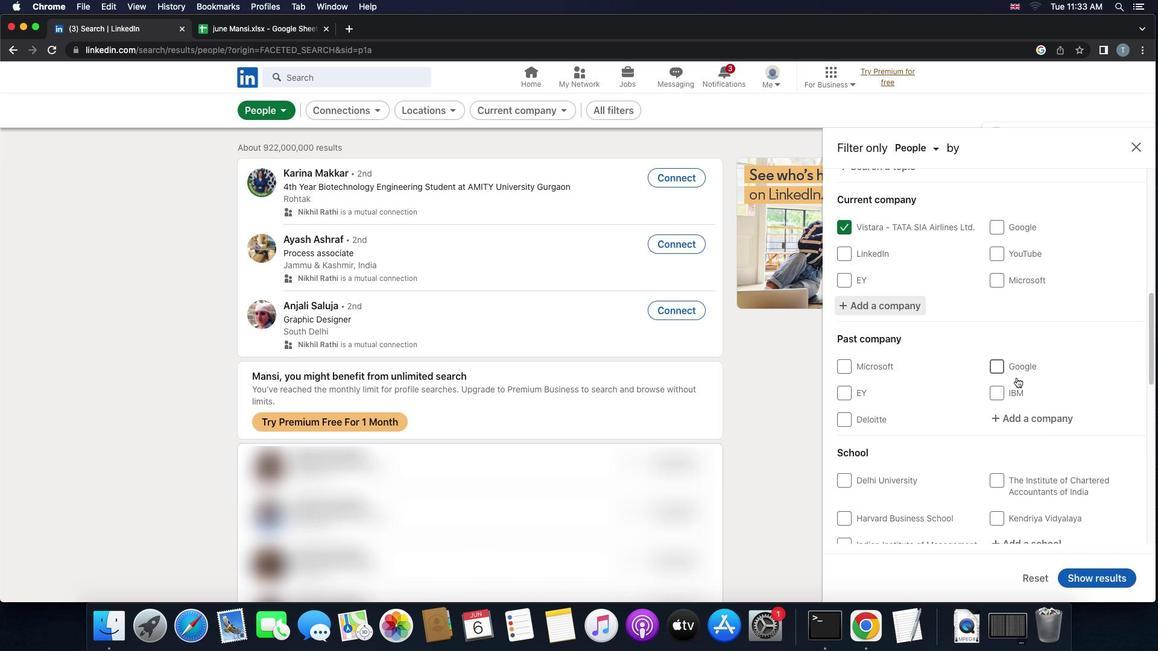 
Action: Mouse scrolled (1016, 377) with delta (0, 0)
Screenshot: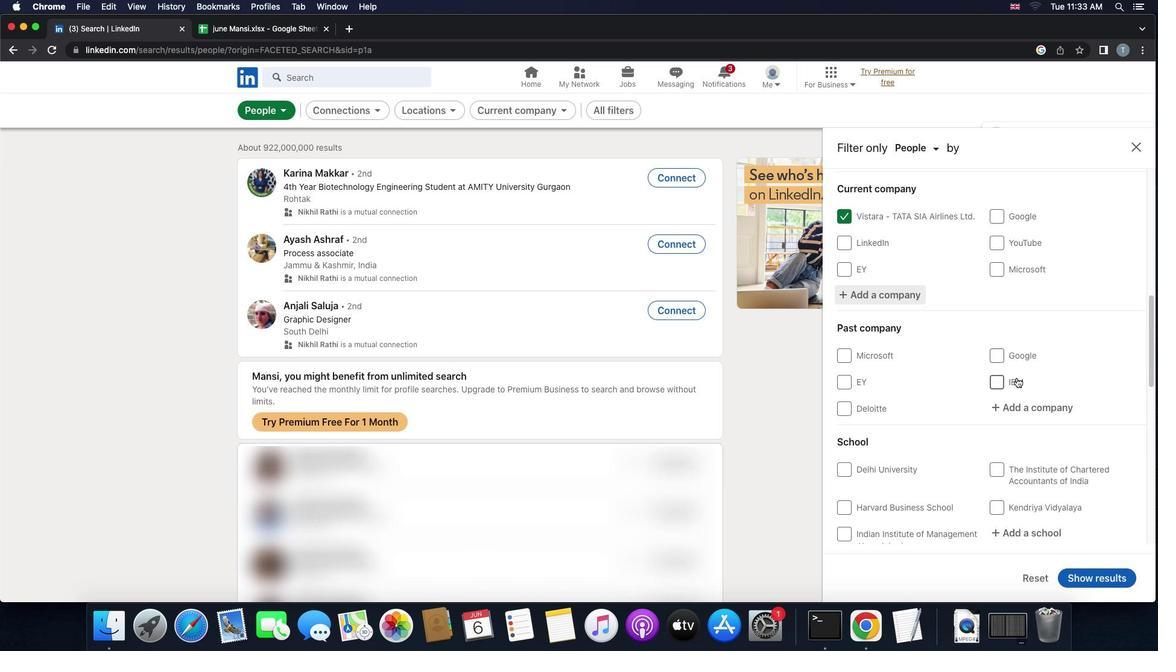 
Action: Mouse scrolled (1016, 377) with delta (0, 0)
Screenshot: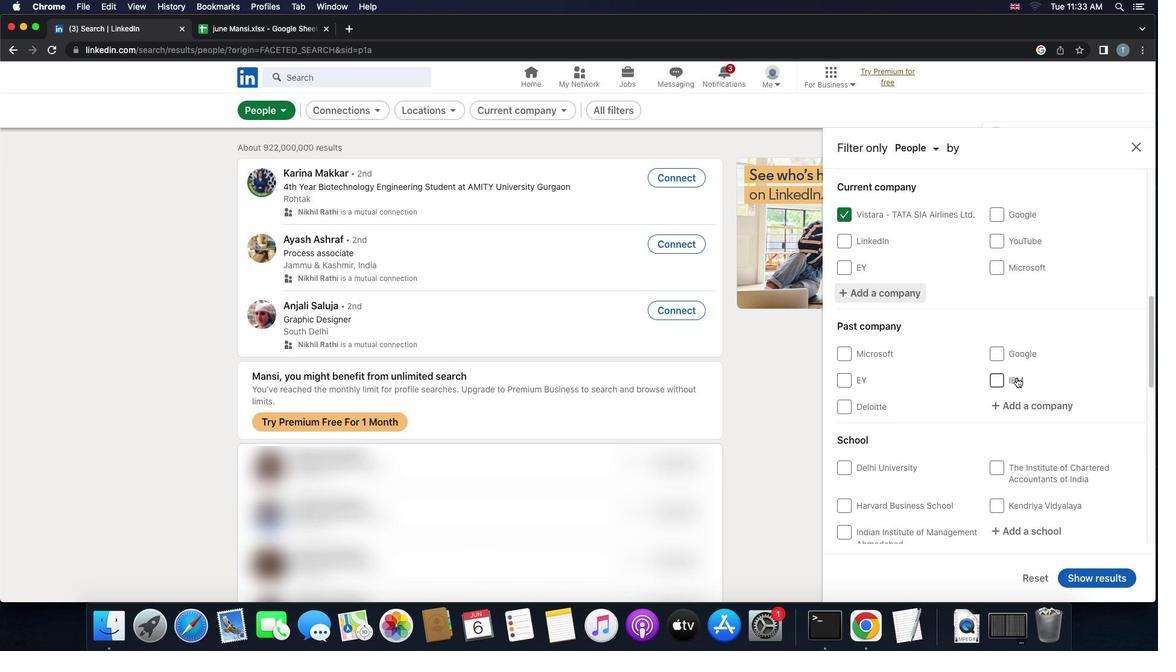 
Action: Mouse scrolled (1016, 377) with delta (0, 0)
Screenshot: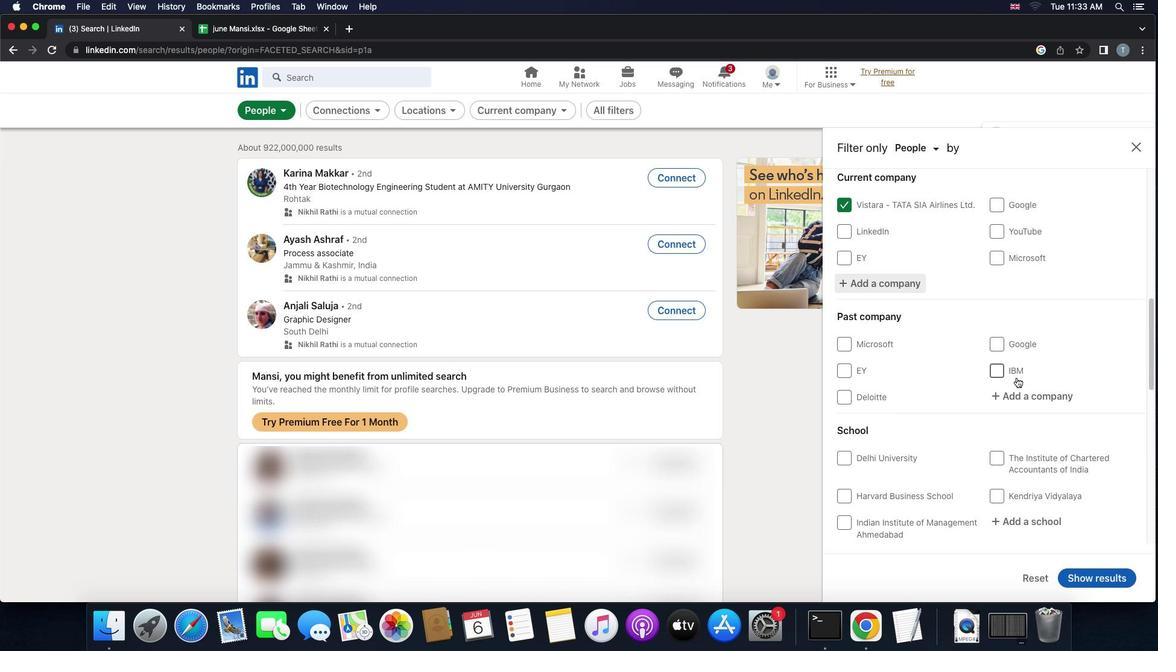 
Action: Mouse scrolled (1016, 377) with delta (0, 0)
Screenshot: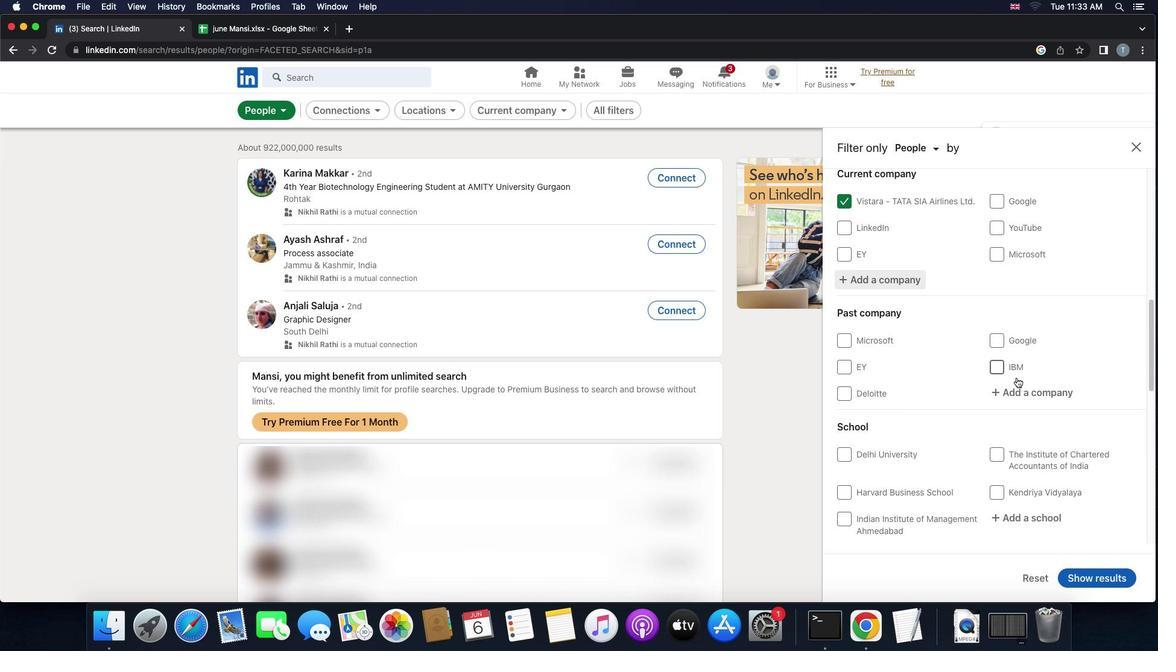 
Action: Mouse scrolled (1016, 377) with delta (0, 0)
Screenshot: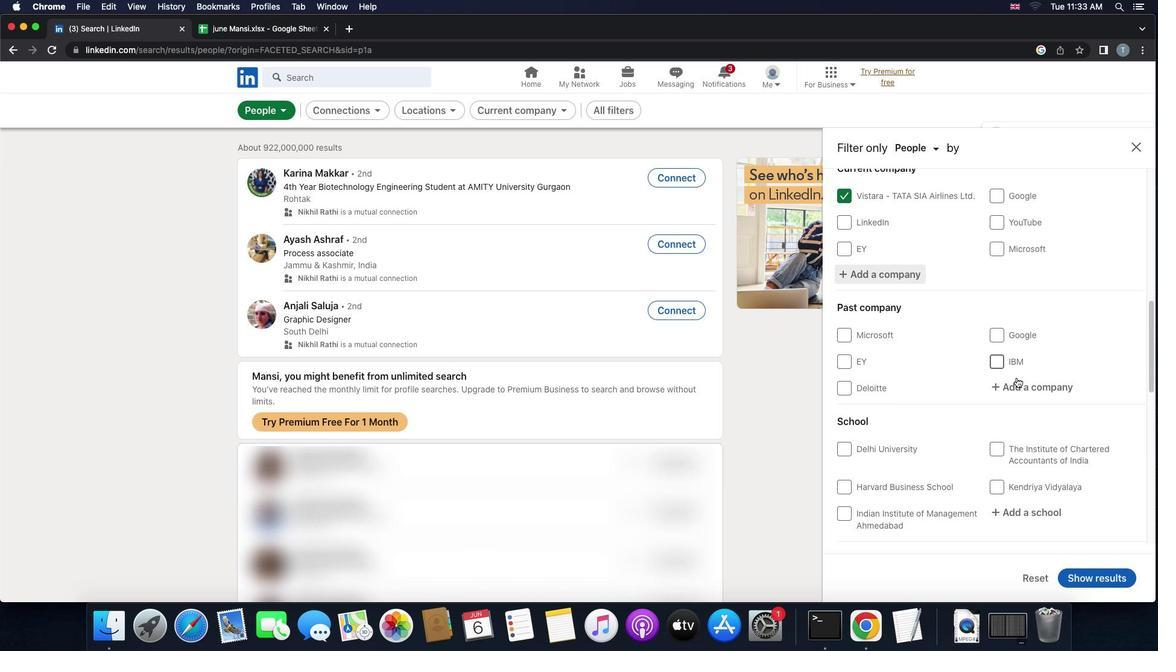
Action: Mouse scrolled (1016, 377) with delta (0, 0)
Screenshot: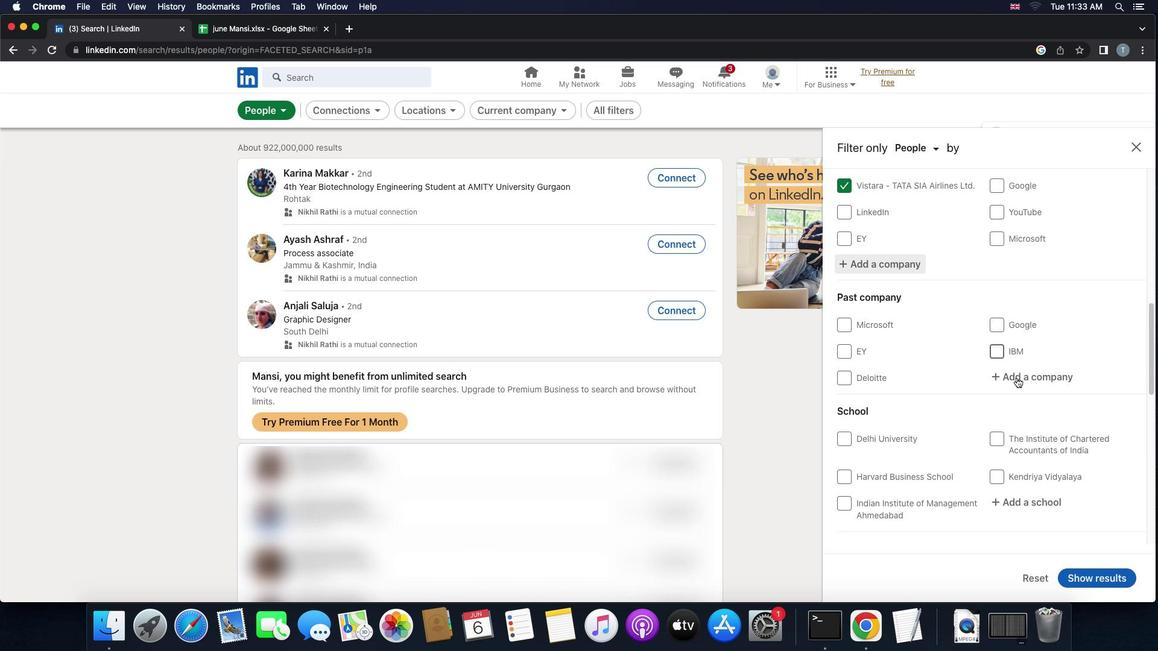 
Action: Mouse scrolled (1016, 377) with delta (0, 0)
Screenshot: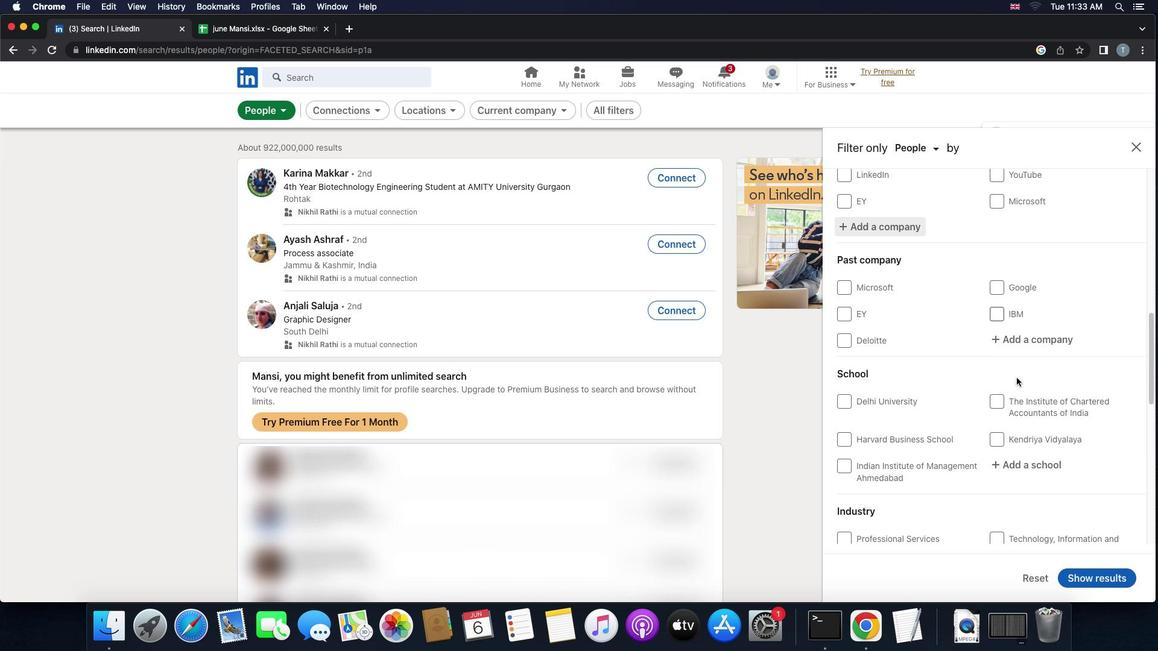 
Action: Mouse scrolled (1016, 377) with delta (0, 0)
Screenshot: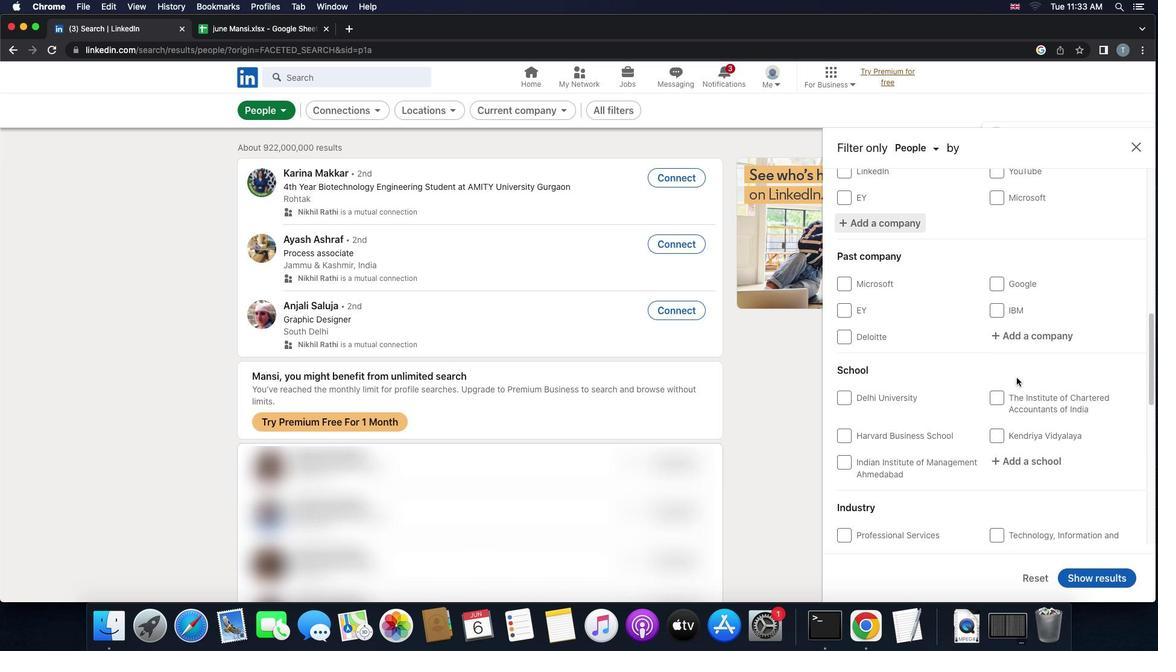 
Action: Mouse scrolled (1016, 377) with delta (0, 0)
Screenshot: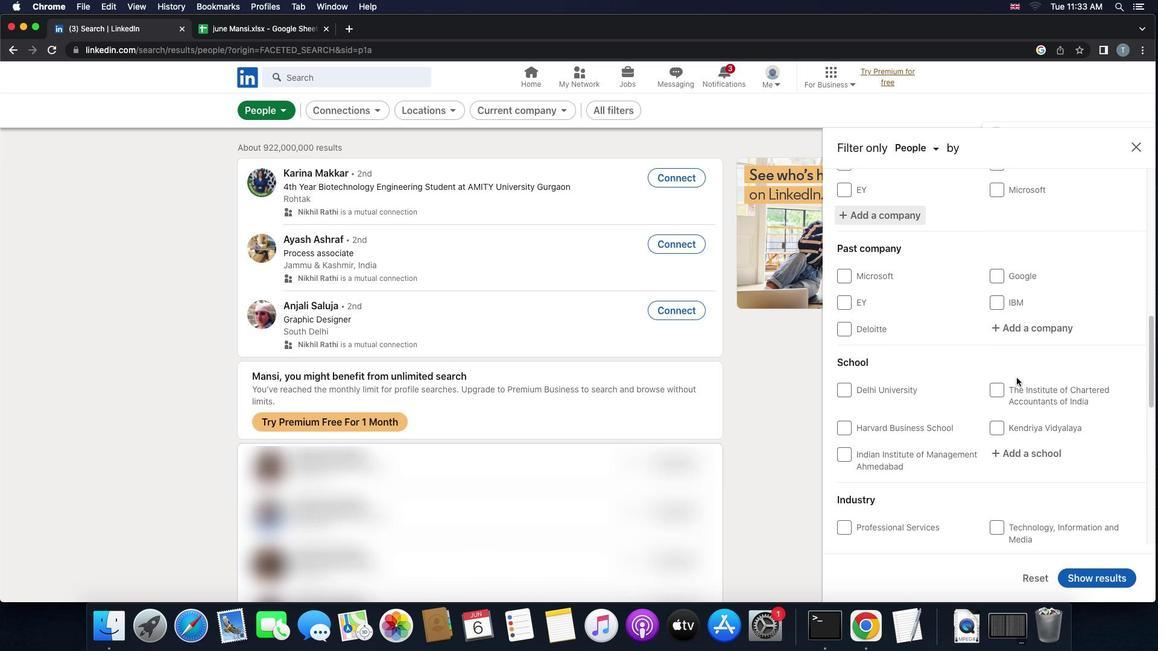 
Action: Mouse moved to (1013, 410)
Screenshot: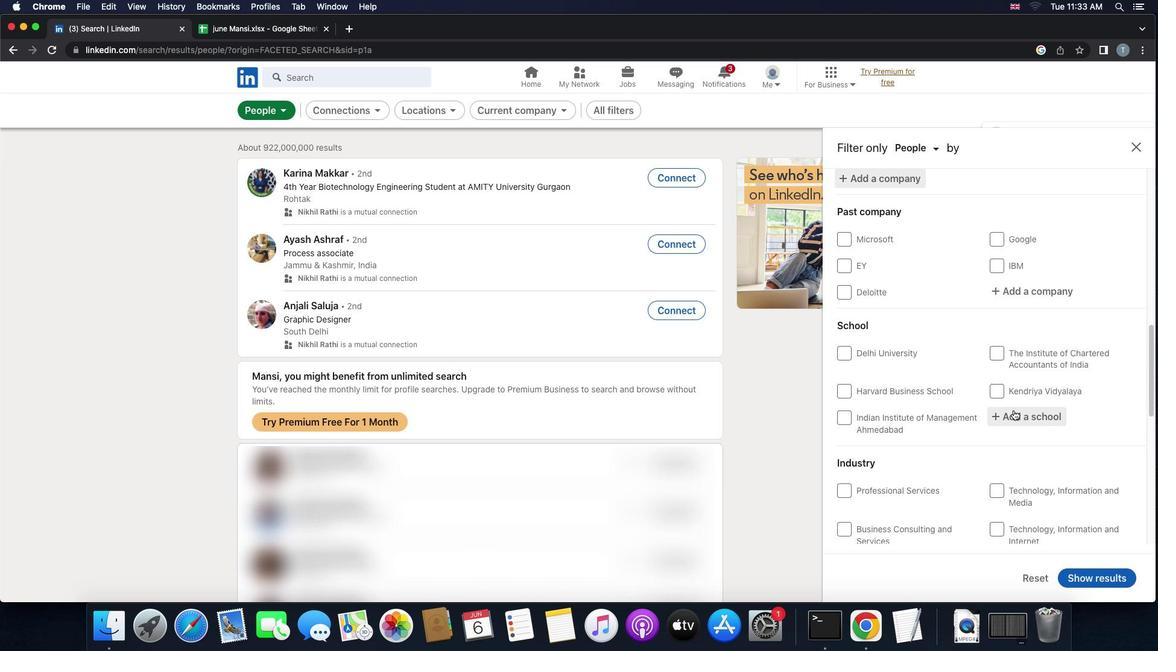 
Action: Mouse pressed left at (1013, 410)
Screenshot: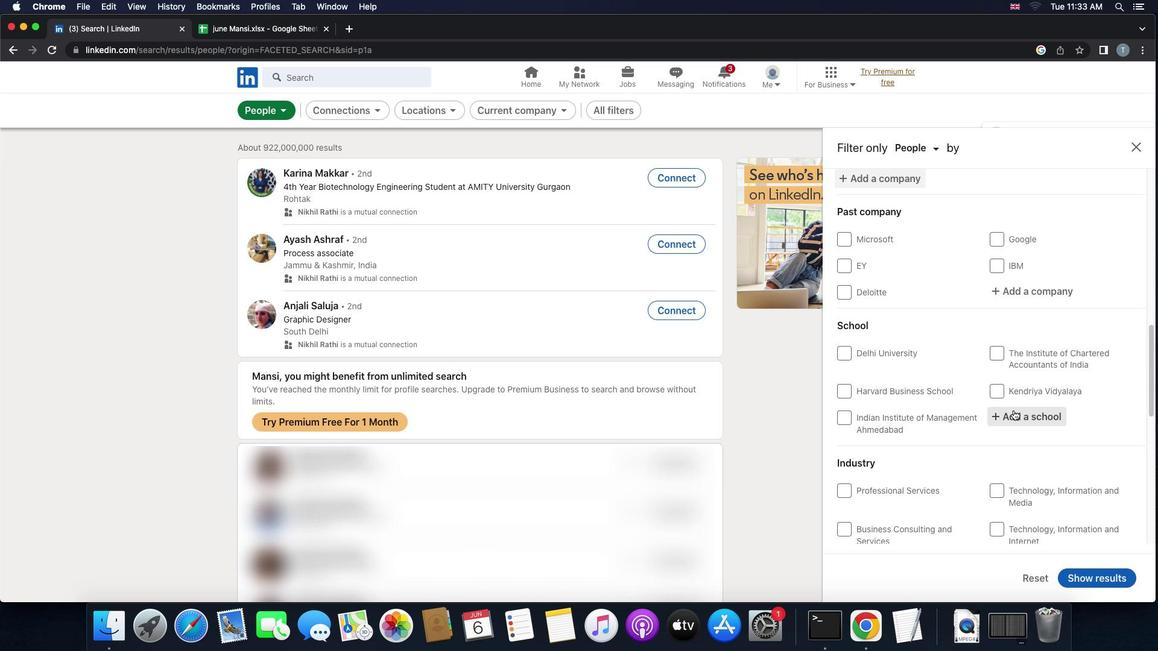 
Action: Key pressed 'u''t''t''a''r''a''k''h''a''n''d'Key.space'j''o''b''s'
Screenshot: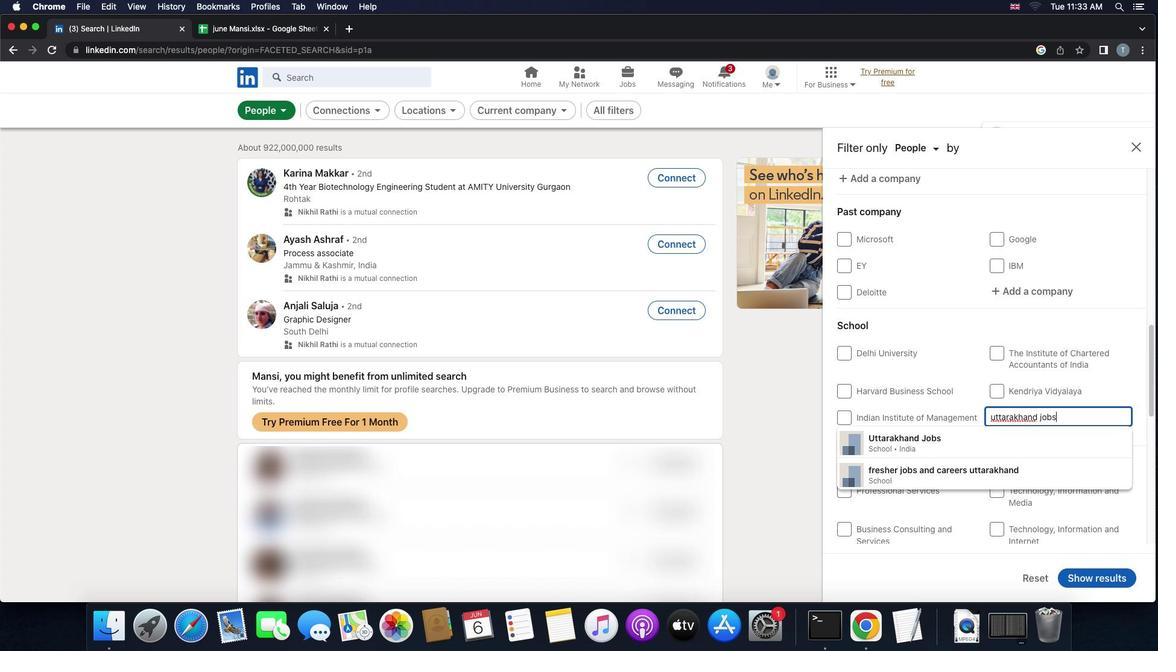 
Action: Mouse moved to (989, 441)
Screenshot: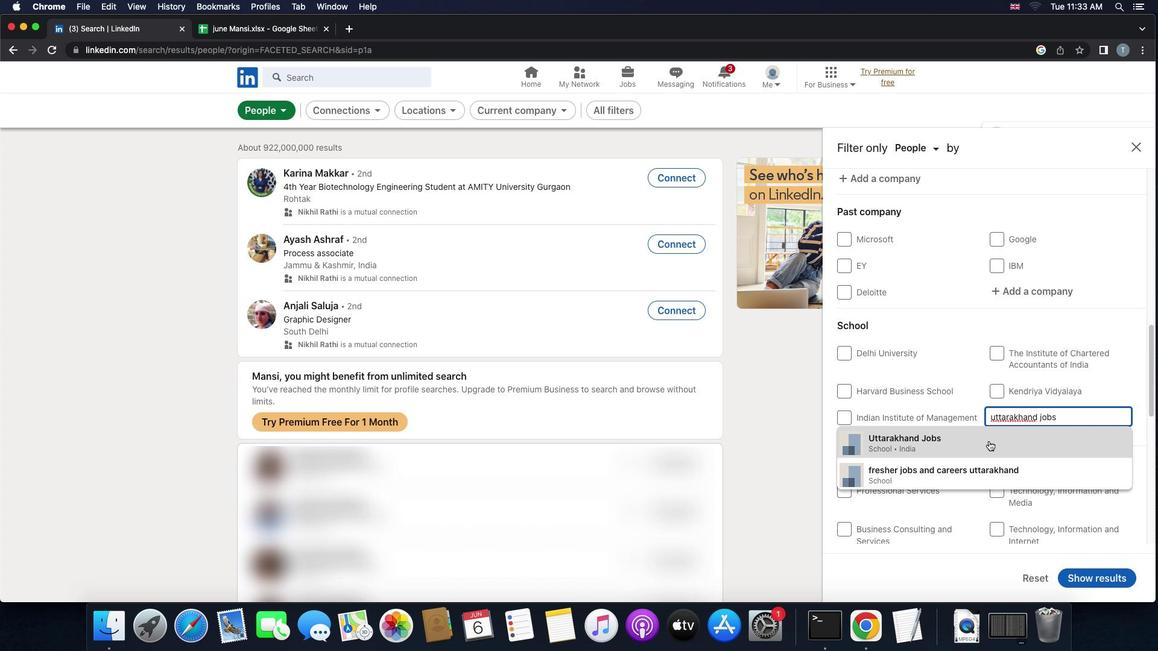 
Action: Mouse pressed left at (989, 441)
Screenshot: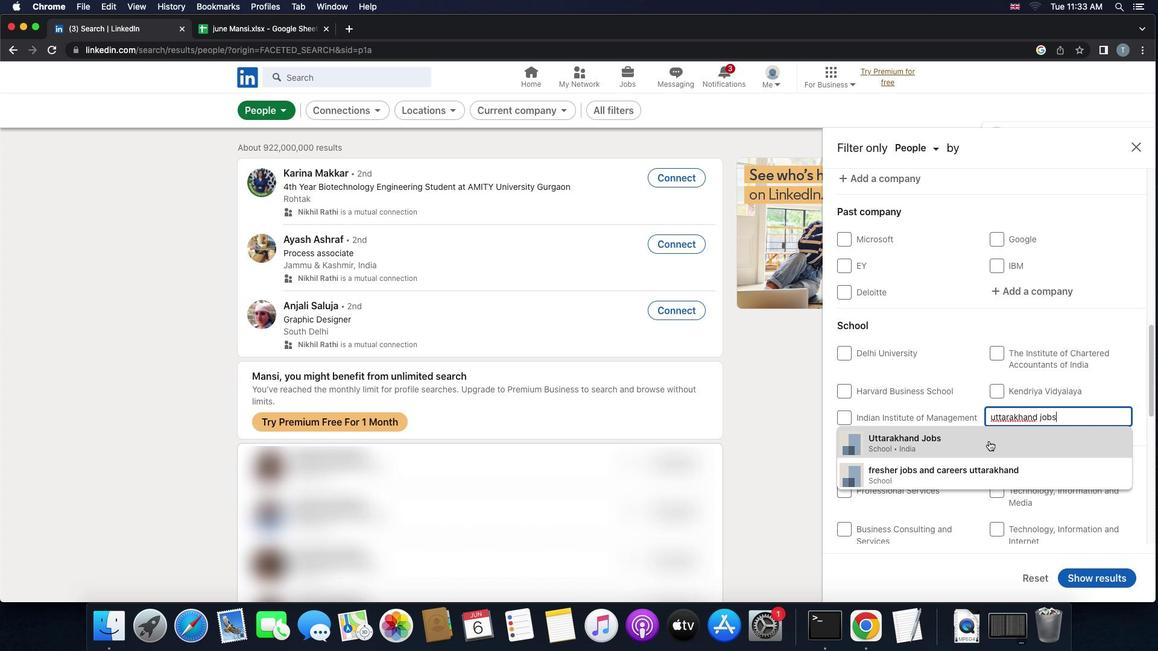 
Action: Mouse scrolled (989, 441) with delta (0, 0)
Screenshot: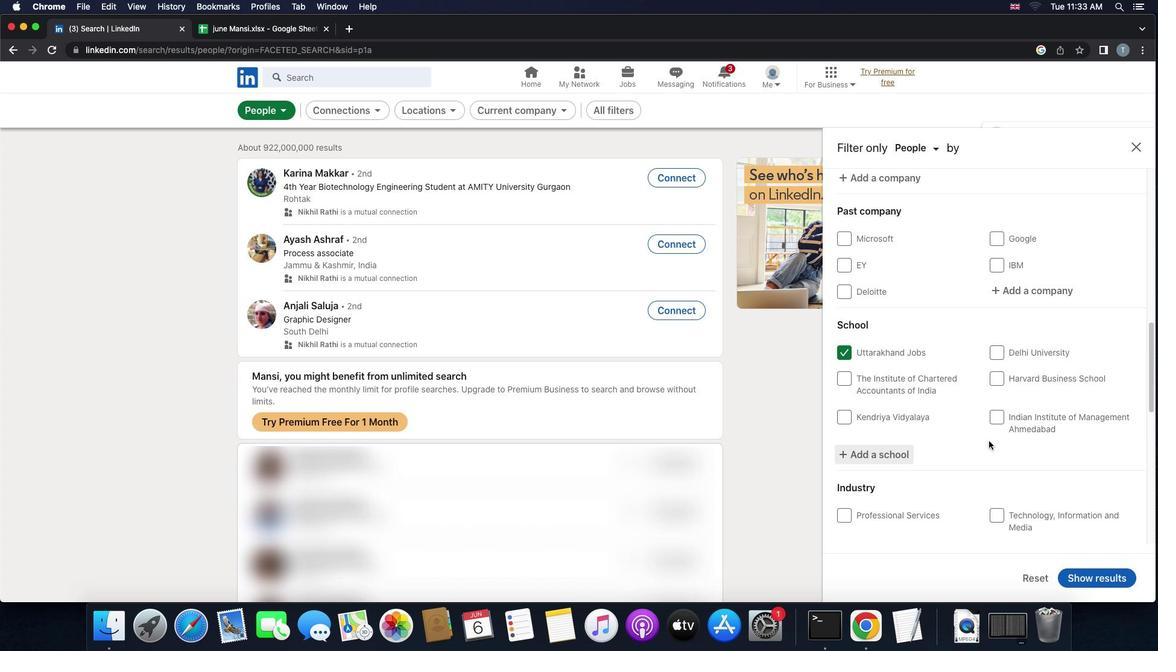 
Action: Mouse scrolled (989, 441) with delta (0, 0)
Screenshot: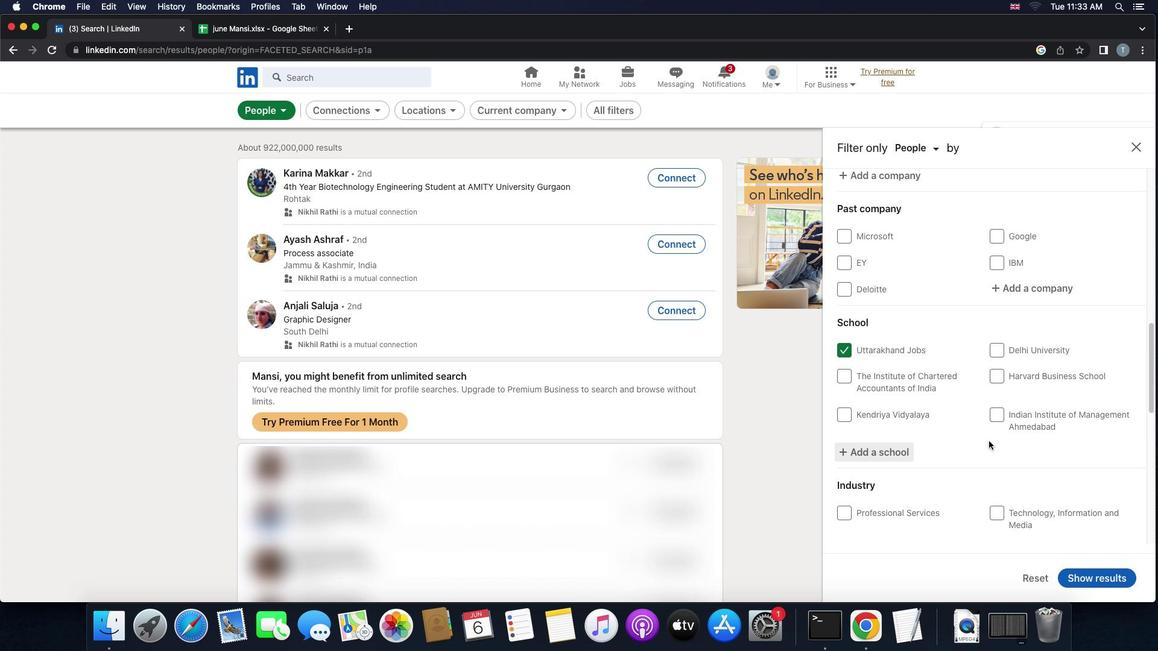 
Action: Mouse scrolled (989, 441) with delta (0, 0)
Screenshot: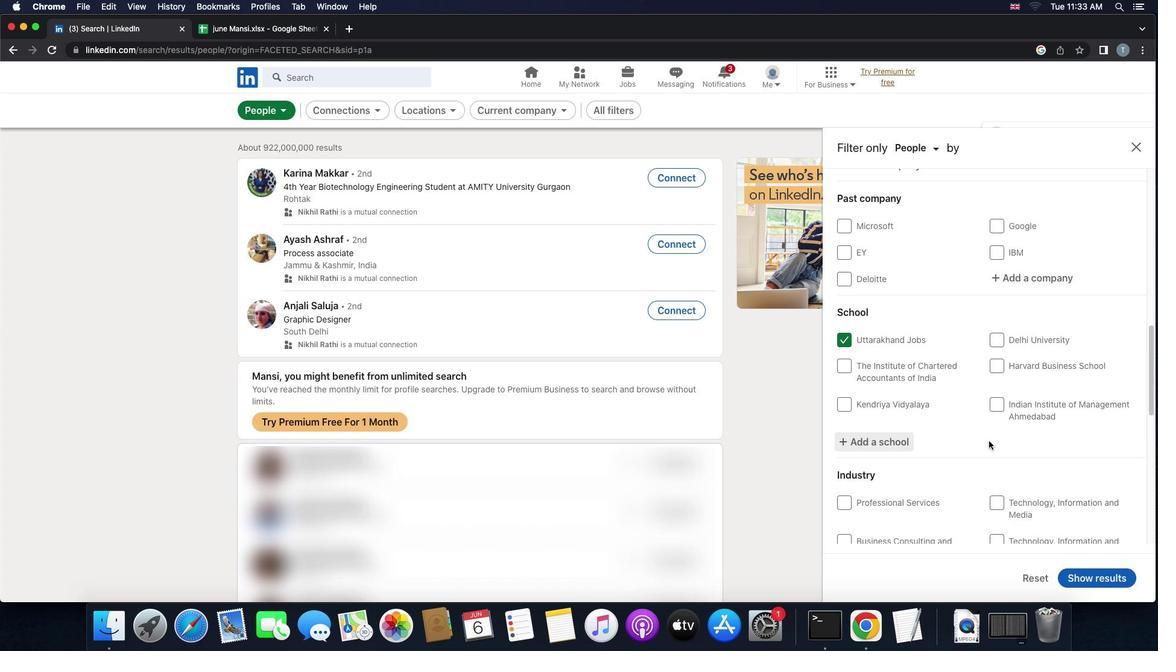 
Action: Mouse scrolled (989, 441) with delta (0, -1)
Screenshot: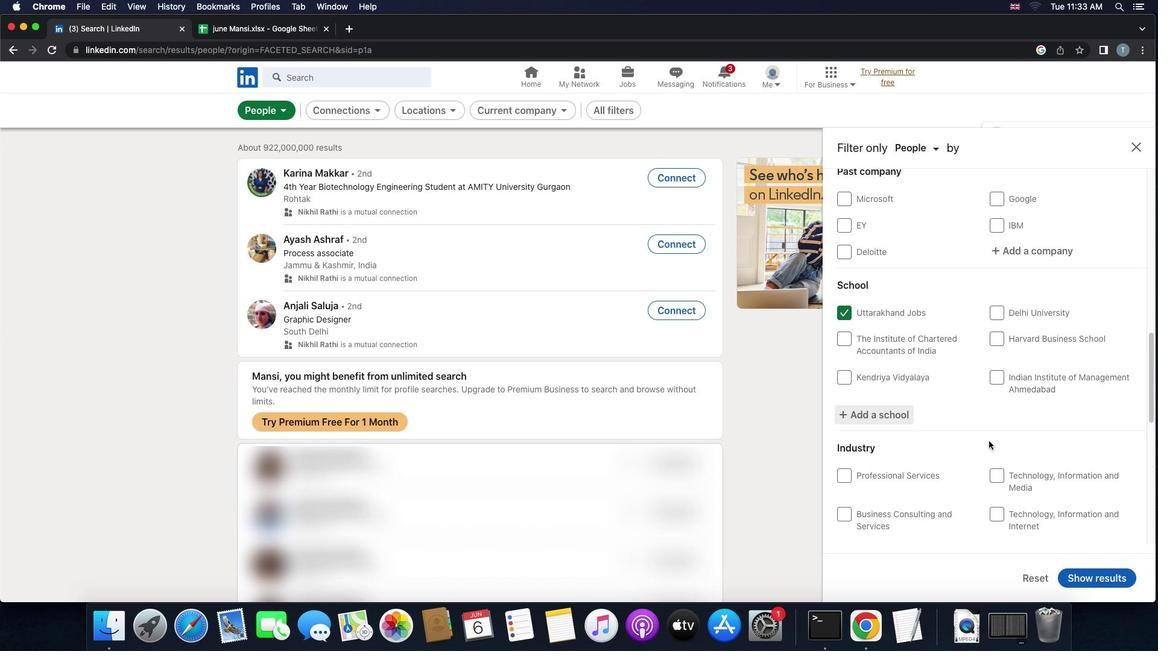 
Action: Mouse scrolled (989, 441) with delta (0, 0)
Screenshot: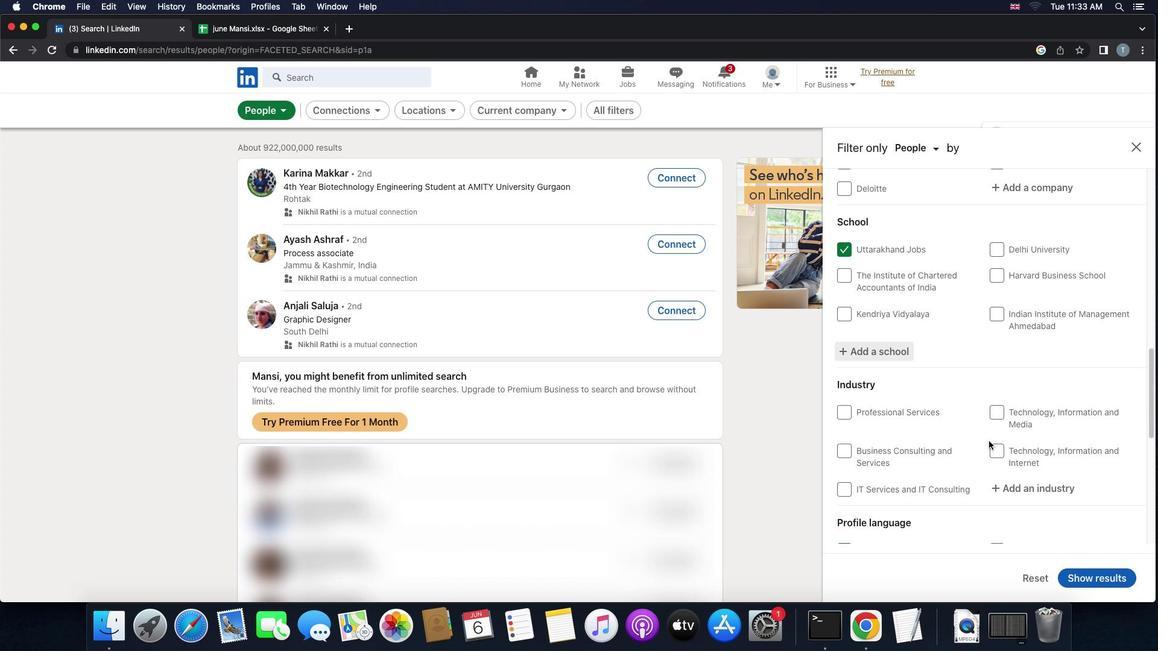 
Action: Mouse scrolled (989, 441) with delta (0, 0)
Screenshot: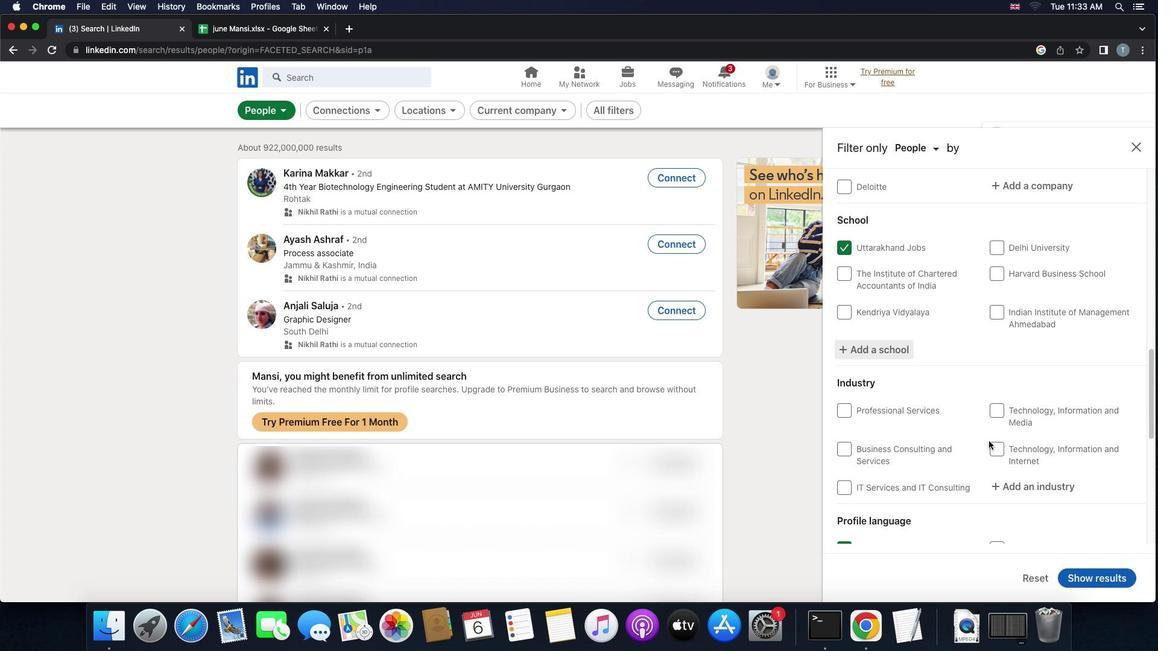 
Action: Mouse scrolled (989, 441) with delta (0, 0)
Screenshot: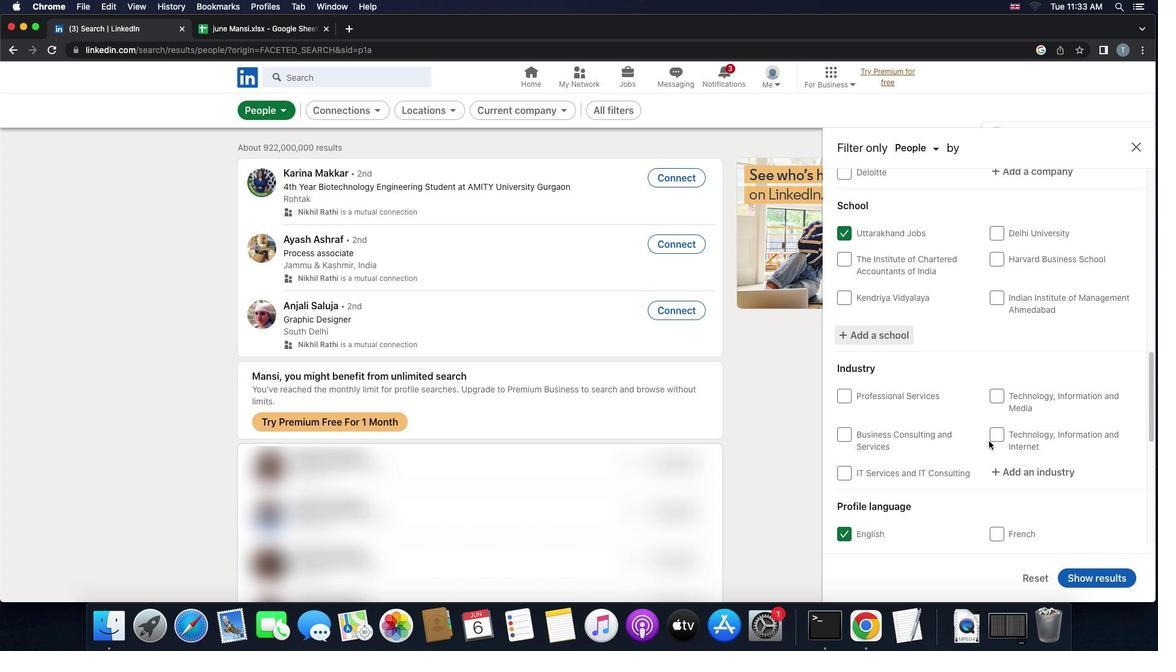
Action: Mouse moved to (1011, 446)
Screenshot: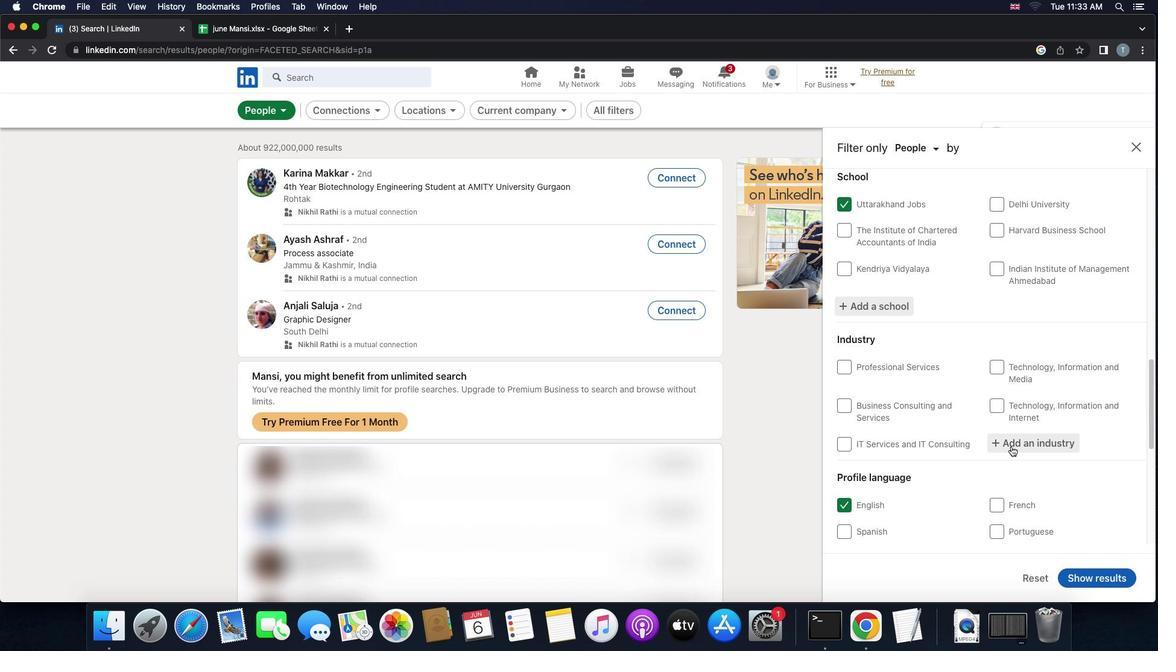 
Action: Mouse pressed left at (1011, 446)
Screenshot: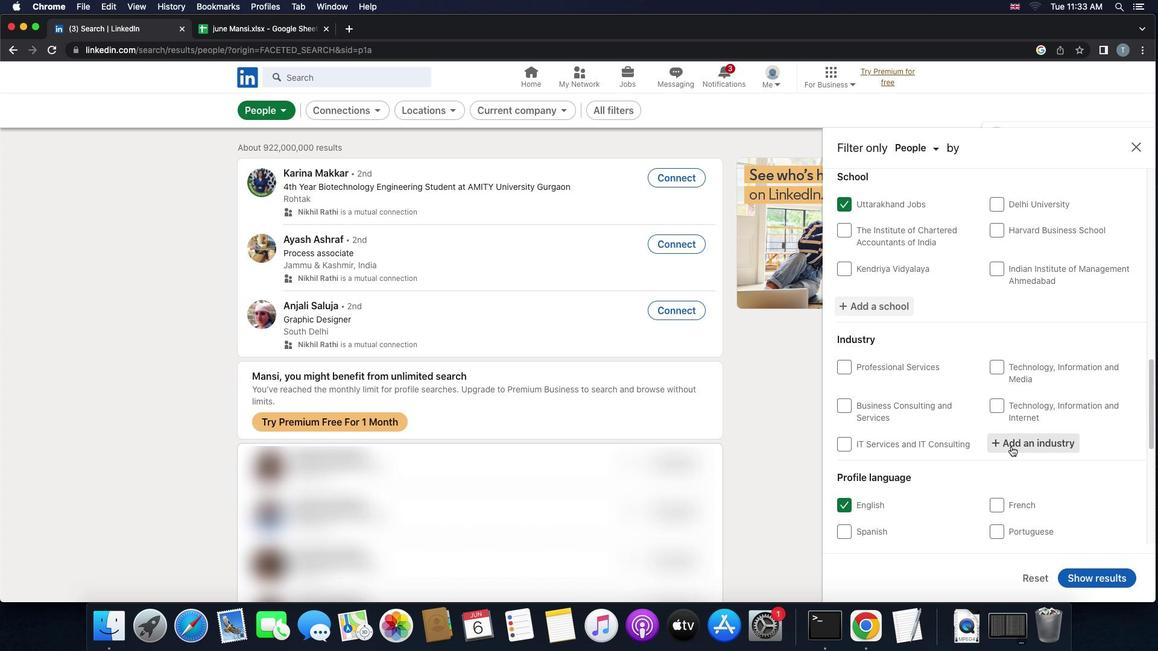 
Action: Key pressed Key.shift'F''a''s''h''i''o''n'Key.spaceKey.shift'A''c''c''e''s''s''o''r''i''e''s'Key.space
Screenshot: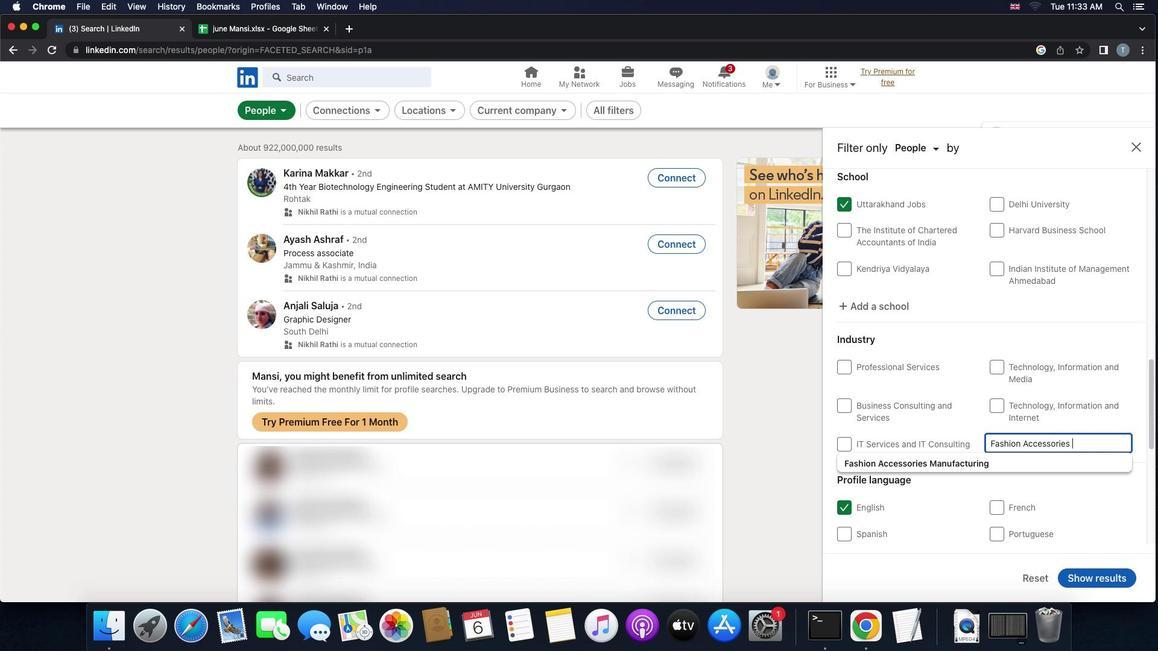 
Action: Mouse moved to (993, 460)
Screenshot: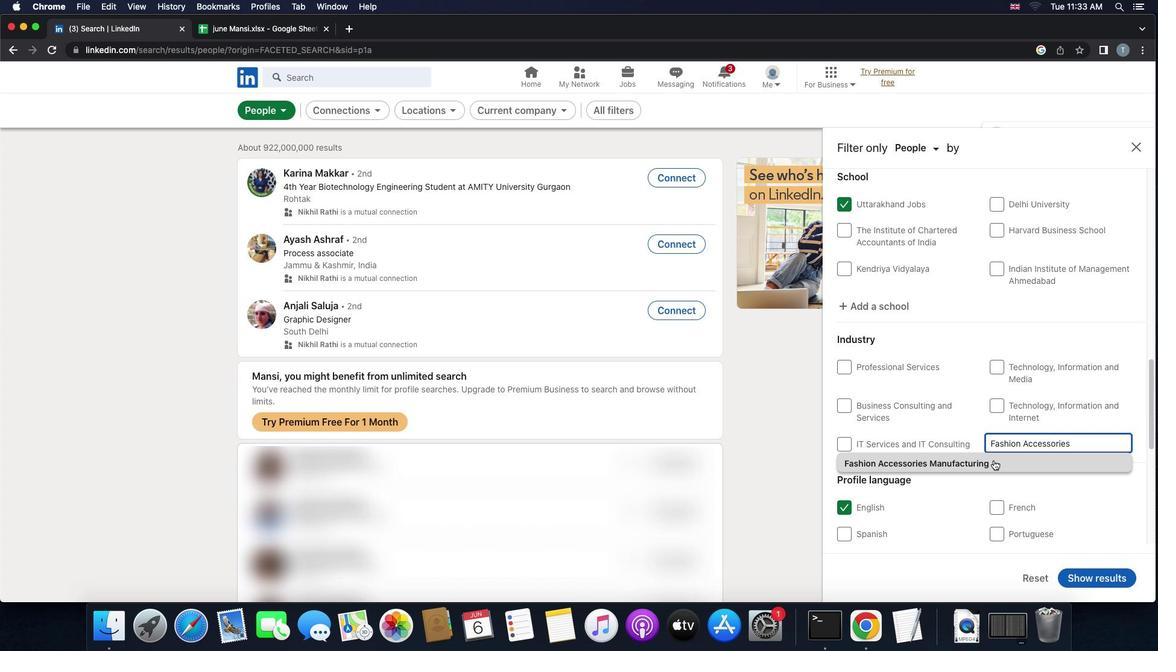 
Action: Mouse pressed left at (993, 460)
Screenshot: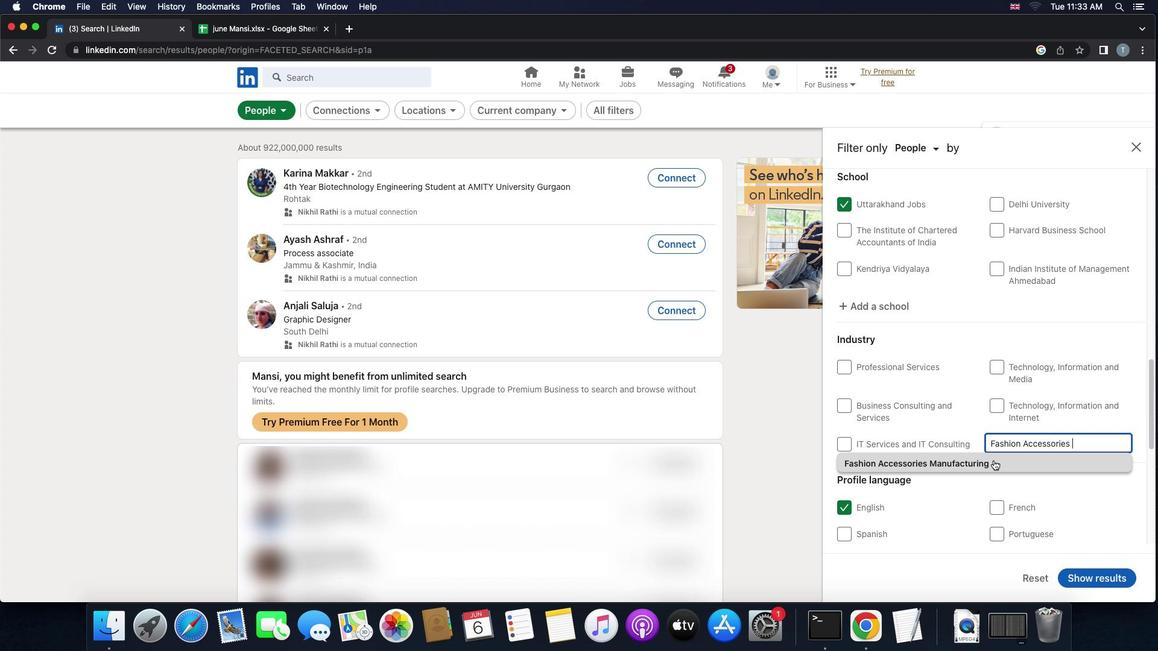 
Action: Mouse moved to (997, 464)
Screenshot: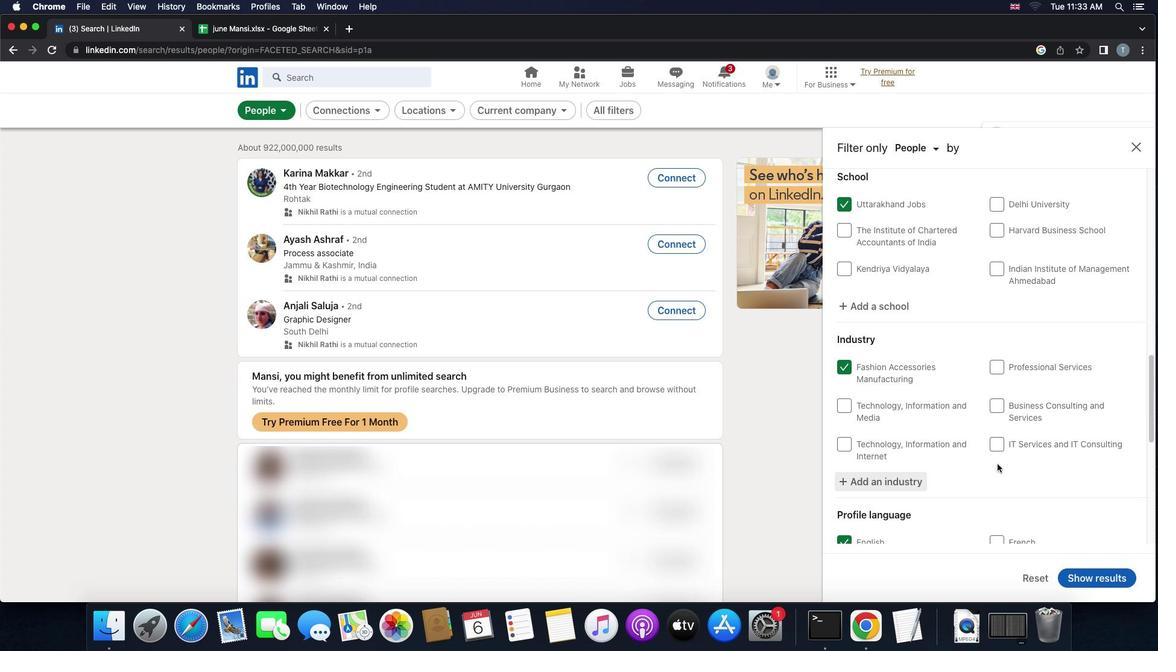 
Action: Mouse scrolled (997, 464) with delta (0, 0)
Screenshot: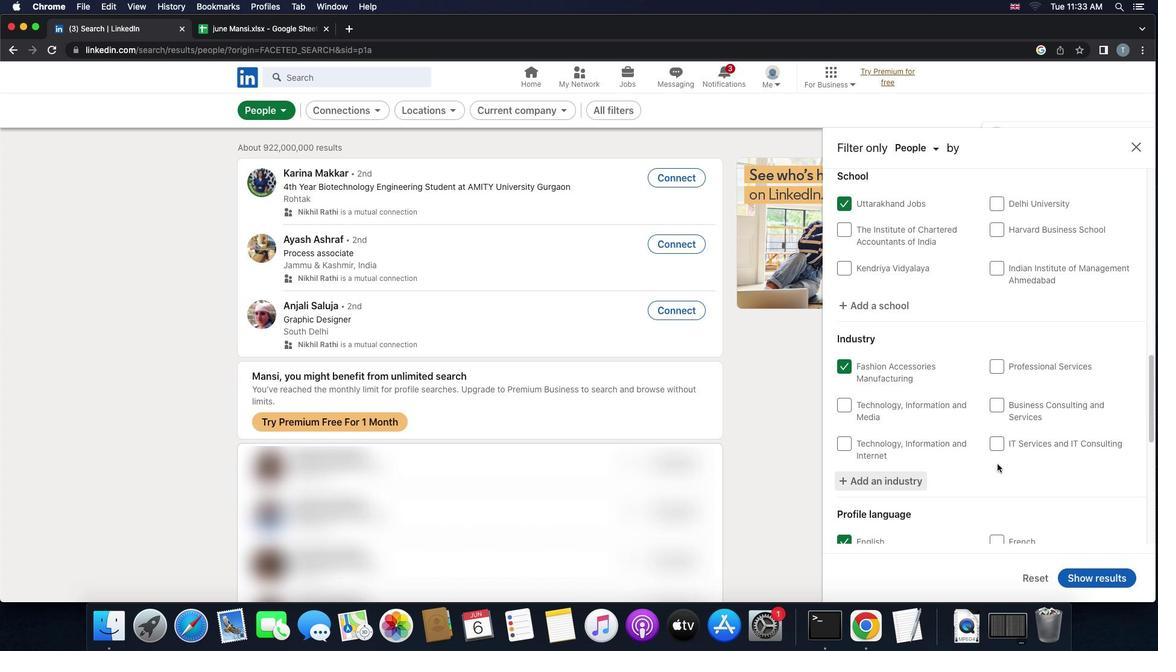 
Action: Mouse scrolled (997, 464) with delta (0, 0)
Screenshot: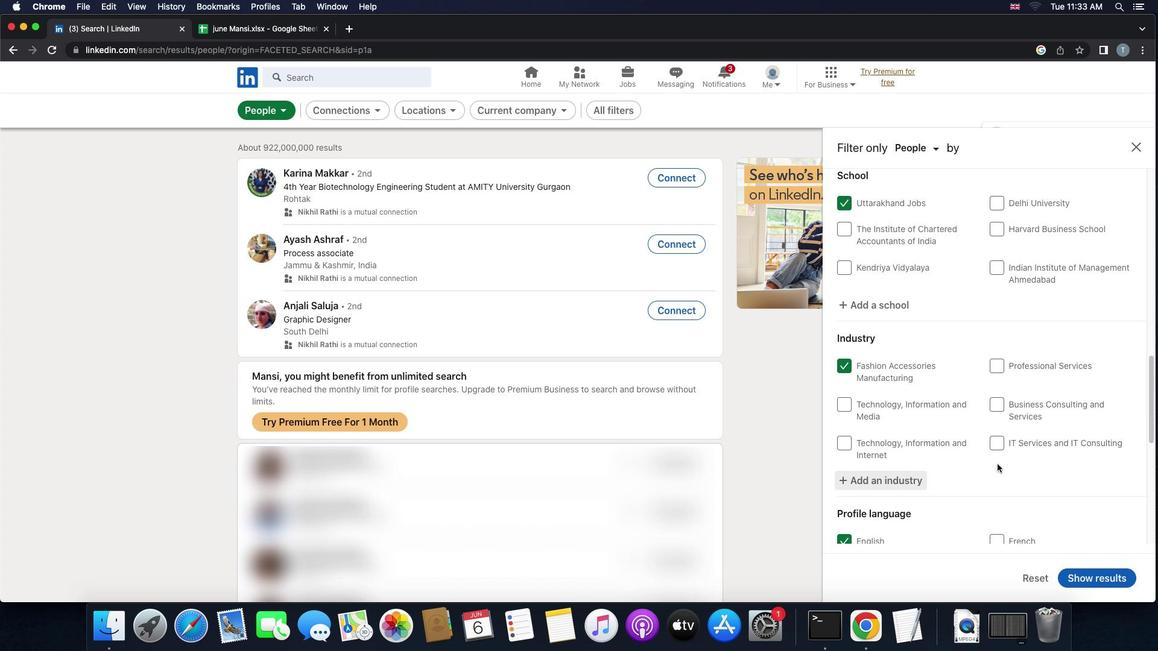 
Action: Mouse scrolled (997, 464) with delta (0, 0)
Screenshot: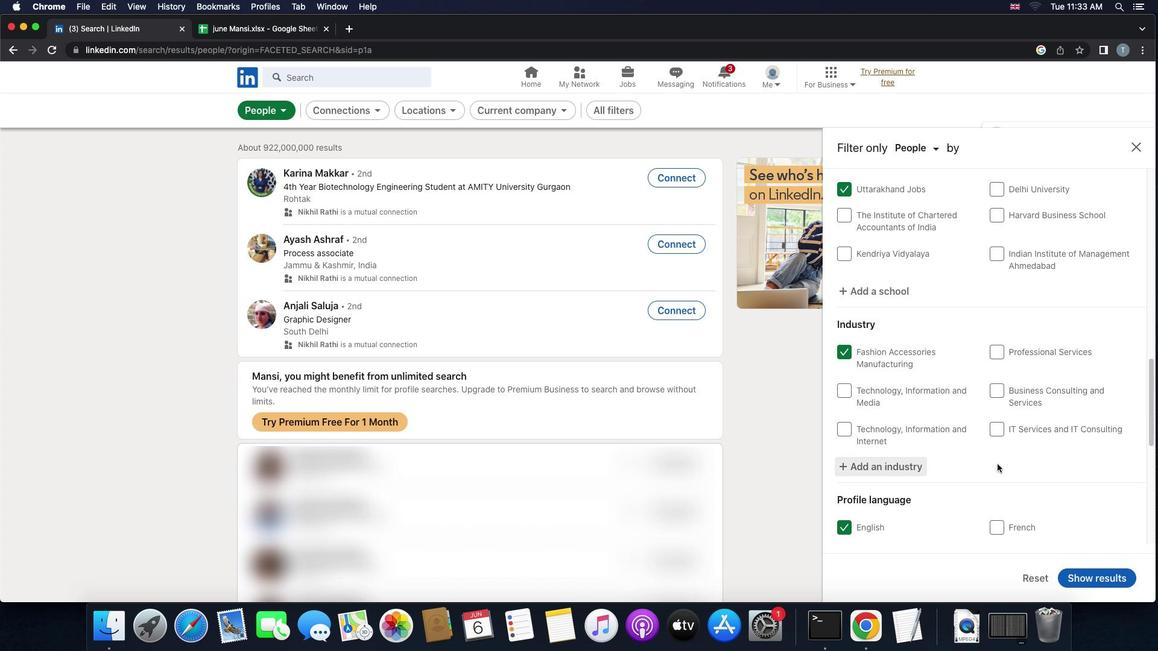
Action: Mouse scrolled (997, 464) with delta (0, 0)
Screenshot: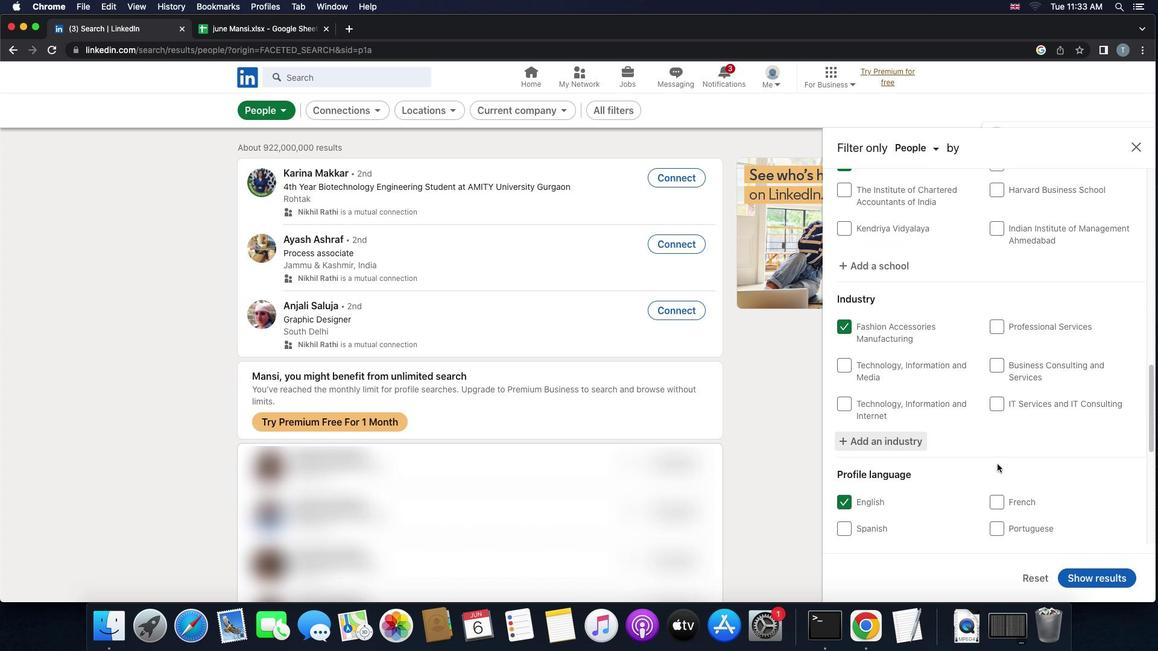
Action: Mouse scrolled (997, 464) with delta (0, 0)
Screenshot: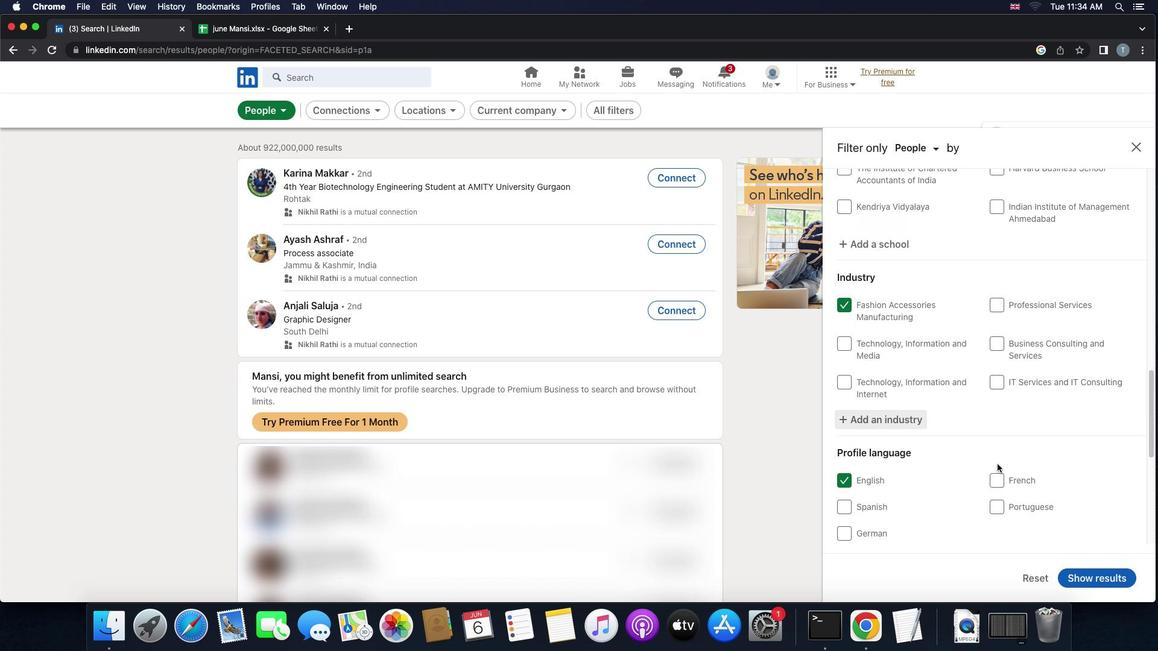 
Action: Mouse scrolled (997, 464) with delta (0, 0)
Screenshot: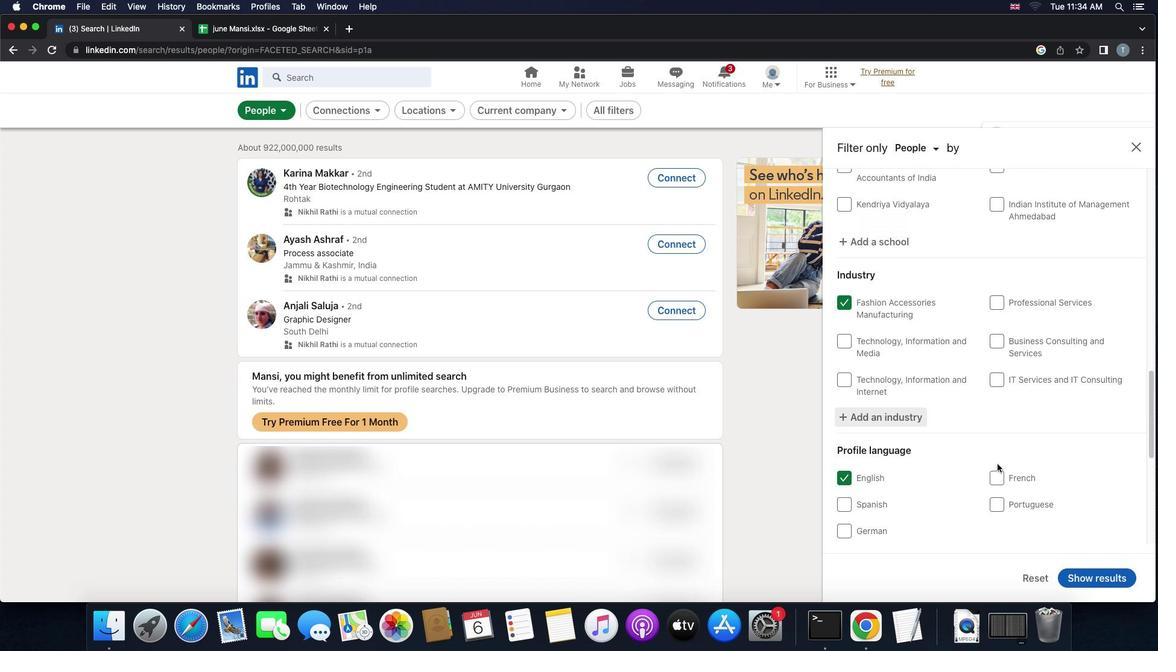 
Action: Mouse scrolled (997, 464) with delta (0, -1)
Screenshot: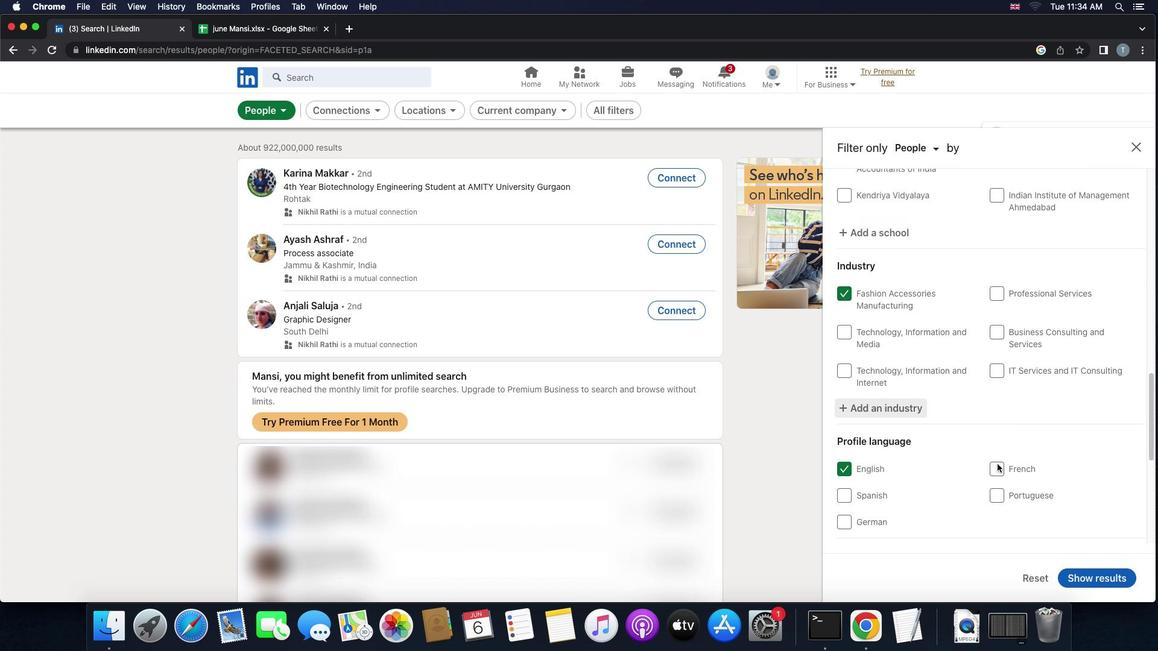 
Action: Mouse scrolled (997, 464) with delta (0, 0)
Screenshot: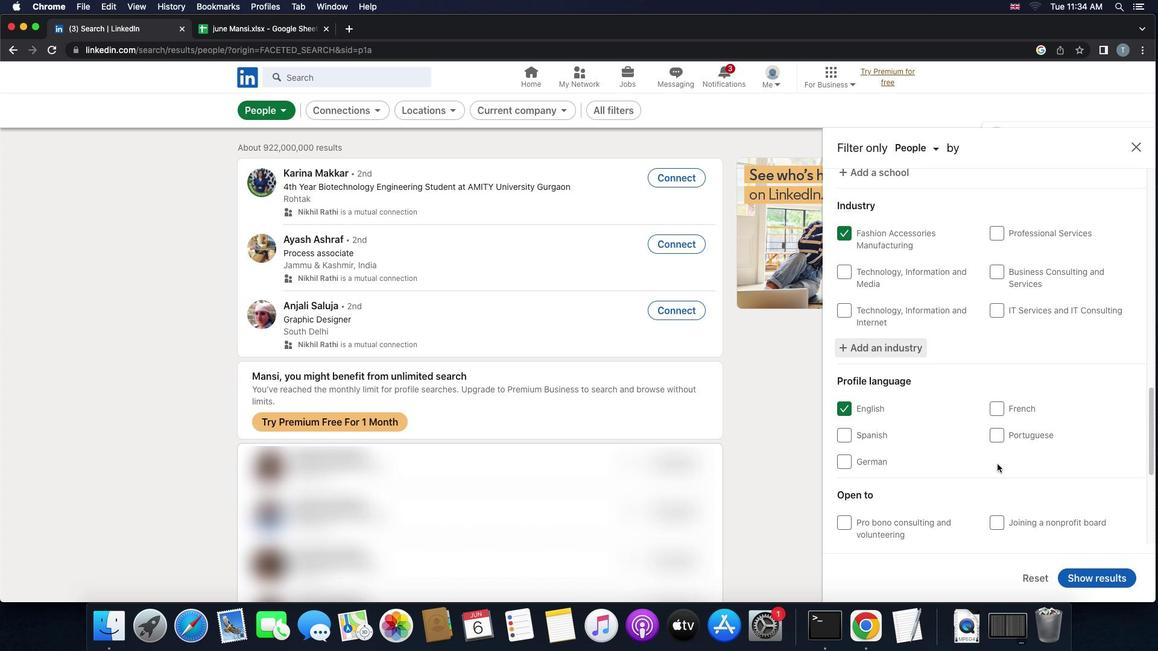 
Action: Mouse scrolled (997, 464) with delta (0, 0)
Screenshot: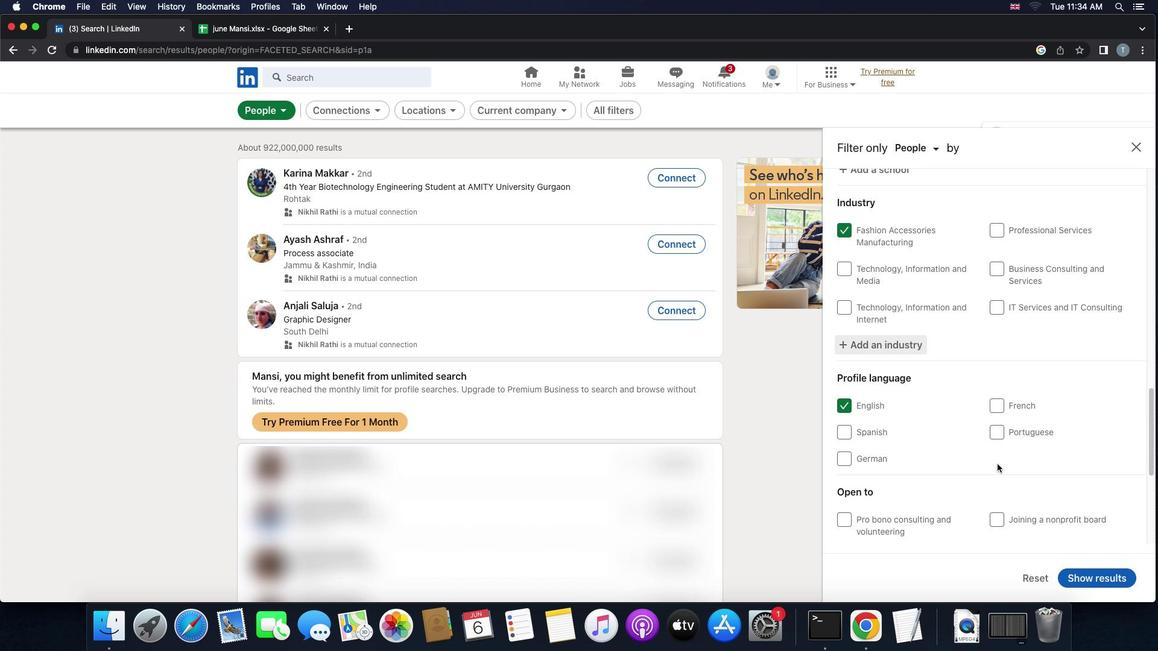 
Action: Mouse scrolled (997, 464) with delta (0, 0)
Screenshot: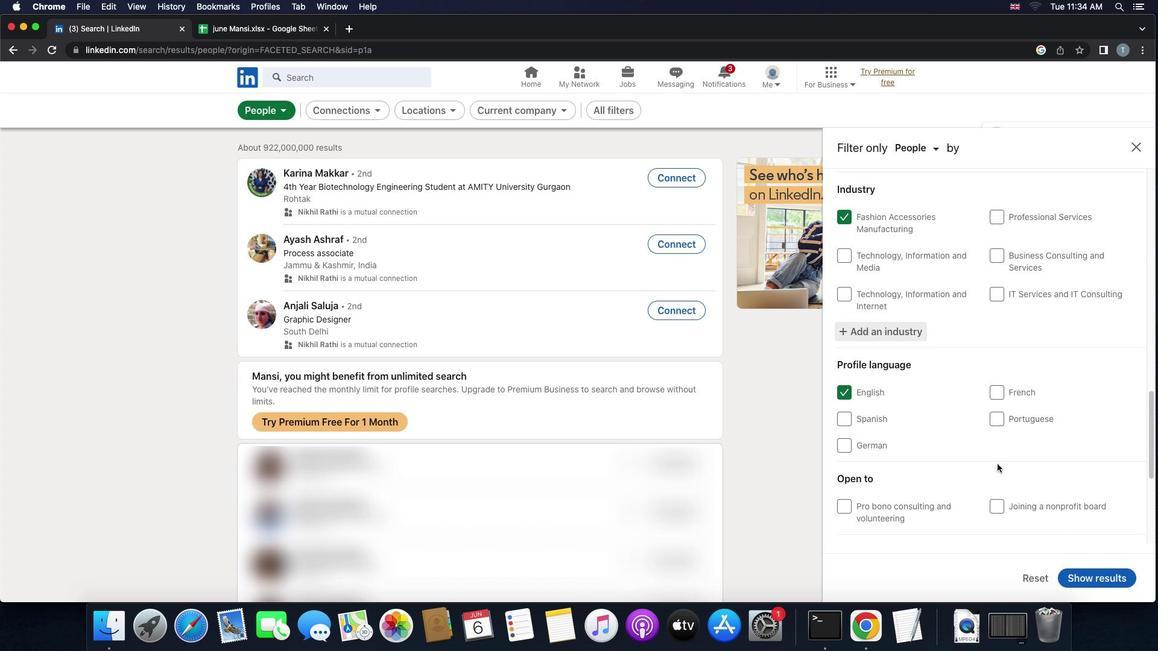 
Action: Mouse scrolled (997, 464) with delta (0, 0)
Screenshot: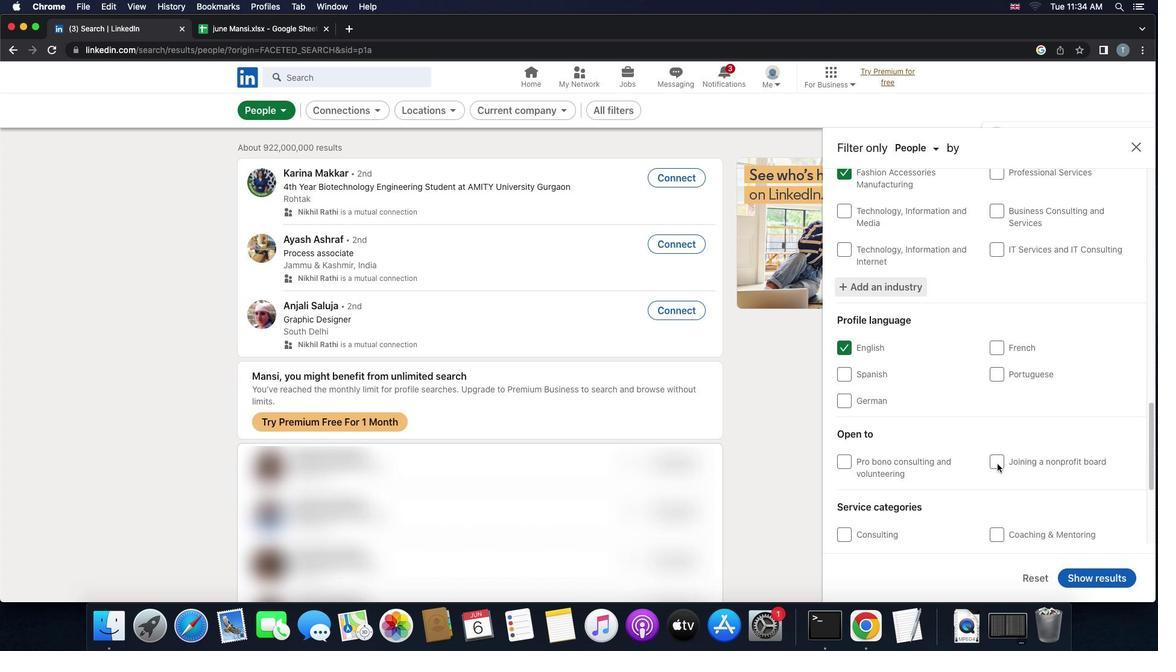 
Action: Mouse scrolled (997, 464) with delta (0, 0)
Screenshot: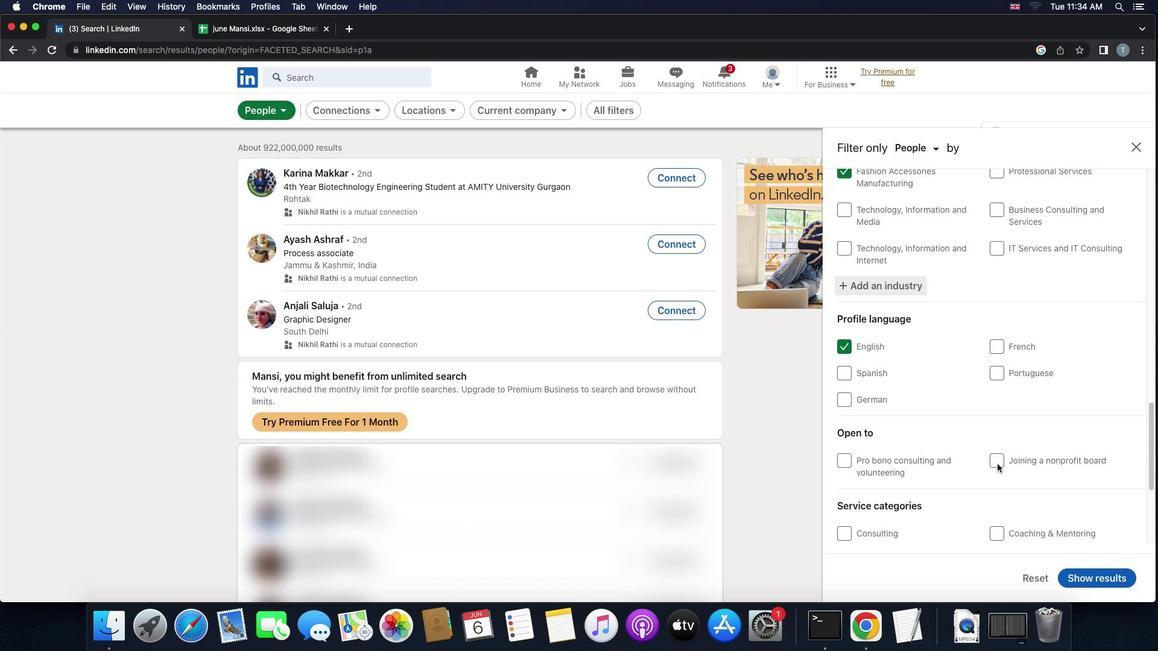 
Action: Mouse scrolled (997, 464) with delta (0, -1)
Screenshot: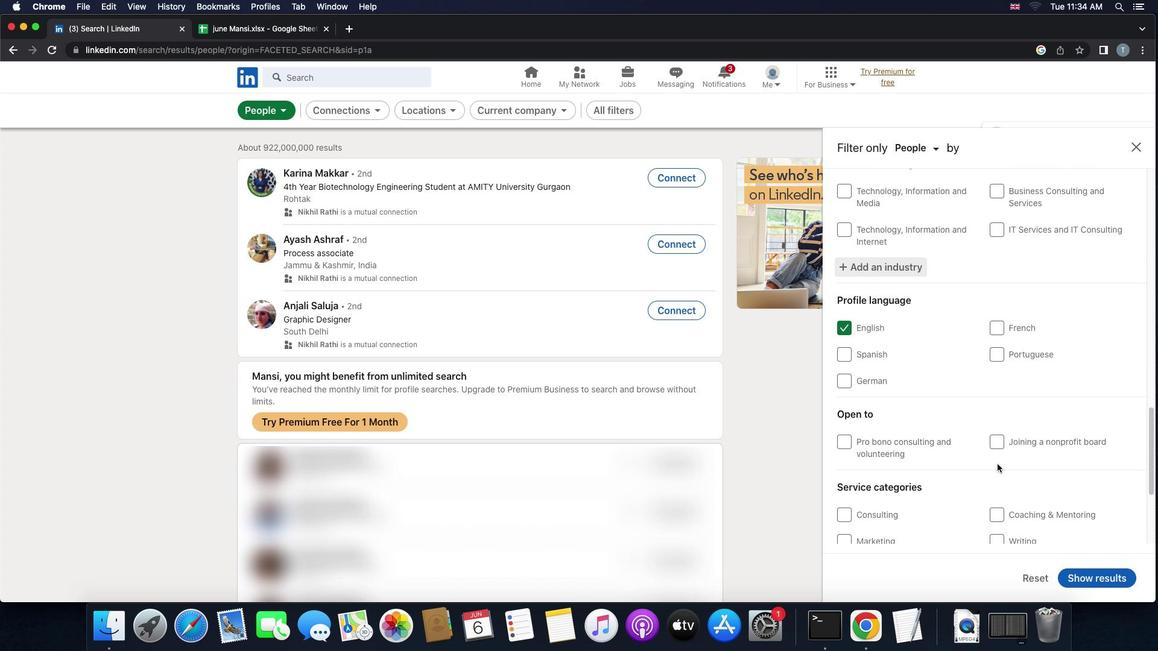 
Action: Mouse scrolled (997, 464) with delta (0, 0)
Screenshot: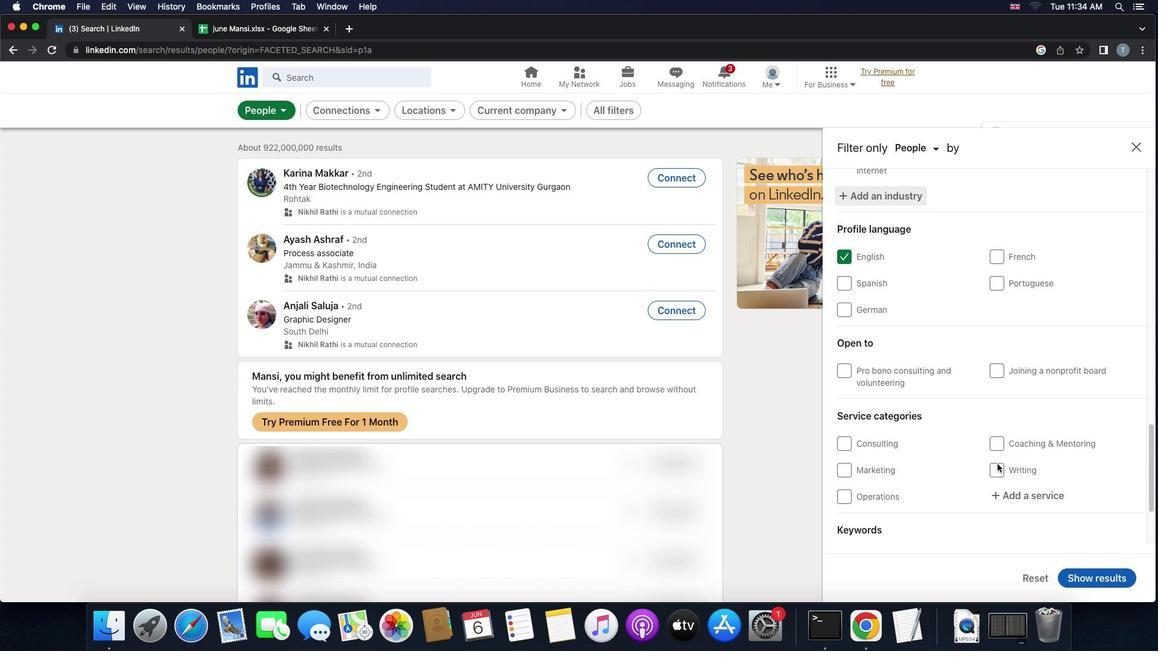
Action: Mouse scrolled (997, 464) with delta (0, 0)
Screenshot: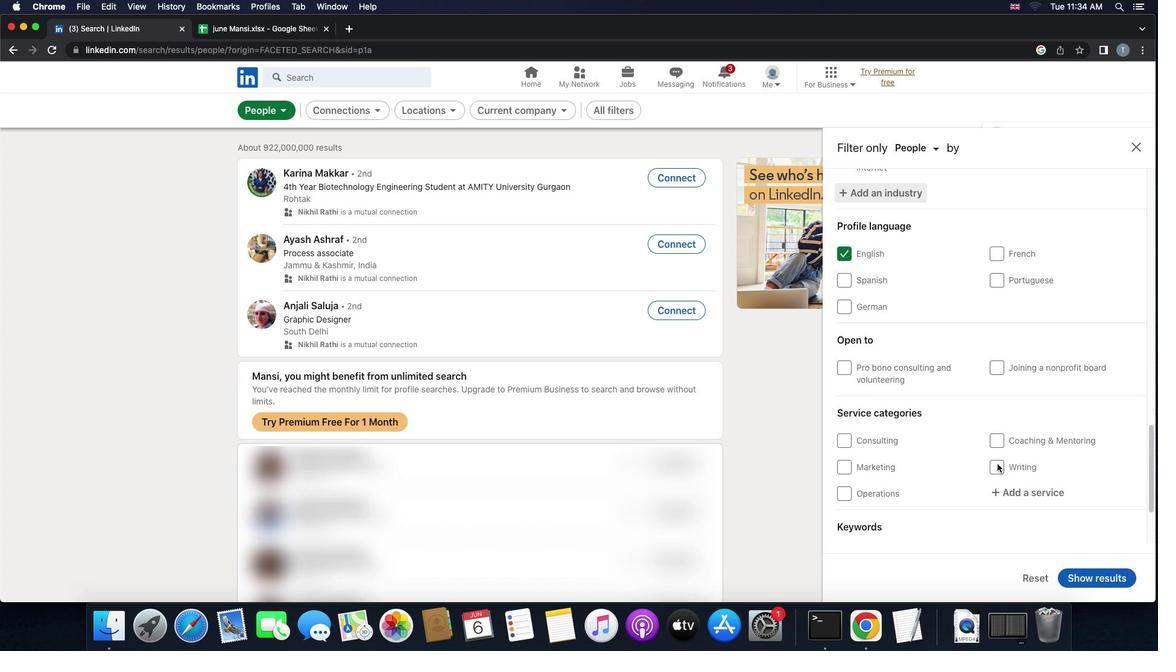 
Action: Mouse scrolled (997, 464) with delta (0, 0)
Screenshot: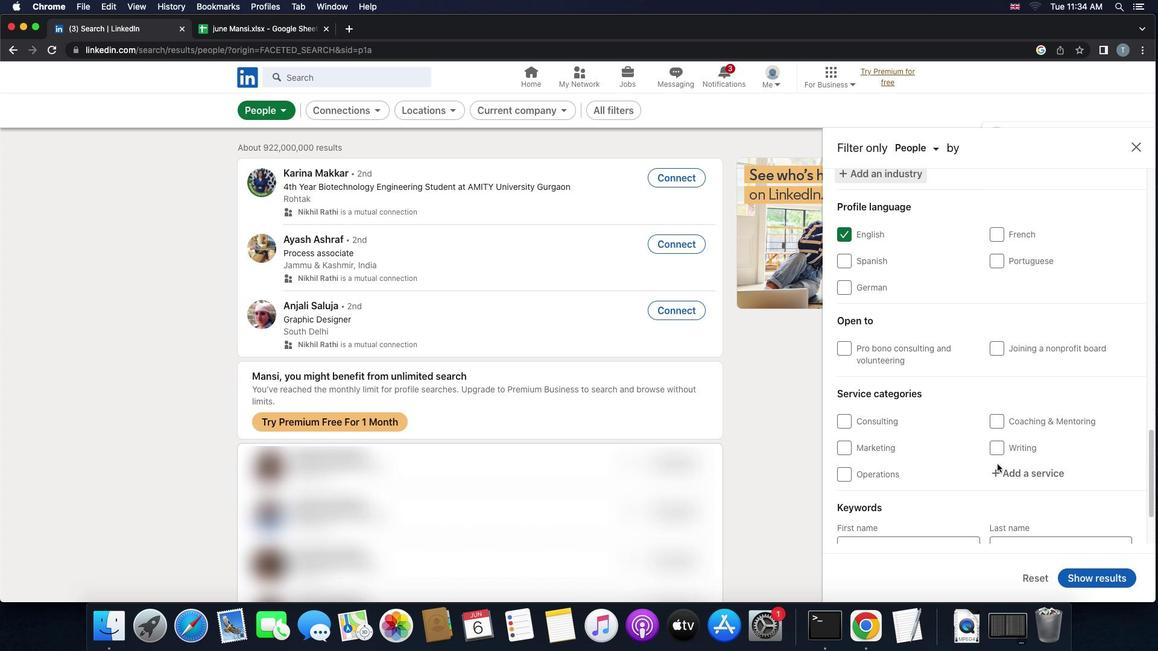 
Action: Mouse moved to (1029, 438)
Screenshot: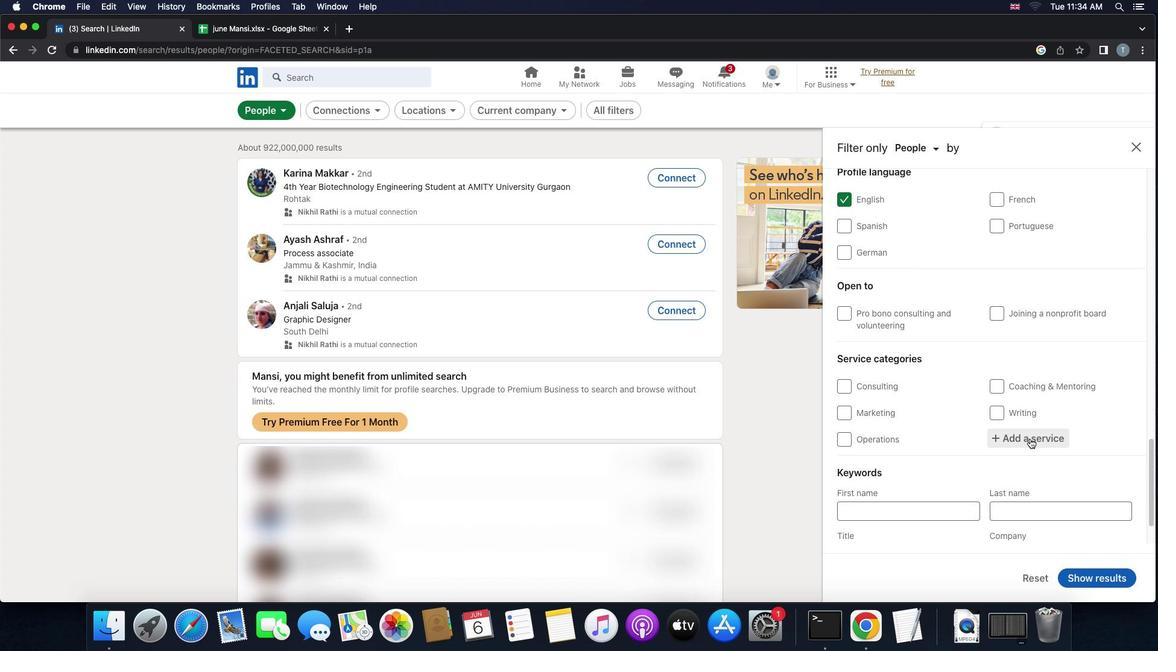 
Action: Mouse pressed left at (1029, 438)
Screenshot: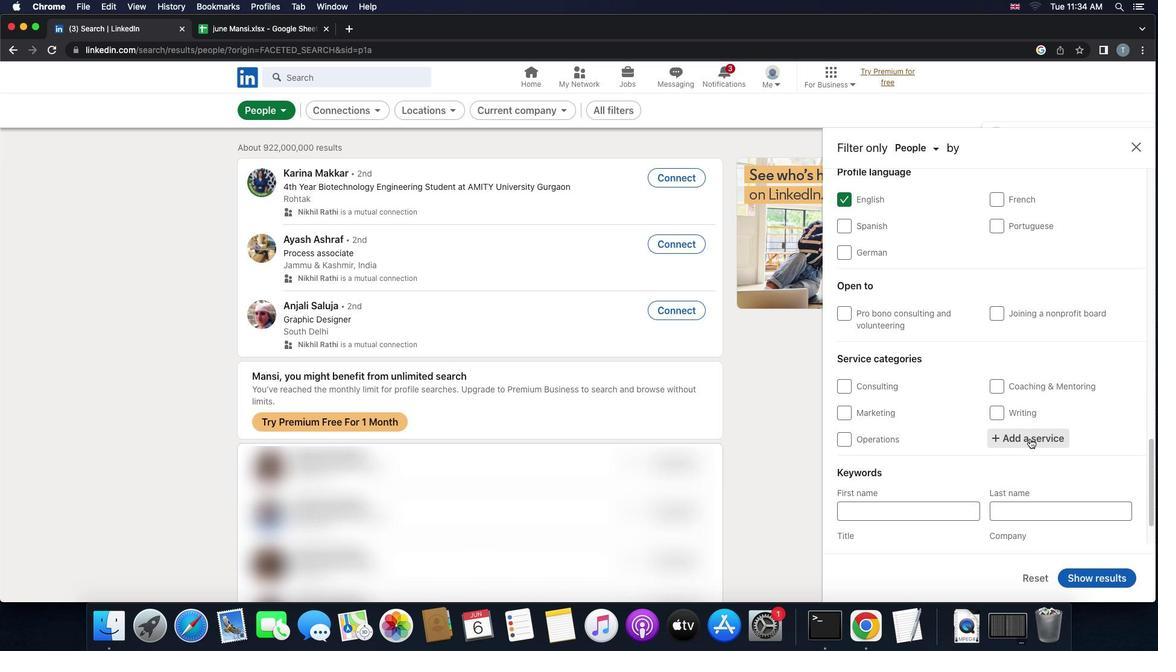 
Action: Key pressed 'p''u''b''l''i''c'Key.space'r''e''l''a''t''i''o''n''s'
Screenshot: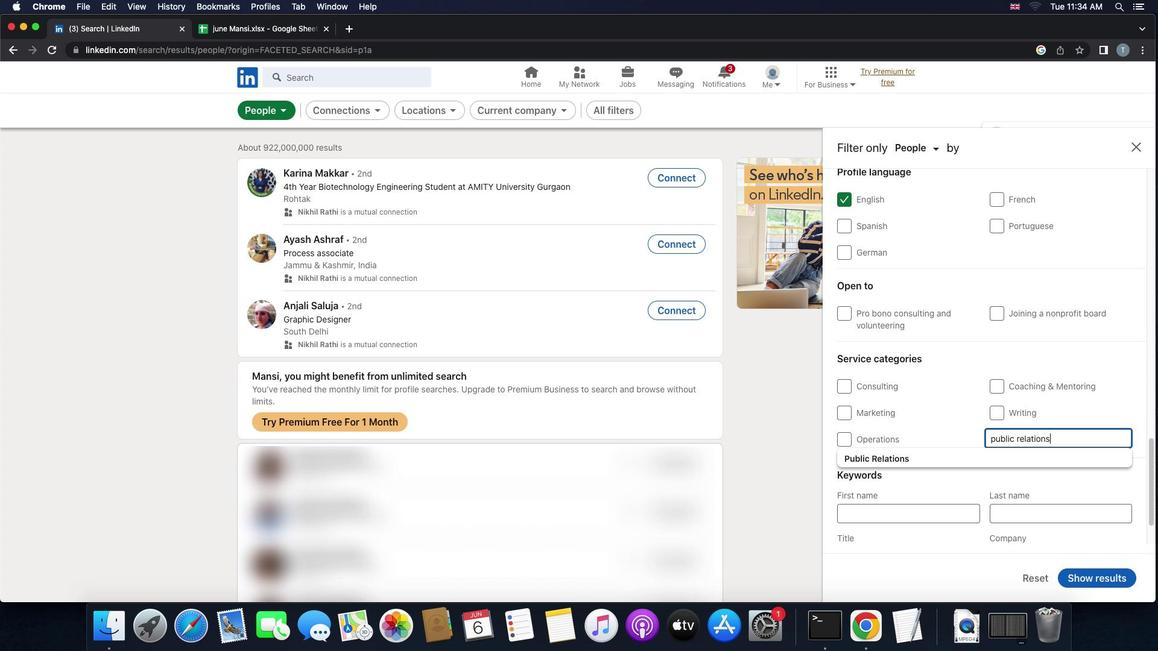 
Action: Mouse moved to (993, 460)
Screenshot: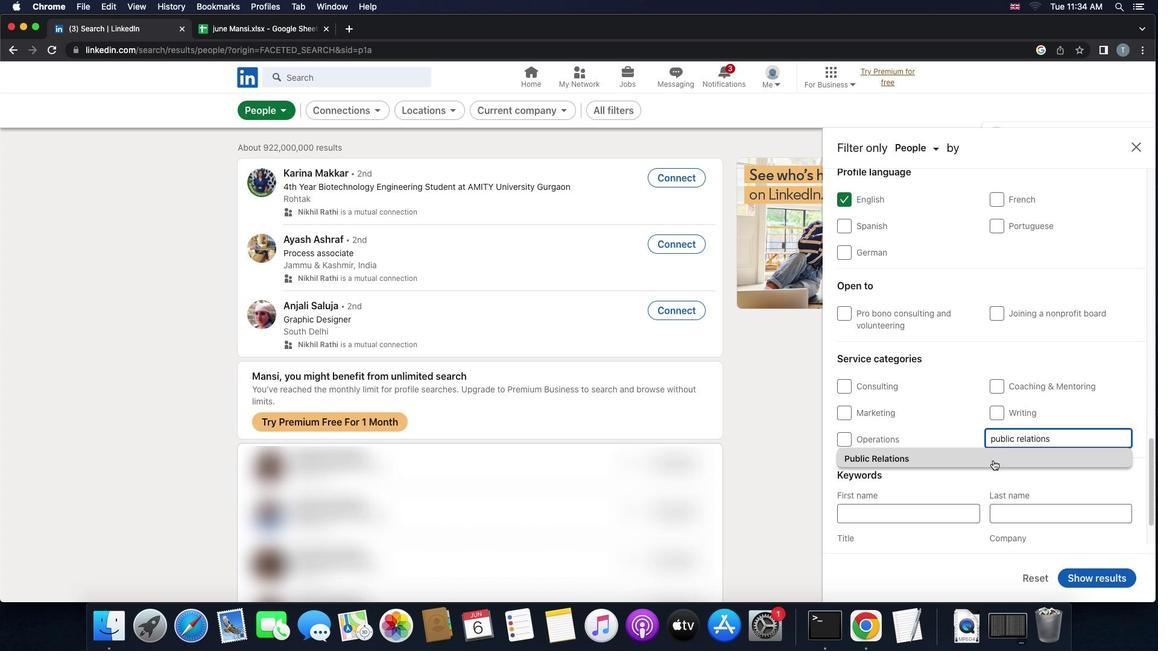 
Action: Mouse pressed left at (993, 460)
Screenshot: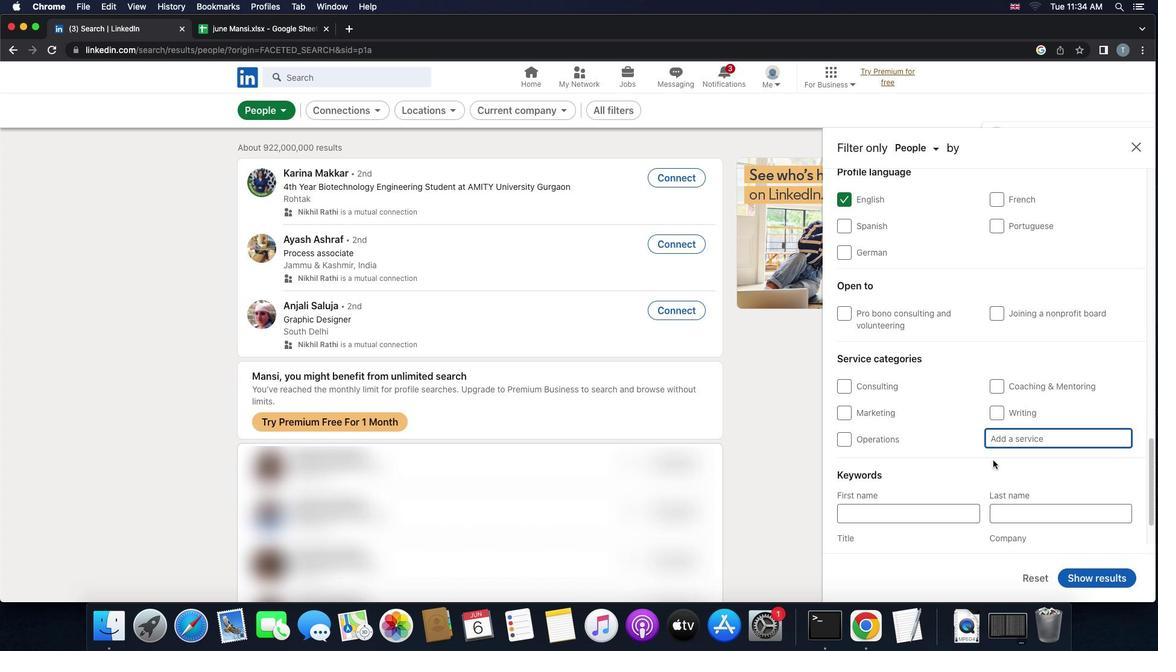 
Action: Mouse moved to (989, 461)
Screenshot: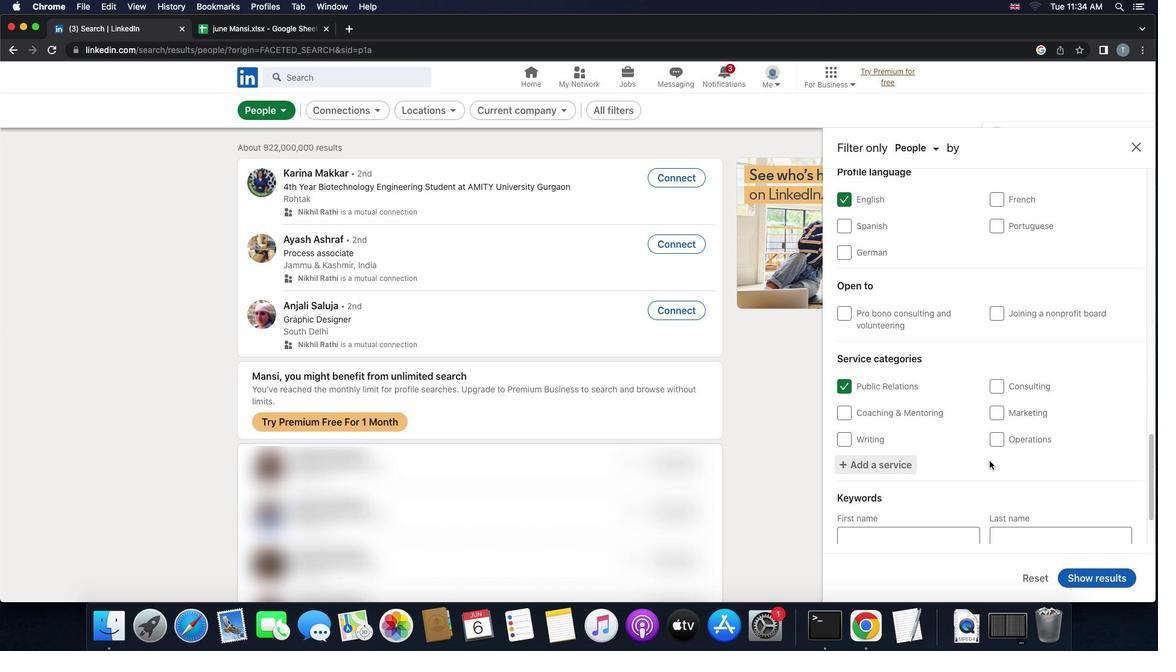 
Action: Mouse scrolled (989, 461) with delta (0, 0)
Screenshot: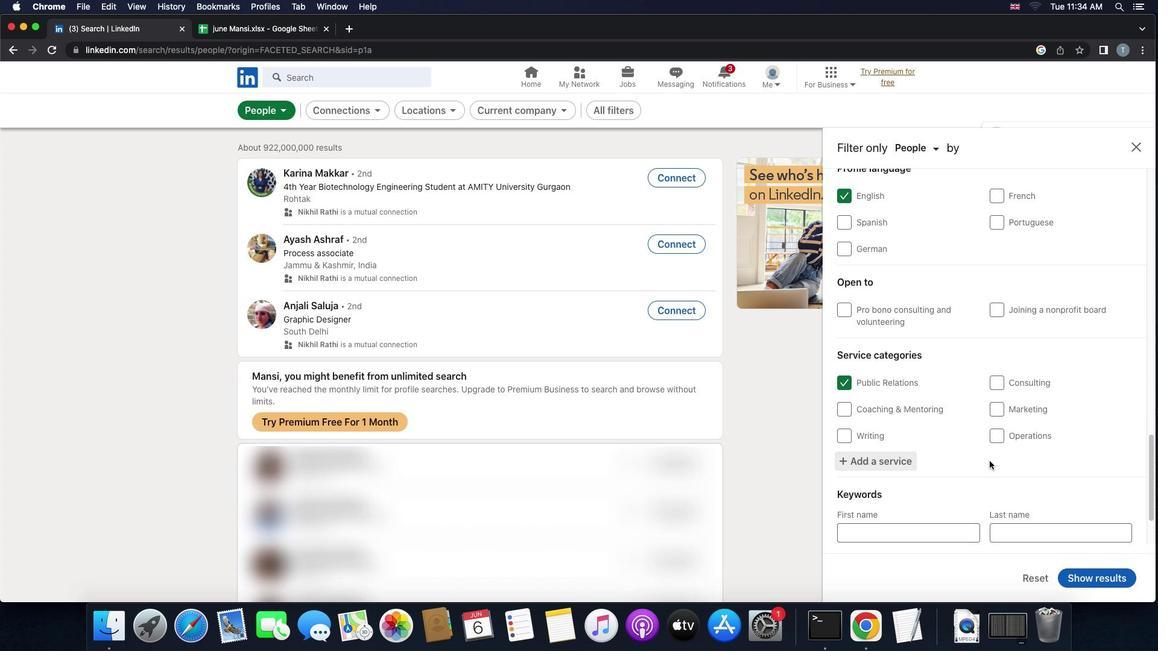 
Action: Mouse scrolled (989, 461) with delta (0, 0)
Screenshot: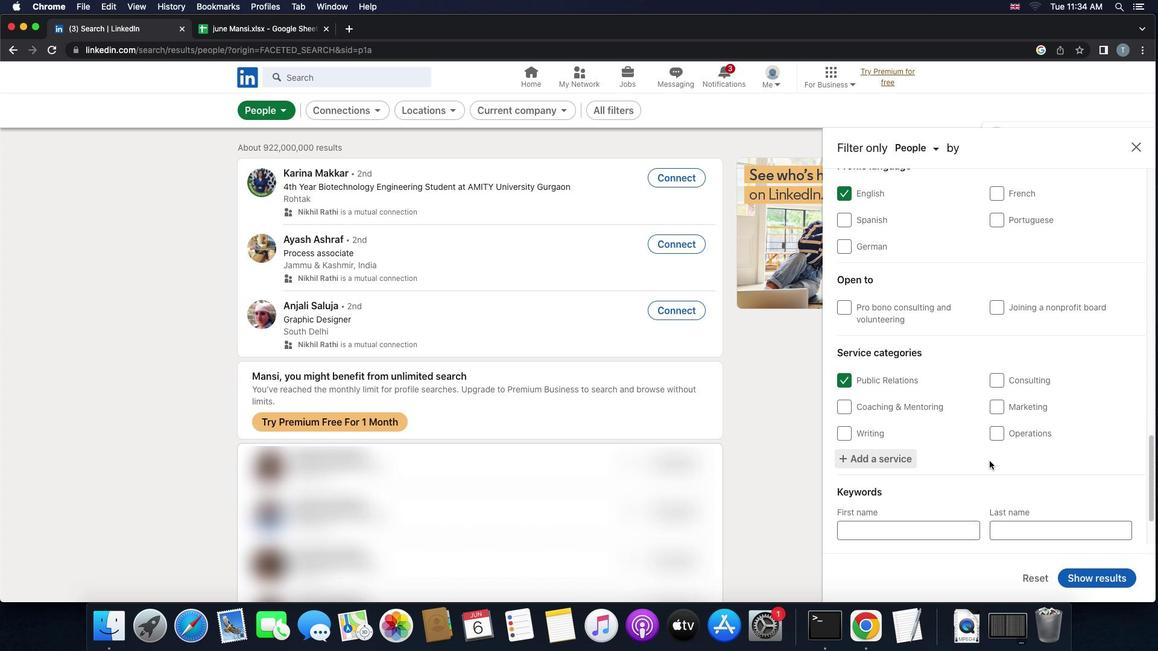 
Action: Mouse scrolled (989, 461) with delta (0, -1)
Screenshot: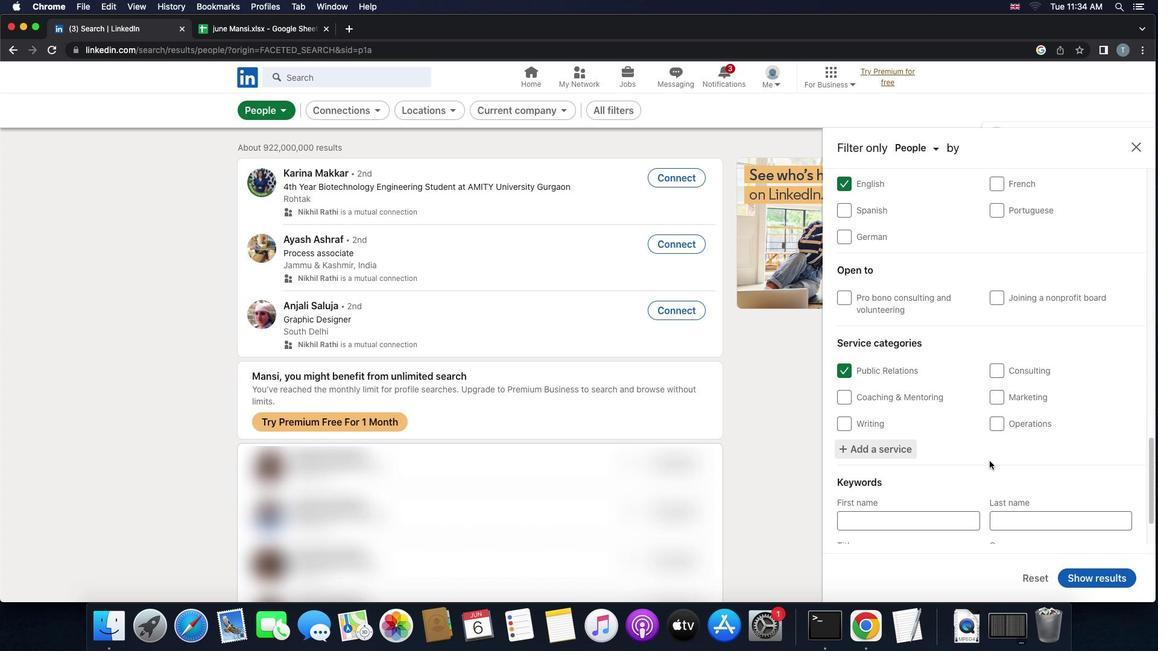 
Action: Mouse scrolled (989, 461) with delta (0, 0)
Screenshot: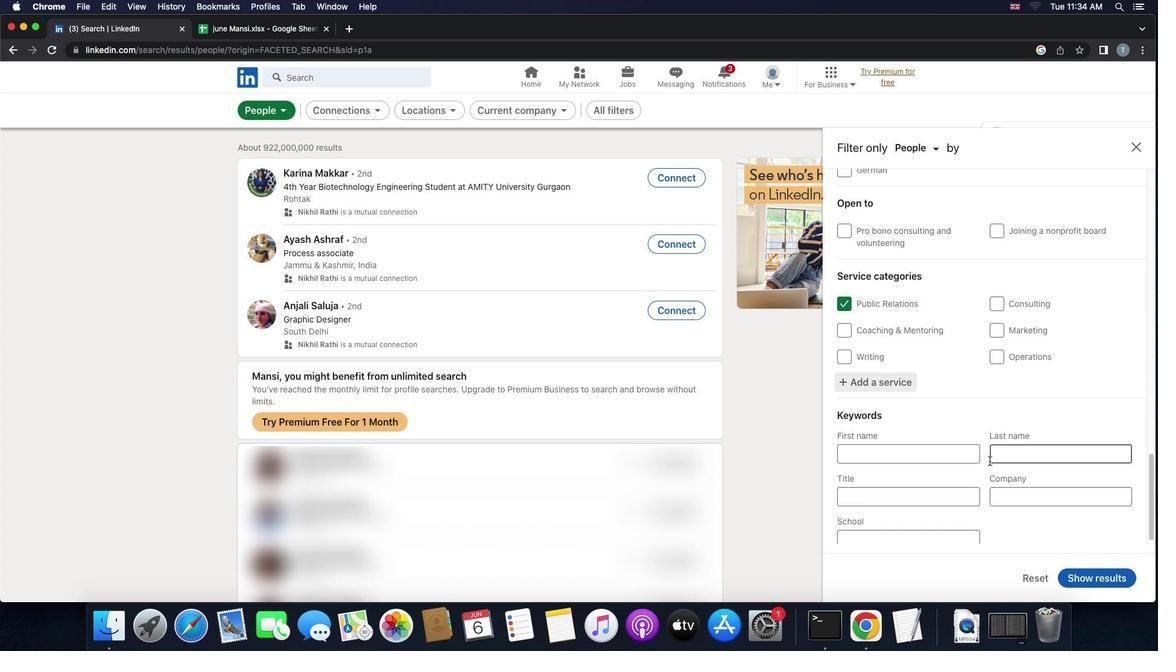 
Action: Mouse scrolled (989, 461) with delta (0, 0)
Screenshot: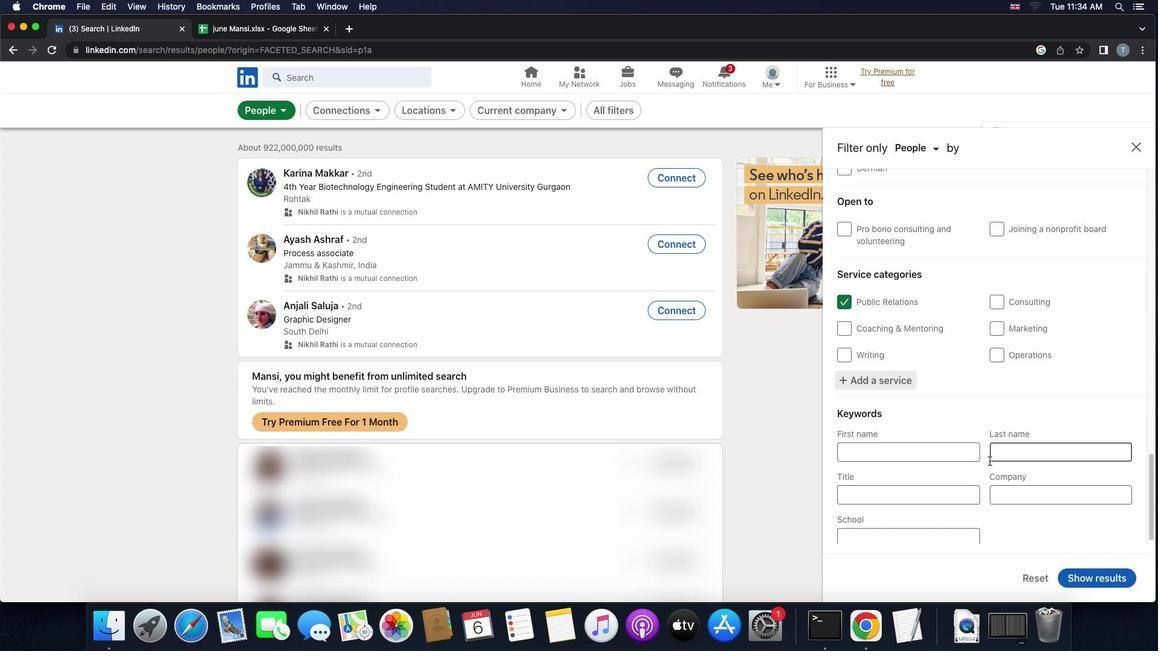 
Action: Mouse scrolled (989, 461) with delta (0, 0)
Screenshot: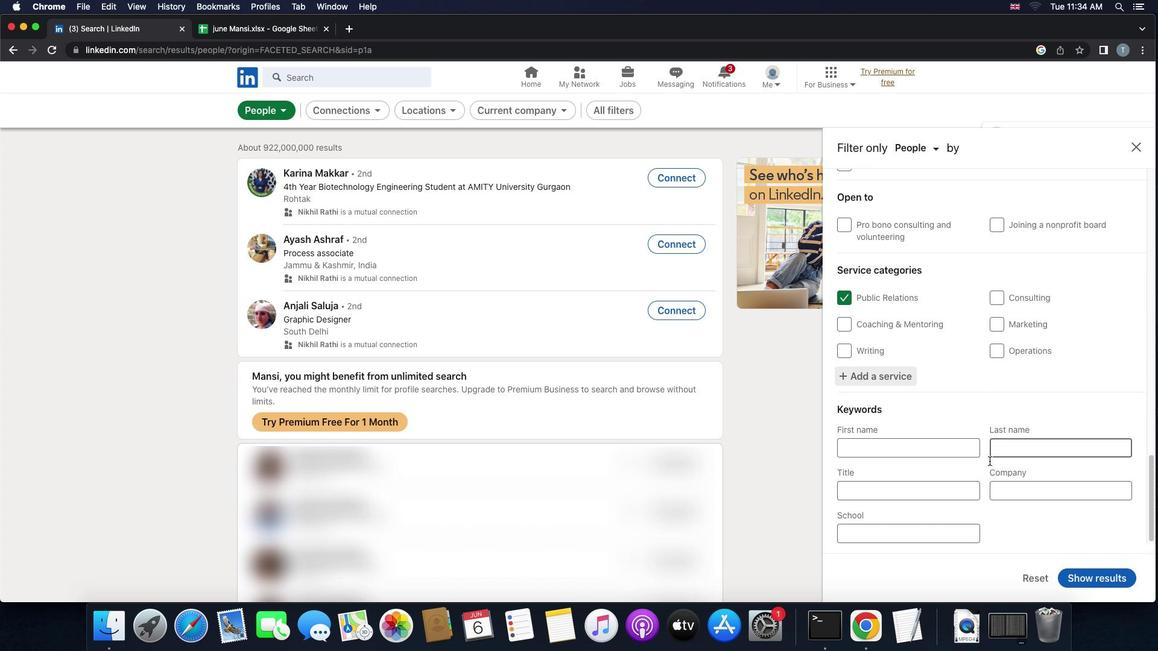 
Action: Mouse moved to (919, 487)
Screenshot: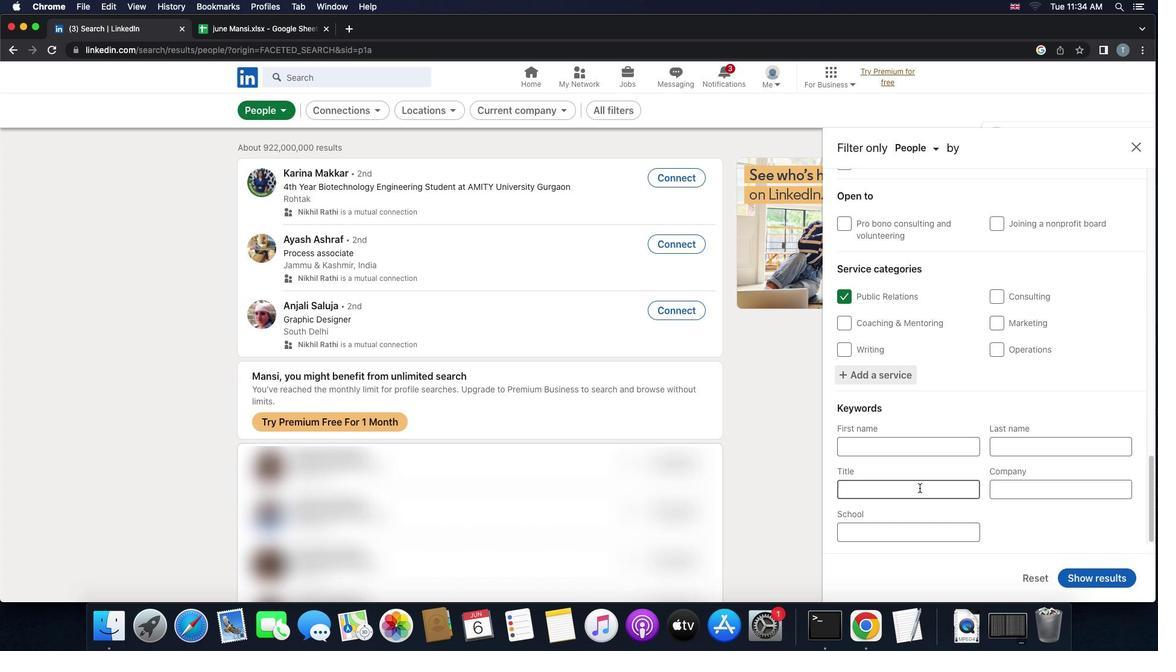 
Action: Mouse pressed left at (919, 487)
Screenshot: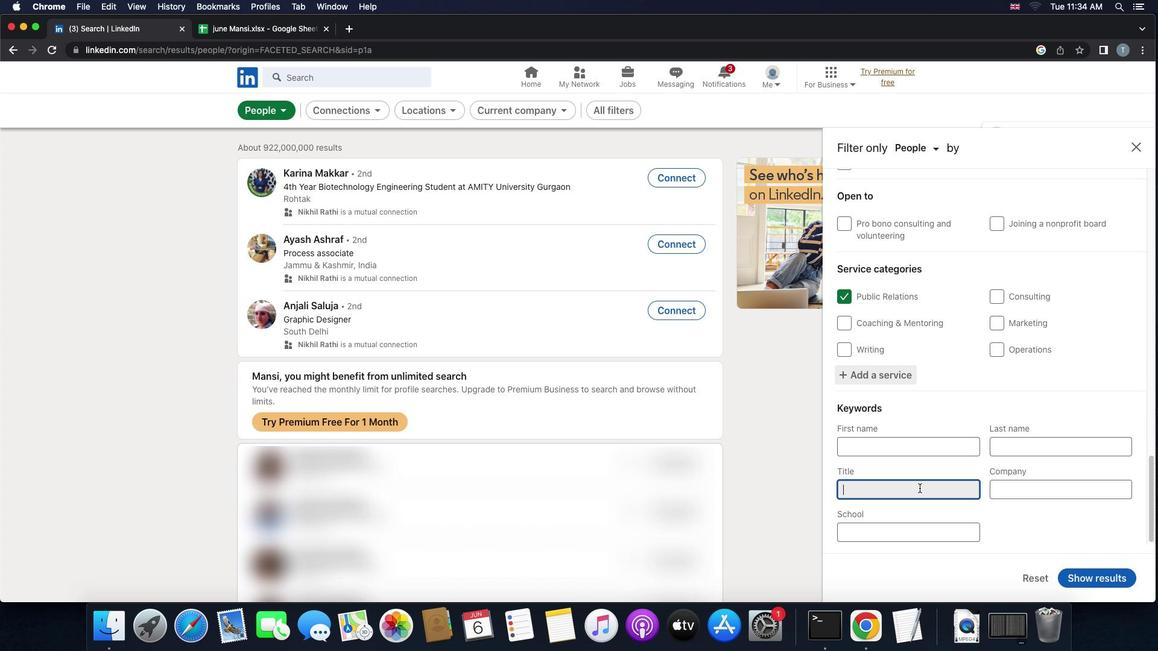 
Action: Key pressed 'r''e''s''e''a''r''c''h'Key.space'a''s''s''i''s''t''a''n''t'
Screenshot: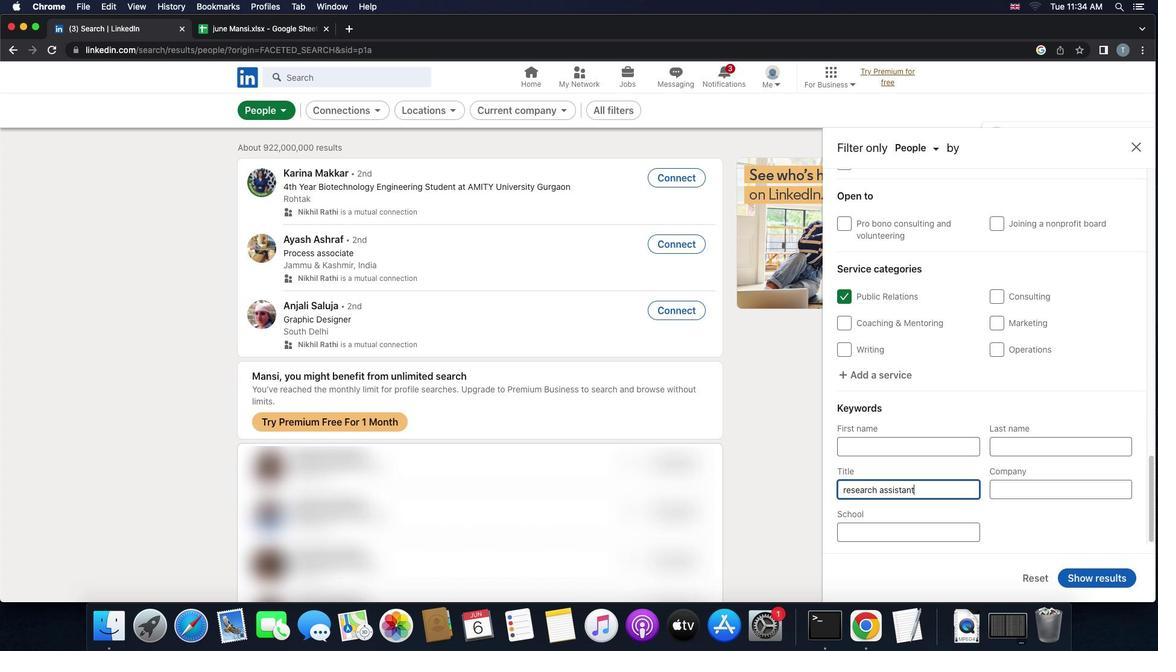 
Action: Mouse moved to (1096, 576)
Screenshot: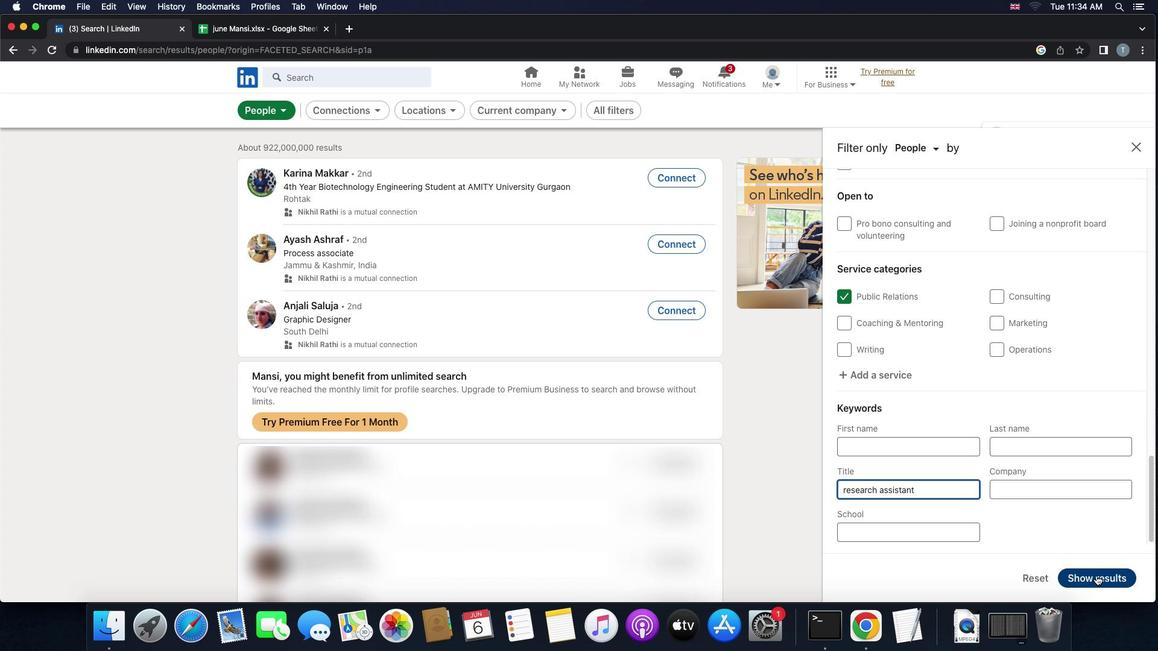 
Action: Mouse pressed left at (1096, 576)
Screenshot: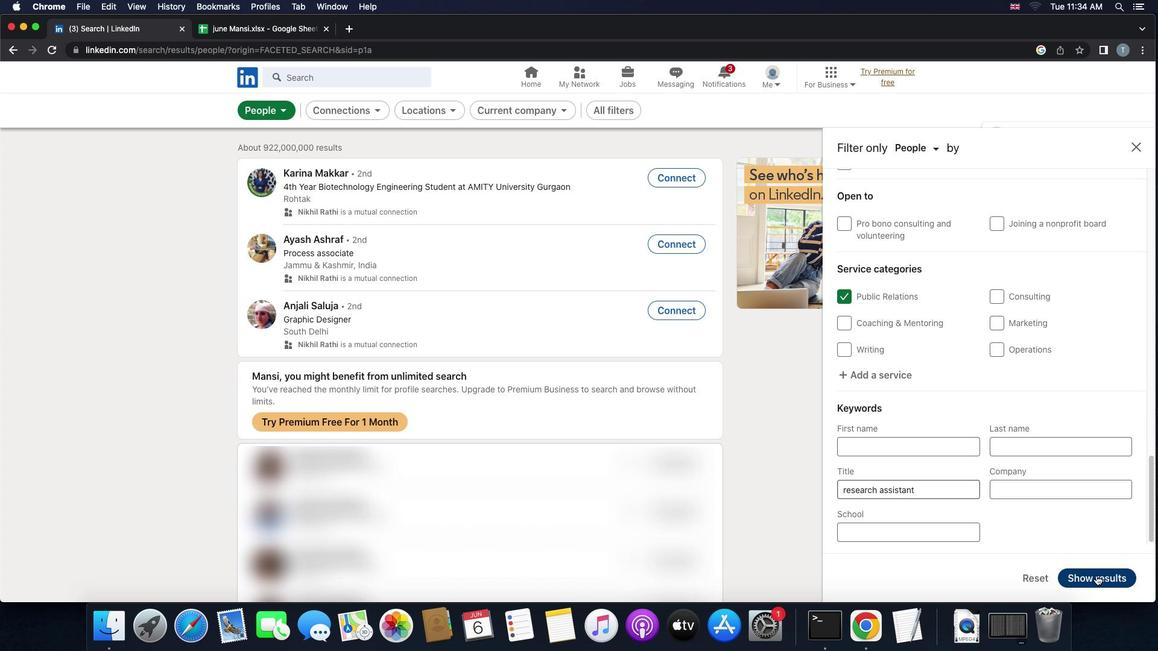 
